 Task: Open Card Financial Forecasting Review in Board Knowledge Management Best Practices to Workspace Business Coaching and add a team member Softage.1@softage.net, a label Blue, a checklist Calligraphy, an attachment from your computer, a color Blue and finally, add a card description 'Plan and execute company team-building training' and a comment 'Our team has the opportunity to exceed expectations on this task, so let us deliver something that truly impresses.'. Add a start date 'Jan 01, 1900' with a due date 'Jan 08, 1900'
Action: Mouse moved to (279, 207)
Screenshot: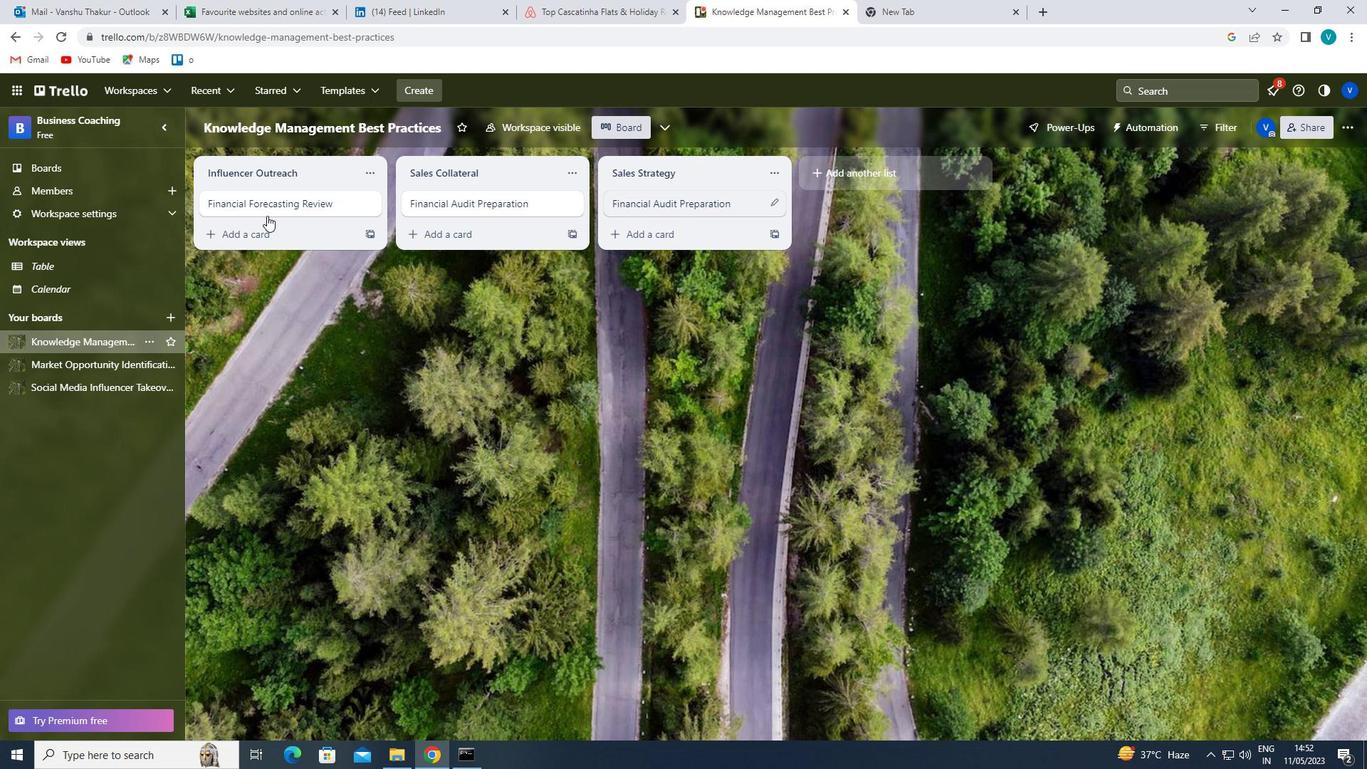 
Action: Mouse pressed left at (279, 207)
Screenshot: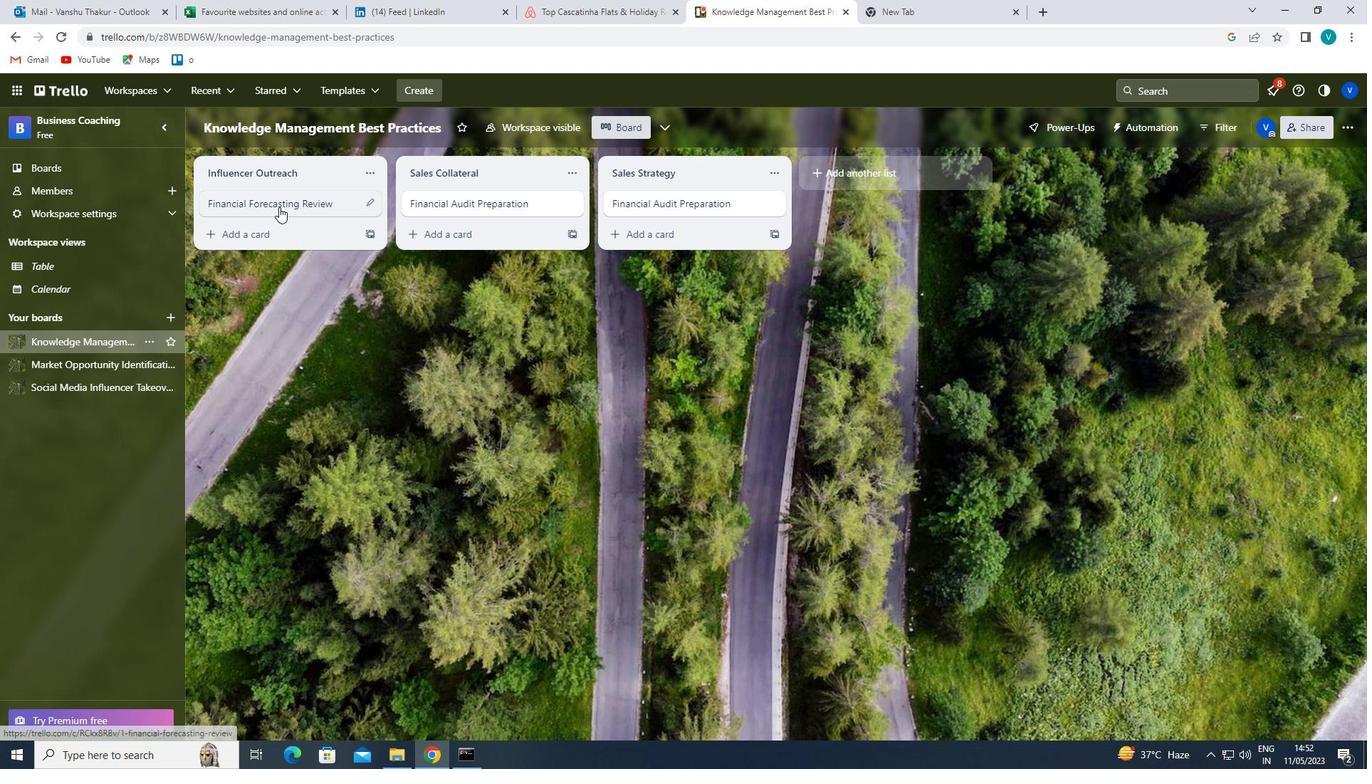 
Action: Mouse moved to (896, 197)
Screenshot: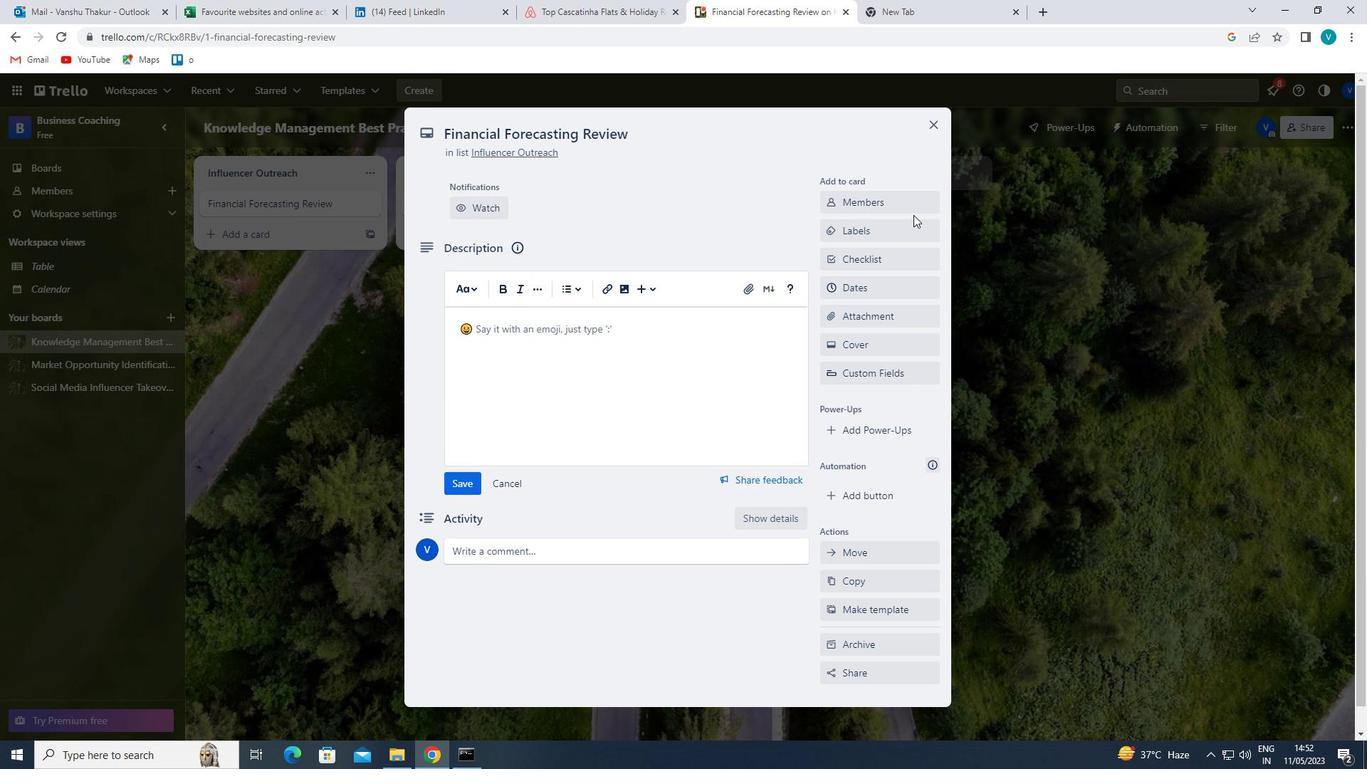 
Action: Mouse pressed left at (896, 197)
Screenshot: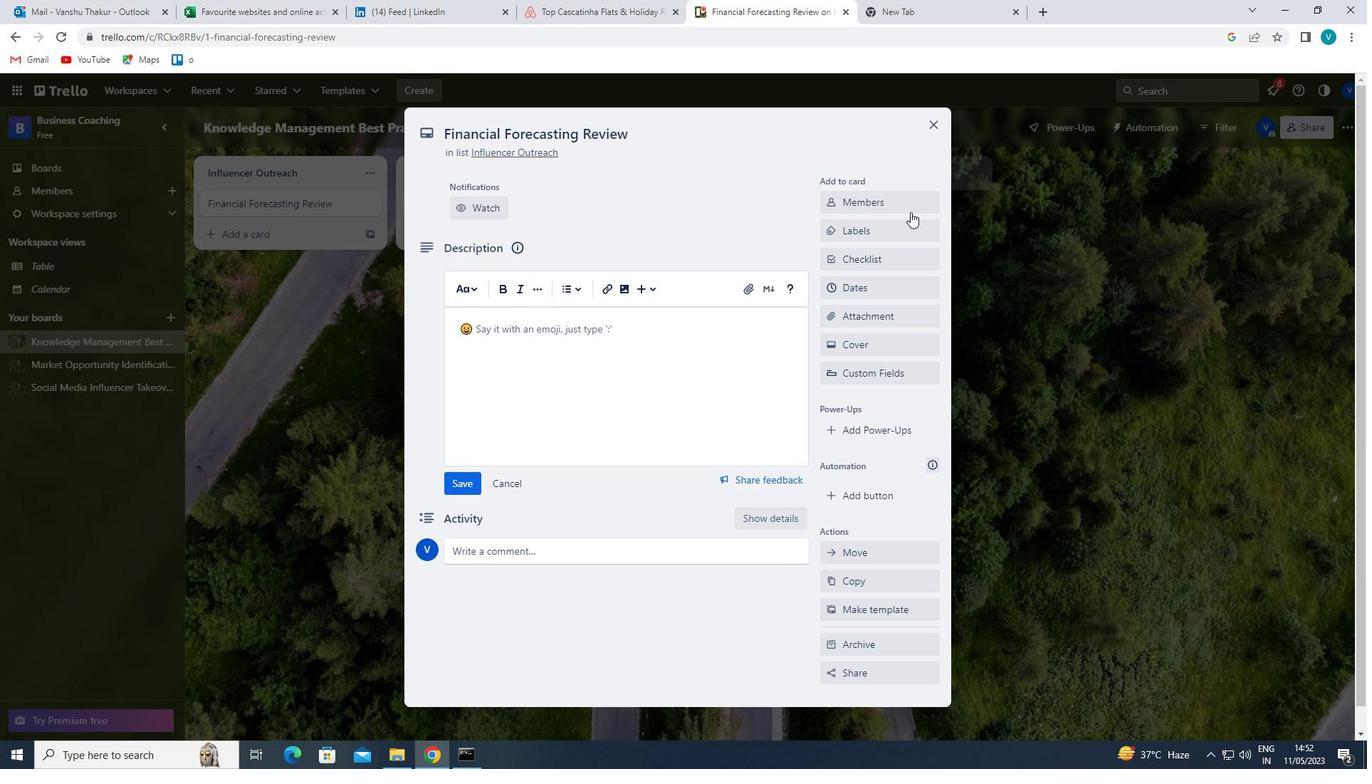 
Action: Mouse moved to (878, 257)
Screenshot: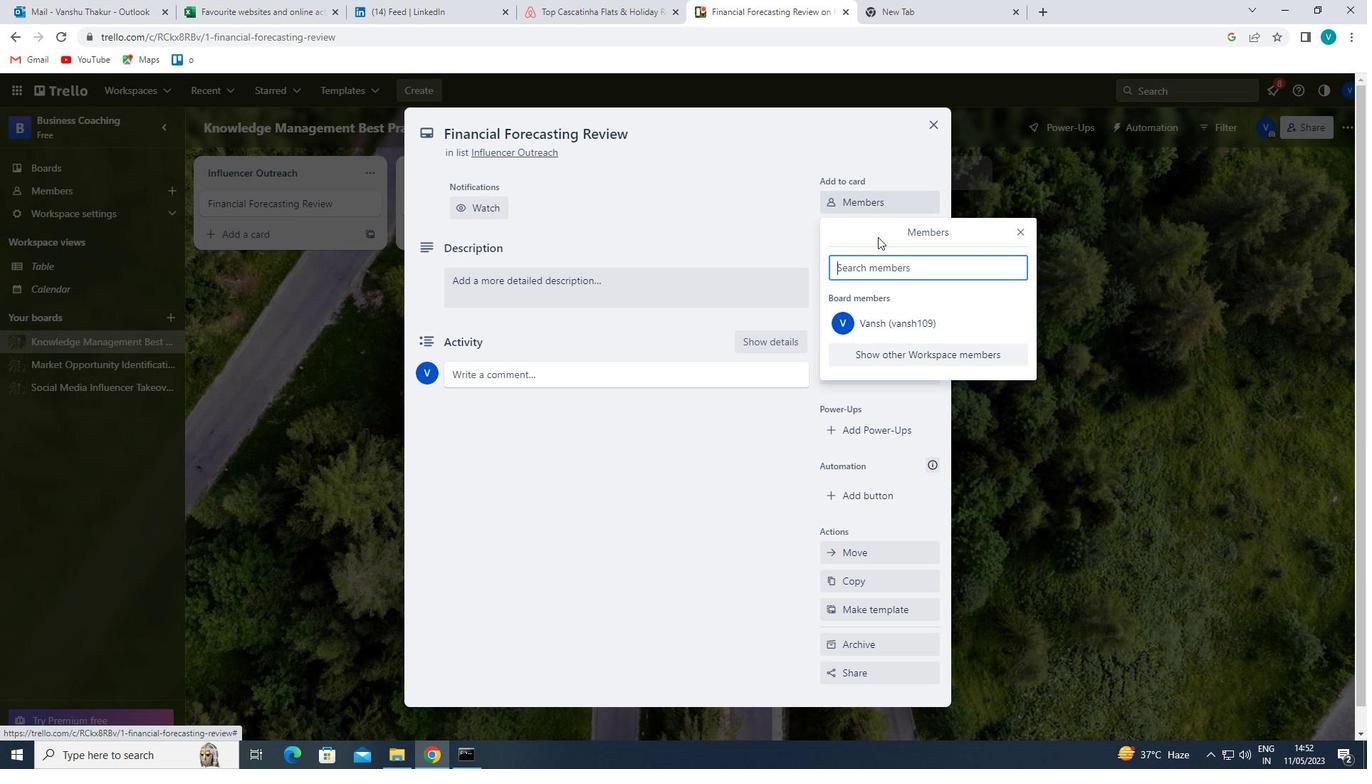 
Action: Mouse pressed left at (878, 257)
Screenshot: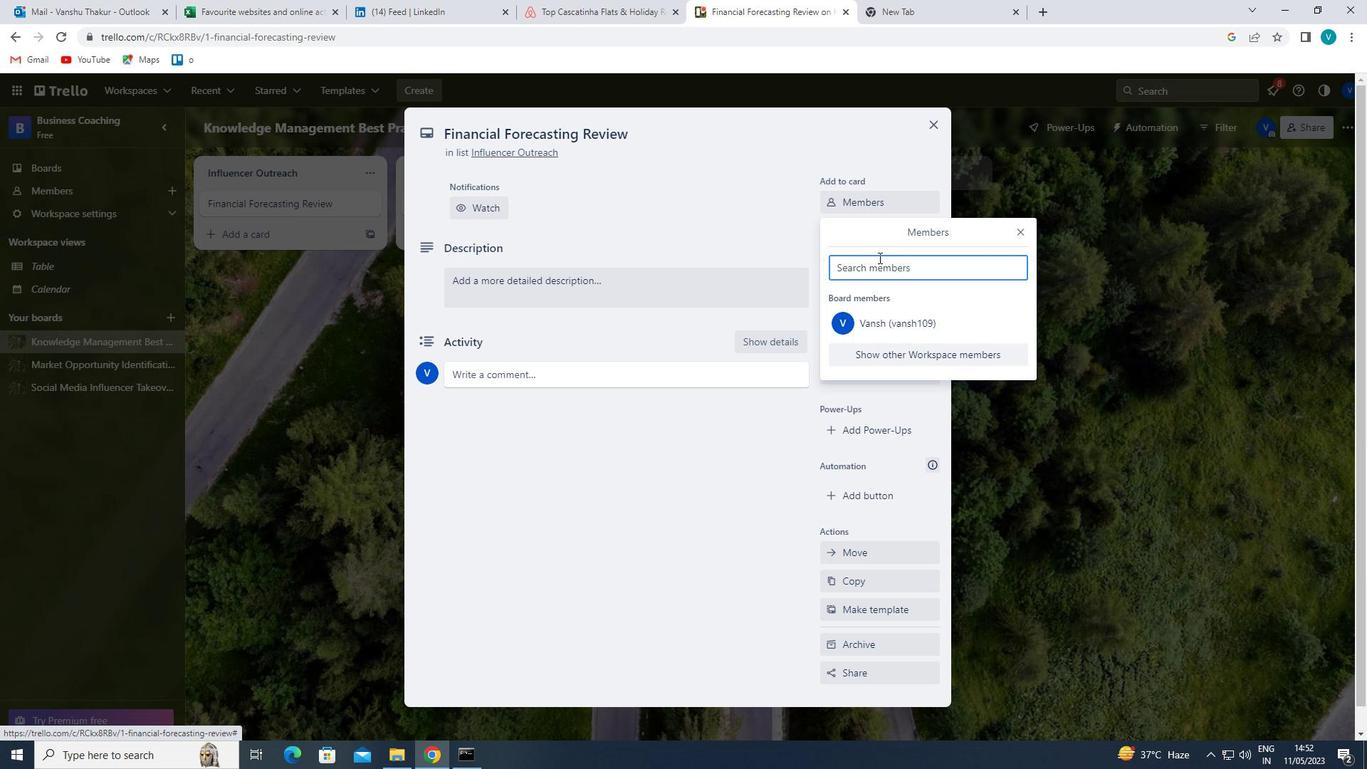 
Action: Key pressed <Key.shift>SOFTAGE.1
Screenshot: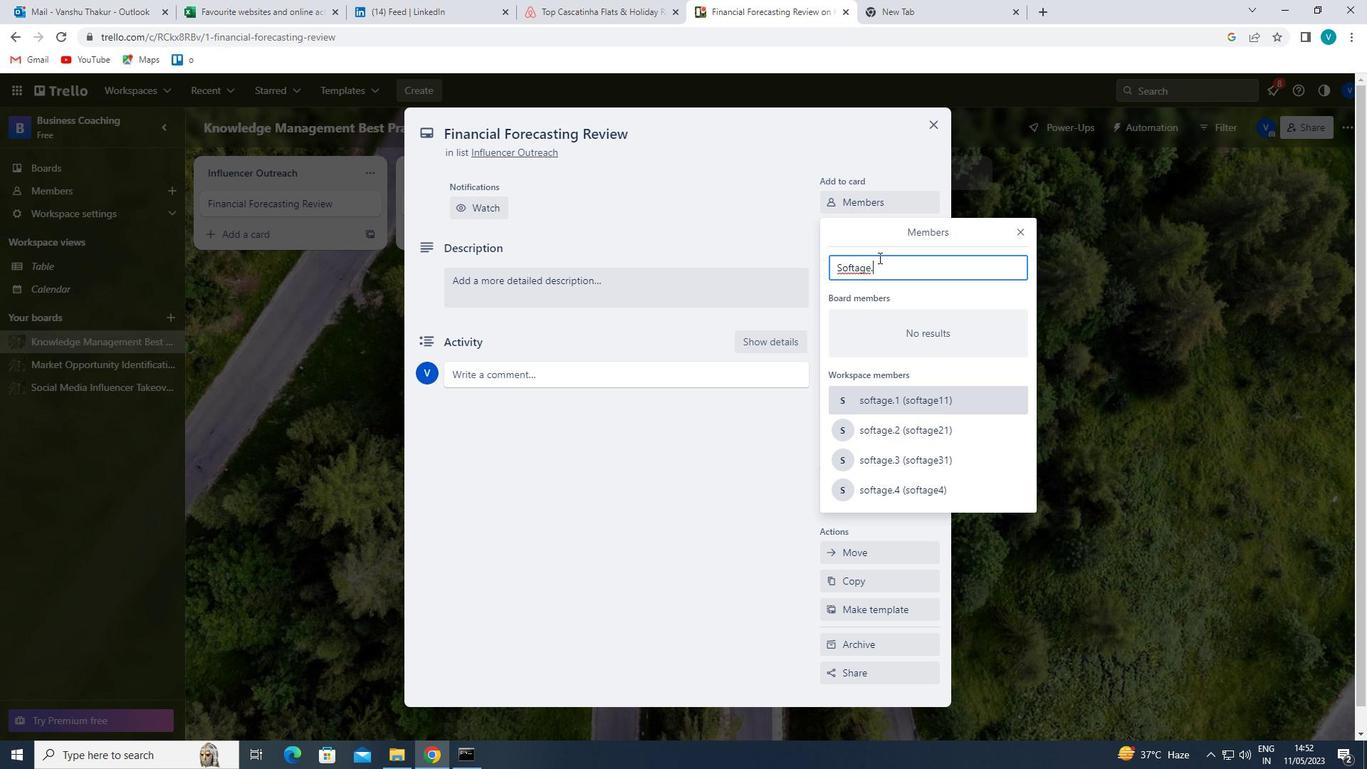 
Action: Mouse moved to (918, 394)
Screenshot: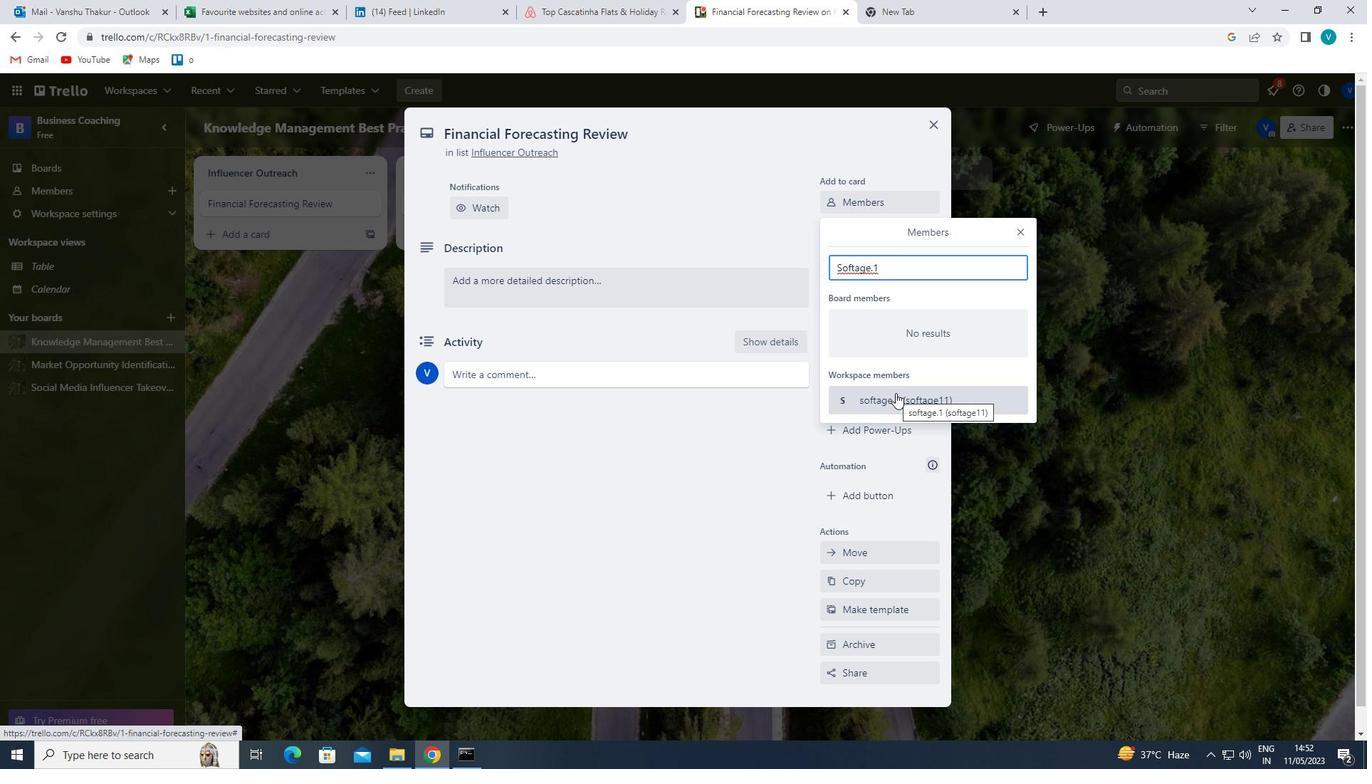 
Action: Mouse pressed left at (918, 394)
Screenshot: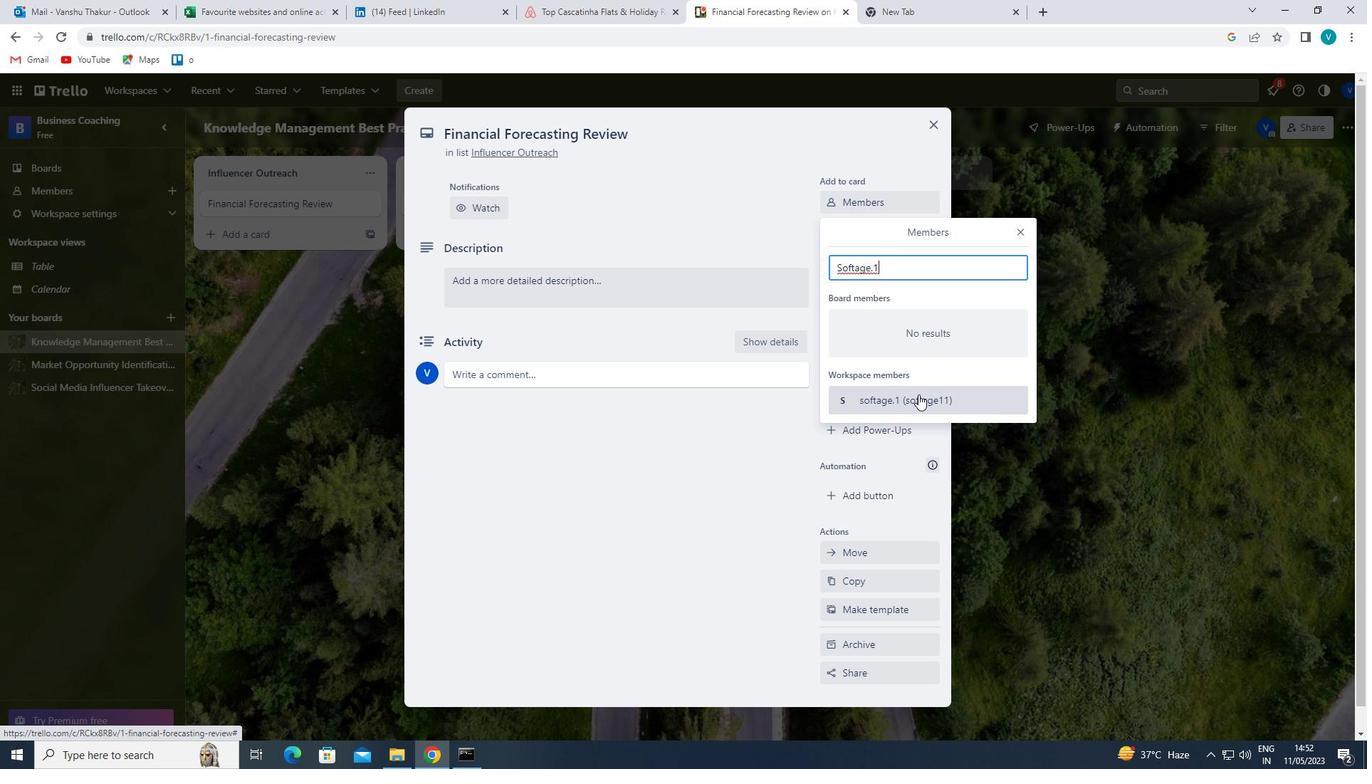 
Action: Mouse moved to (1017, 233)
Screenshot: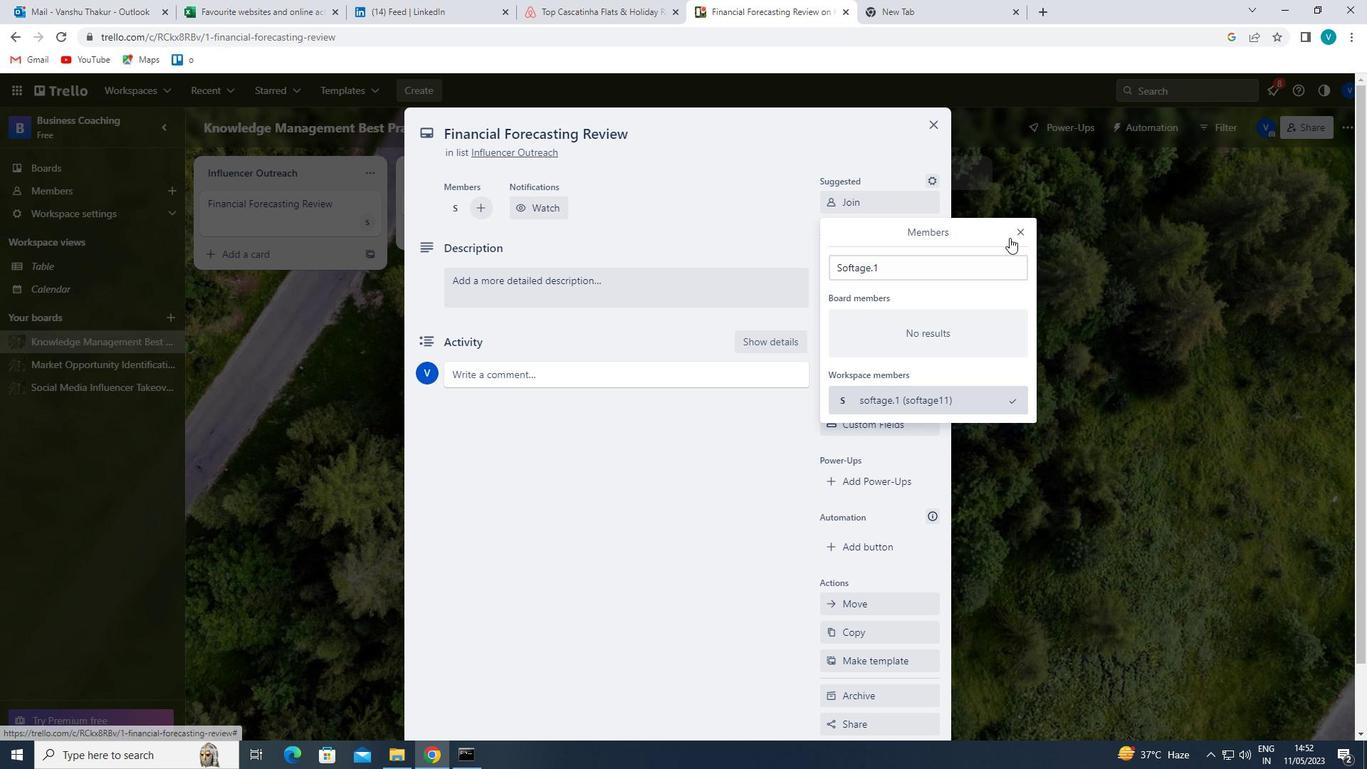 
Action: Mouse pressed left at (1017, 233)
Screenshot: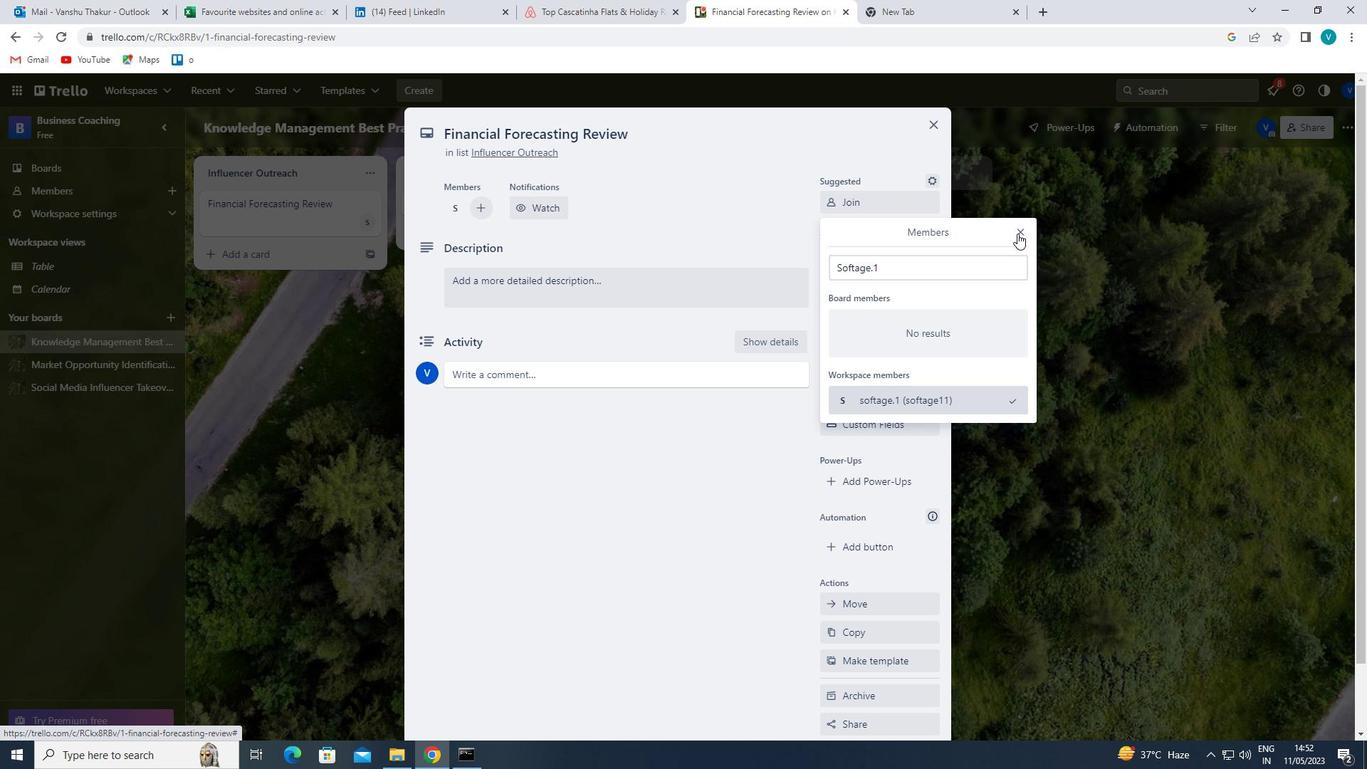 
Action: Mouse moved to (887, 283)
Screenshot: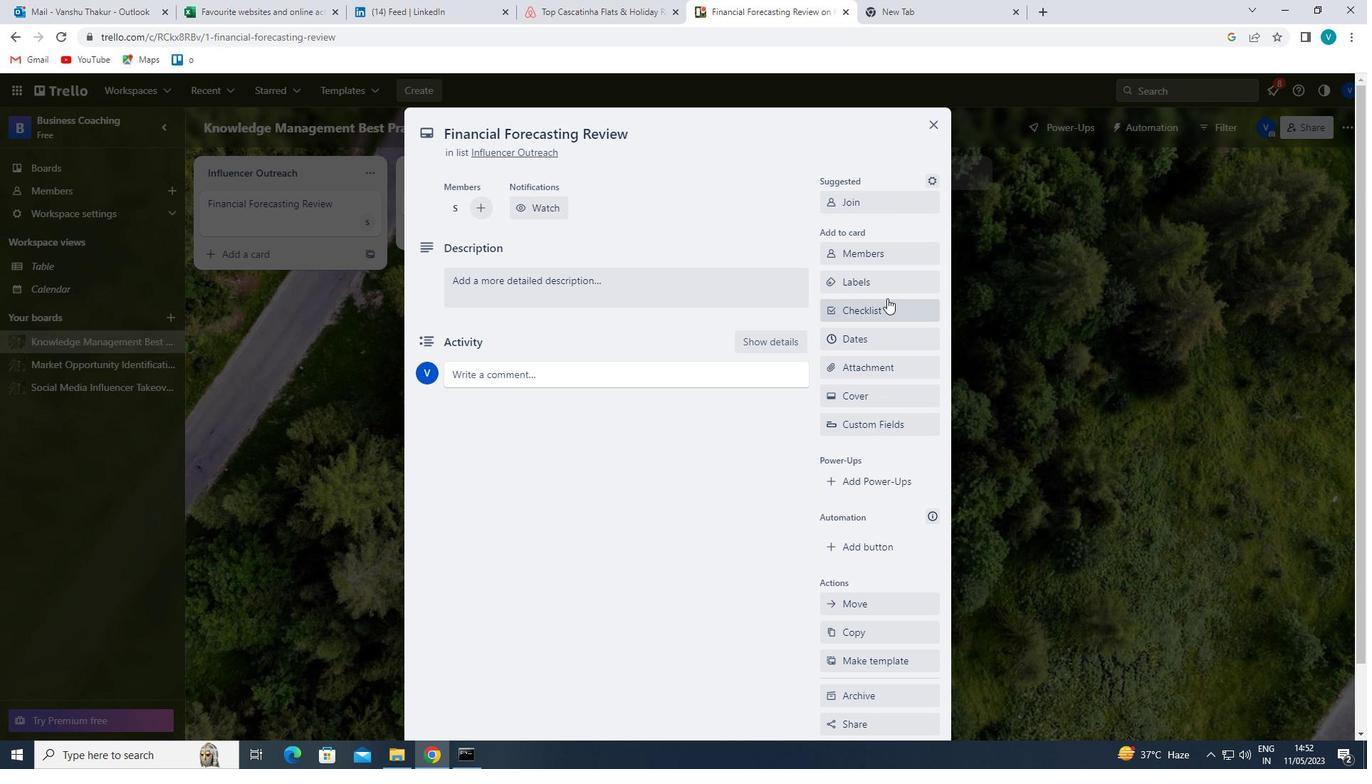 
Action: Mouse pressed left at (887, 283)
Screenshot: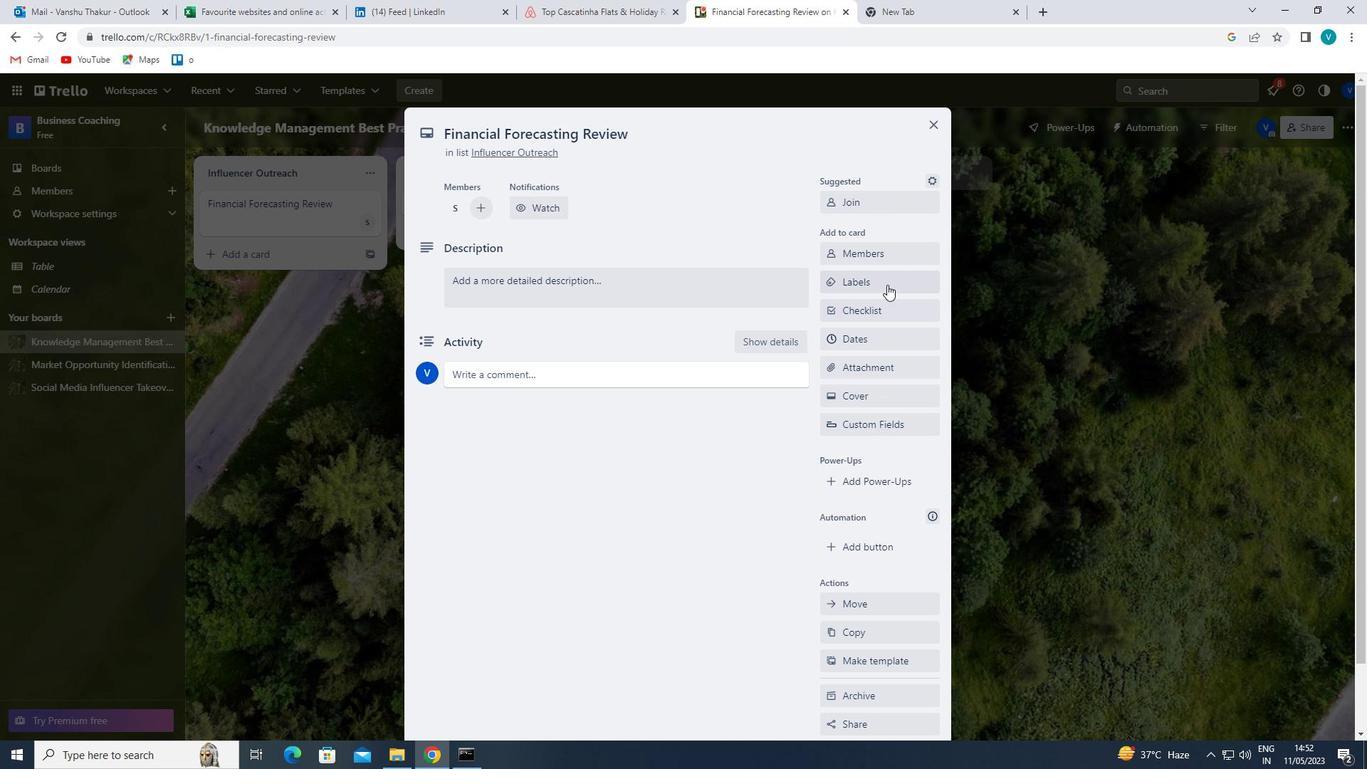 
Action: Mouse moved to (907, 533)
Screenshot: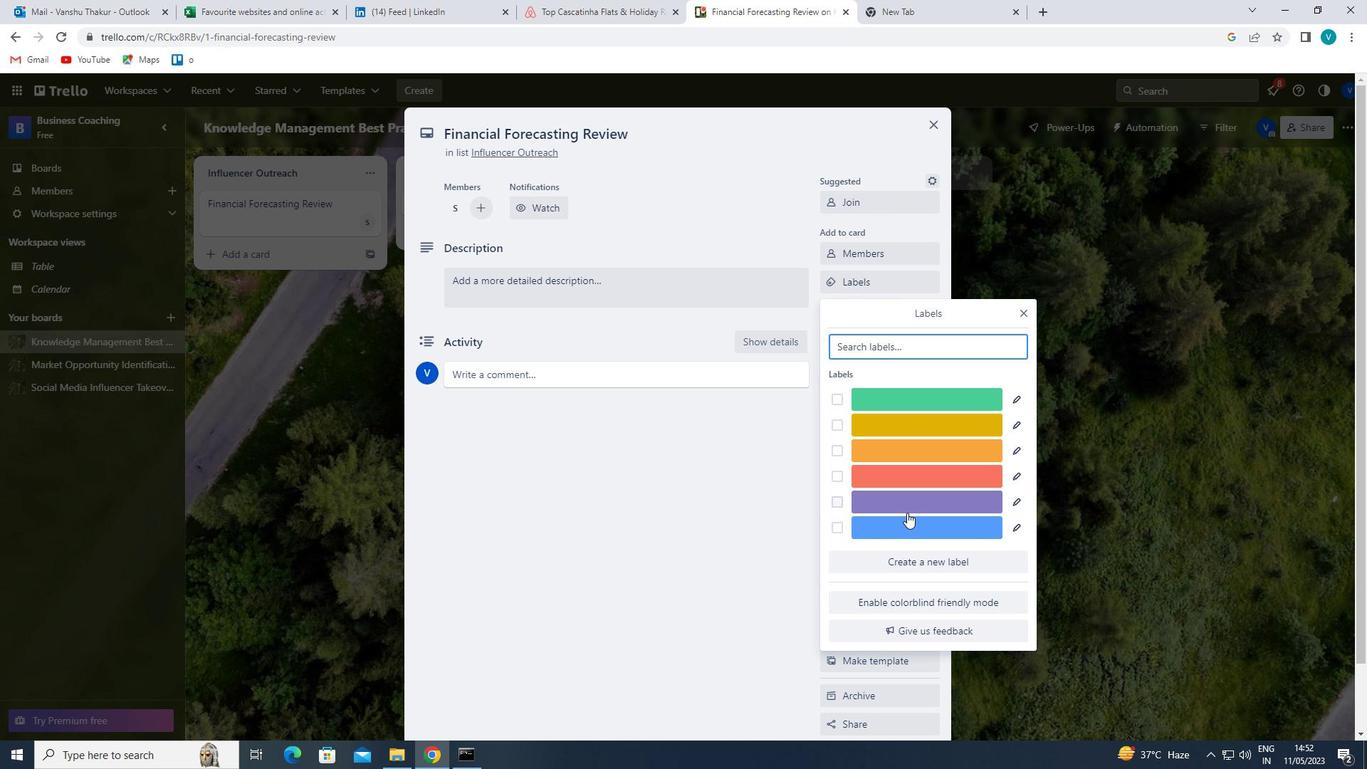 
Action: Mouse pressed left at (907, 533)
Screenshot: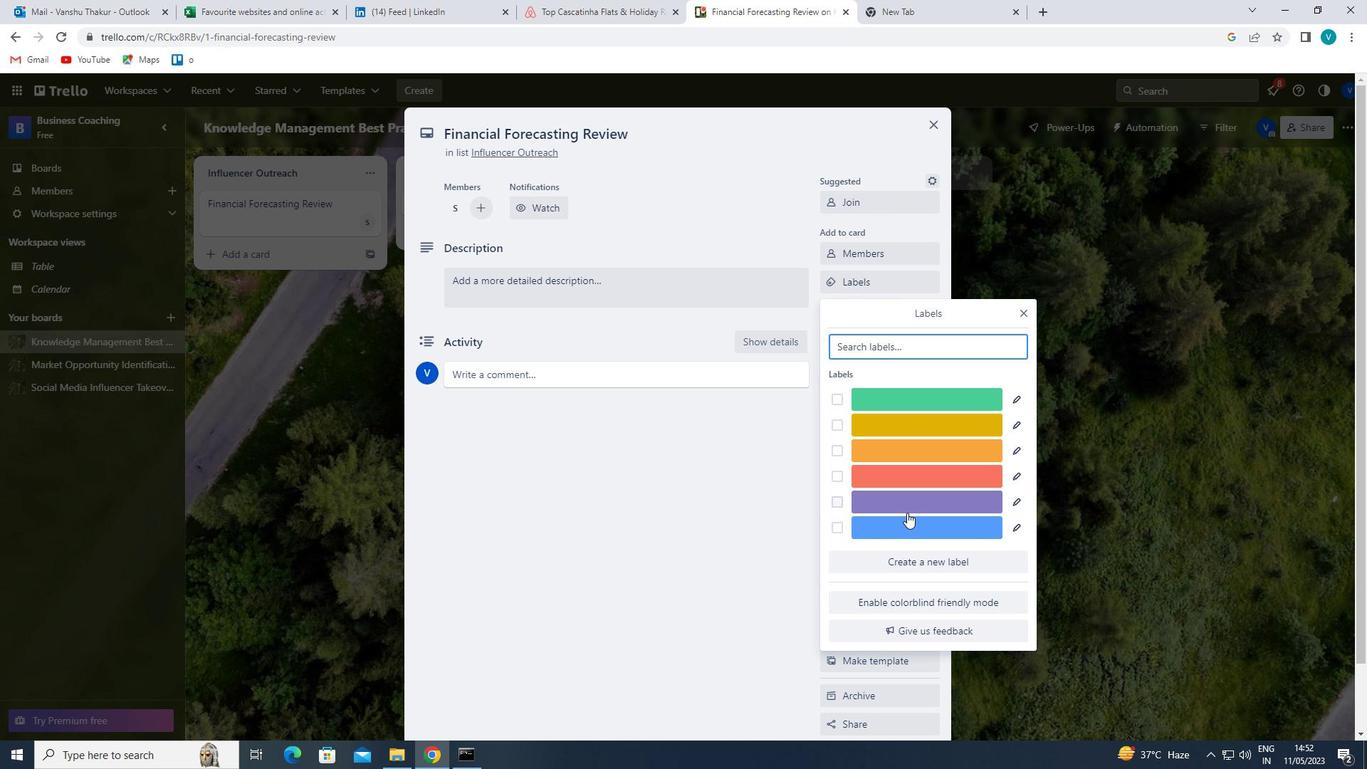 
Action: Mouse moved to (1026, 314)
Screenshot: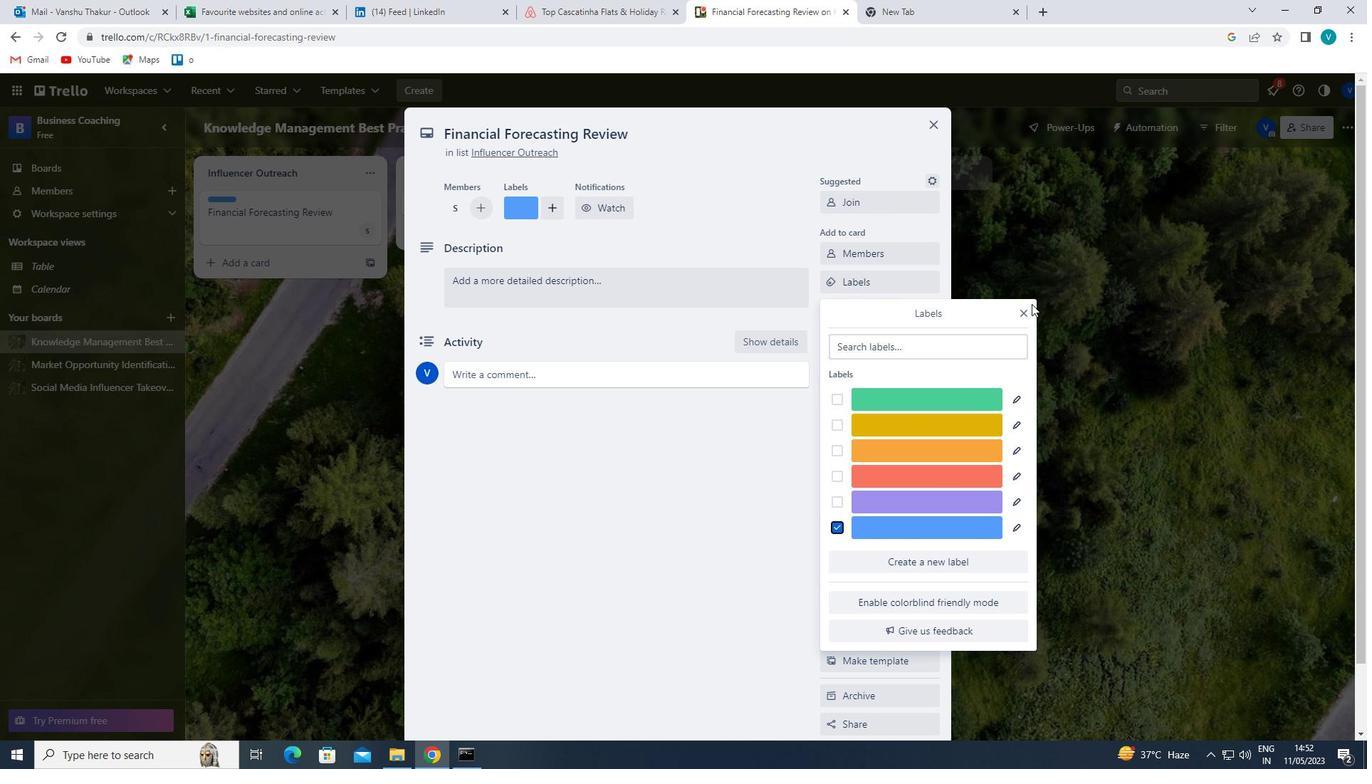 
Action: Mouse pressed left at (1026, 314)
Screenshot: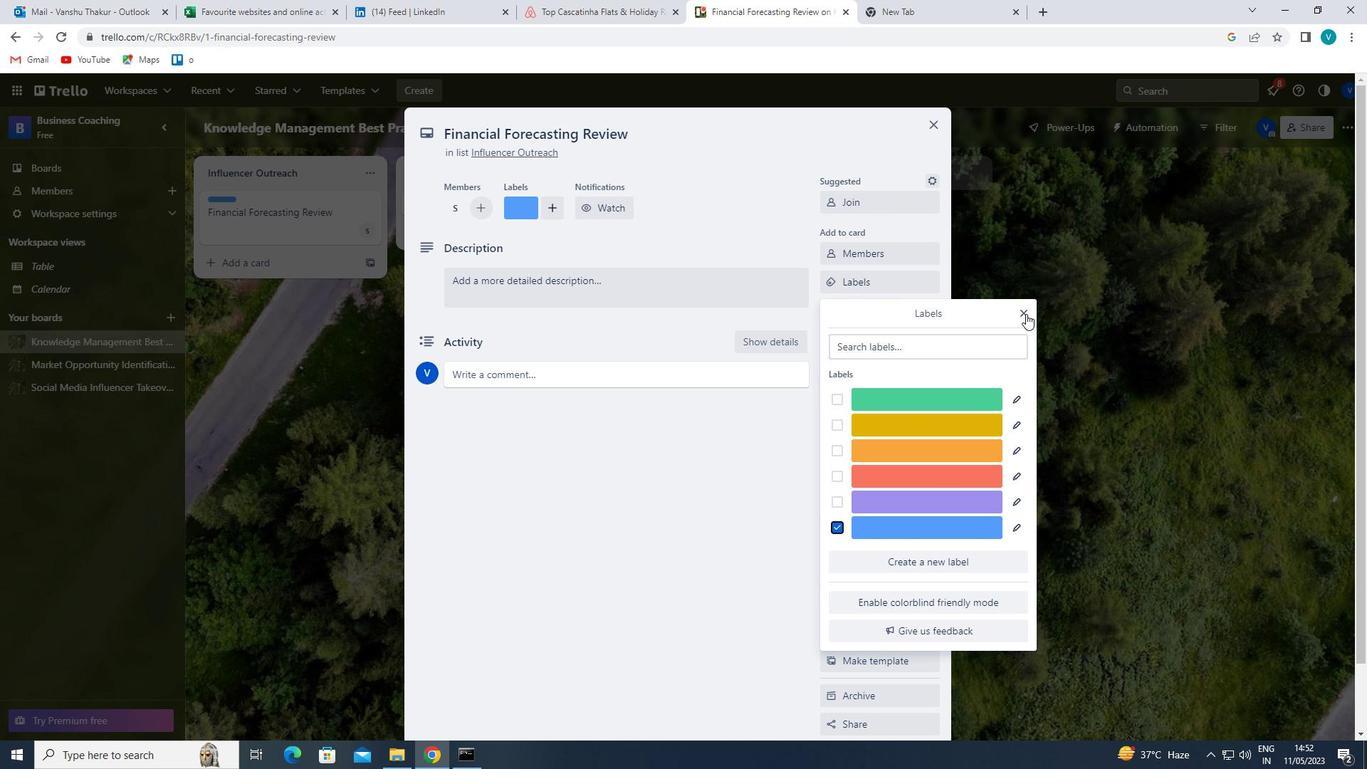 
Action: Mouse moved to (887, 306)
Screenshot: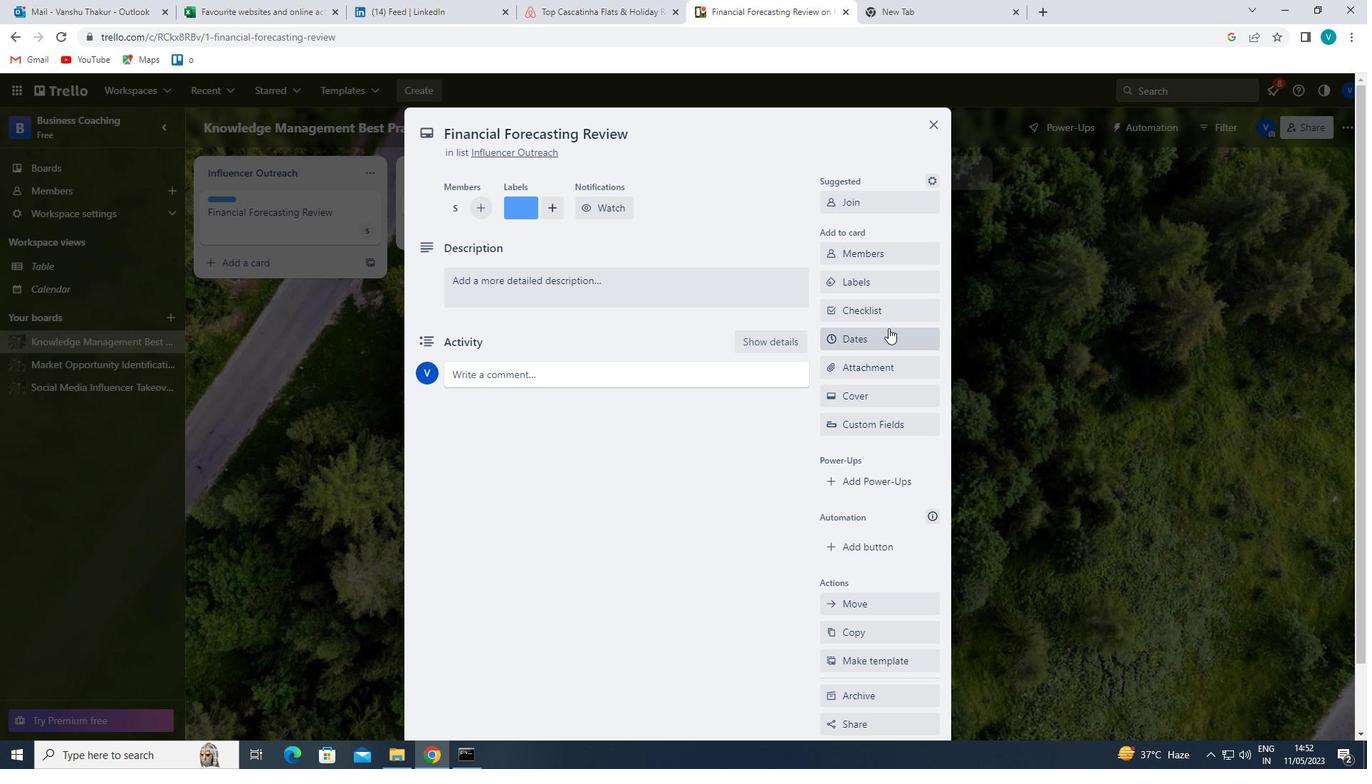 
Action: Mouse pressed left at (887, 306)
Screenshot: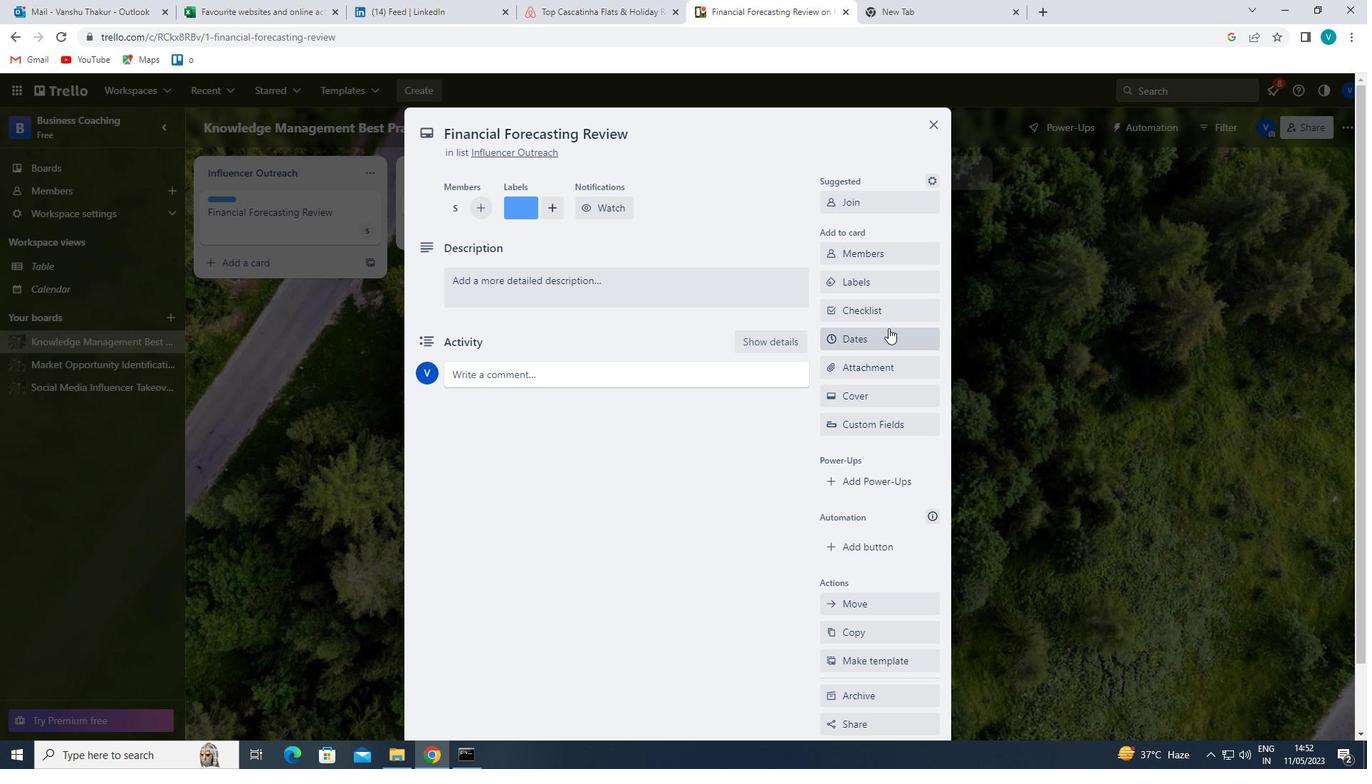 
Action: Key pressed <Key.shift>CALLIGRAPHY
Screenshot: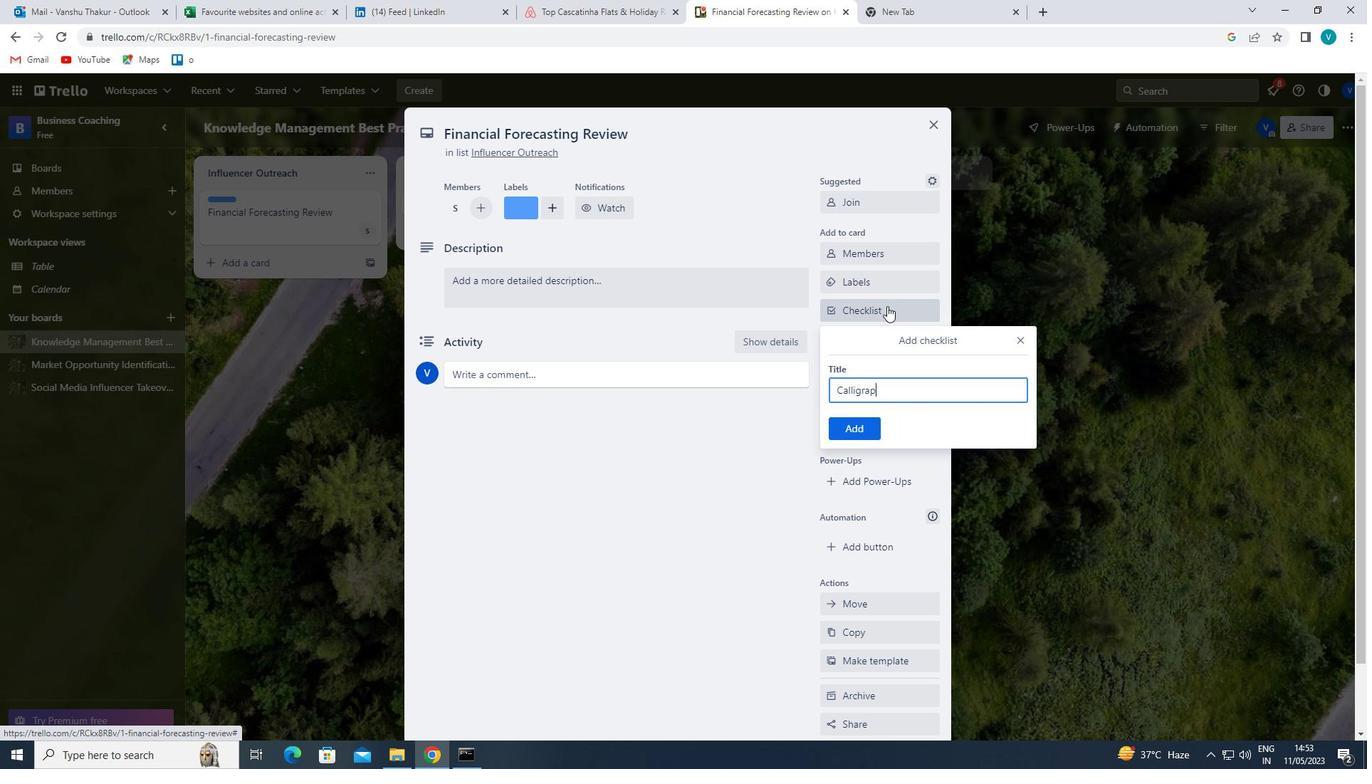 
Action: Mouse moved to (853, 430)
Screenshot: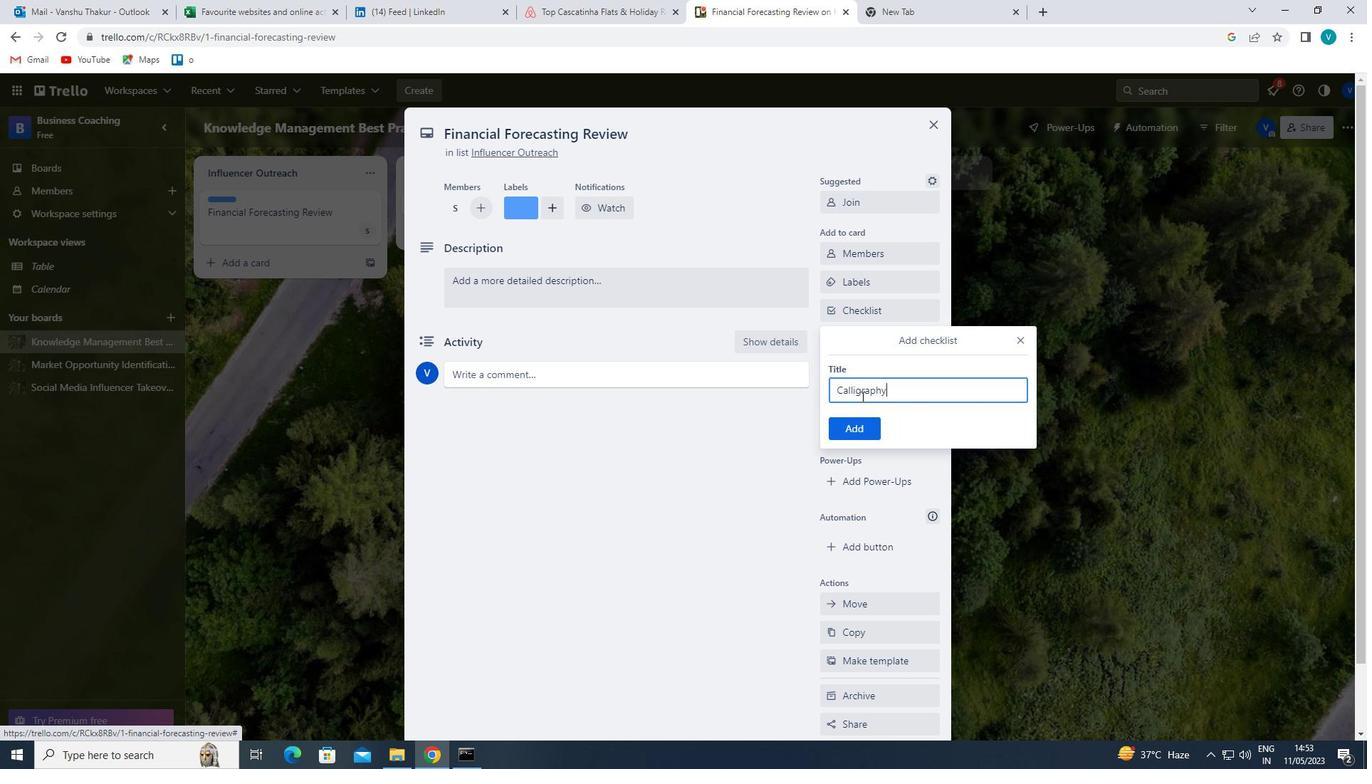 
Action: Mouse pressed left at (853, 430)
Screenshot: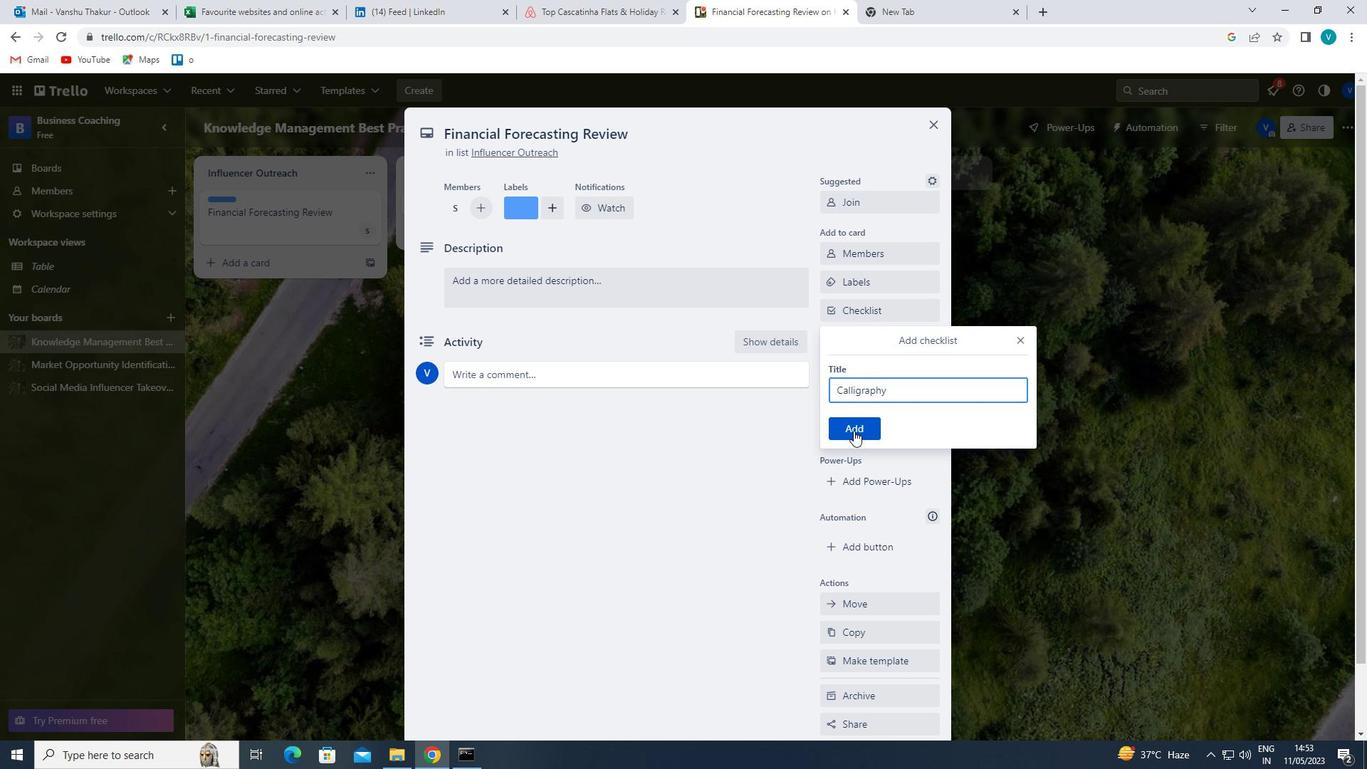 
Action: Mouse moved to (863, 359)
Screenshot: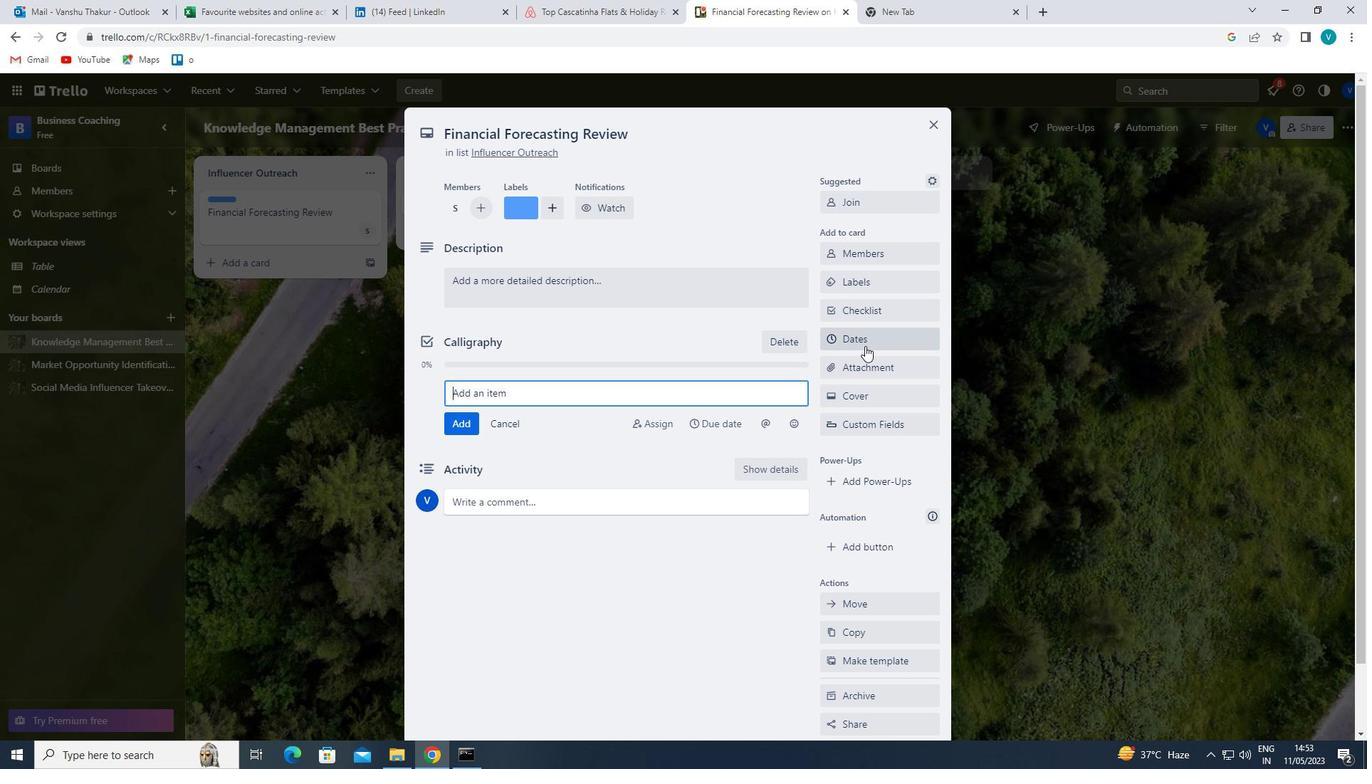 
Action: Mouse pressed left at (863, 359)
Screenshot: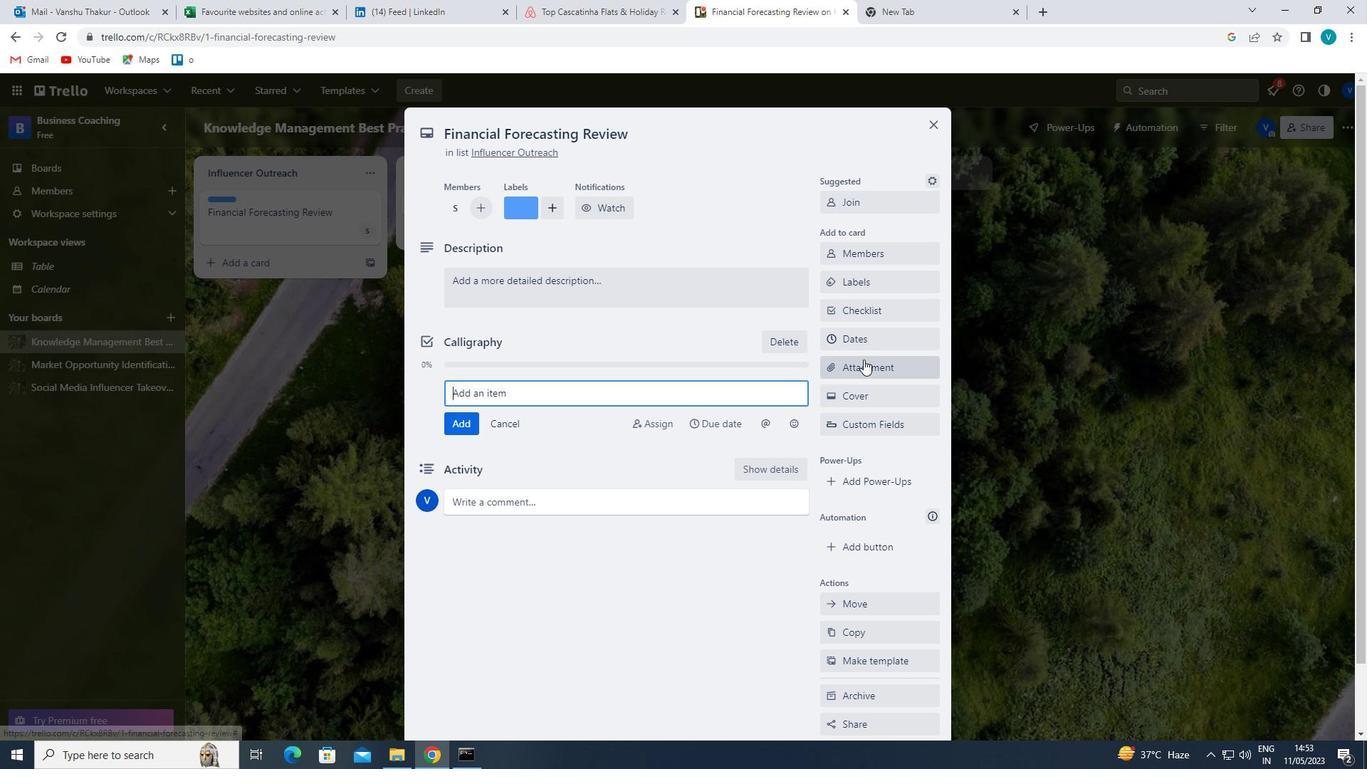 
Action: Mouse moved to (852, 421)
Screenshot: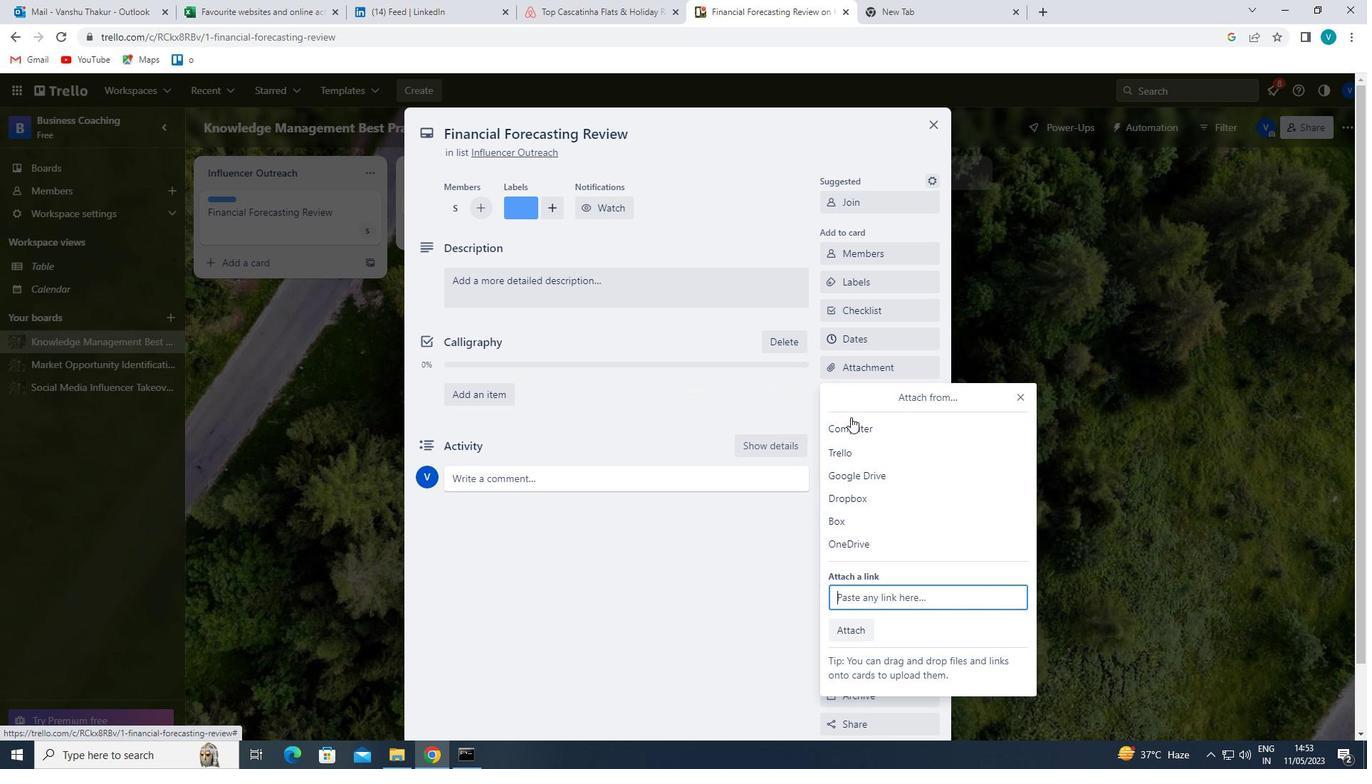 
Action: Mouse pressed left at (852, 421)
Screenshot: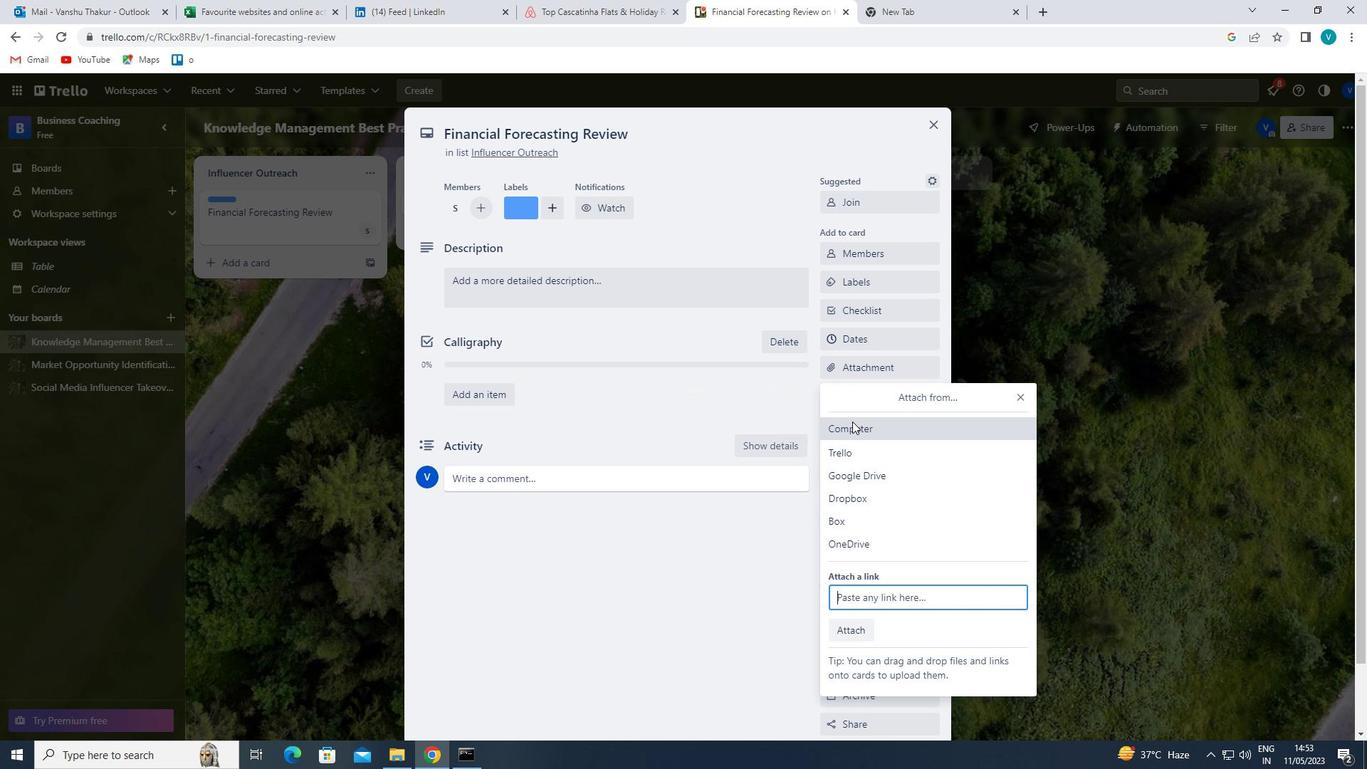 
Action: Mouse moved to (196, 244)
Screenshot: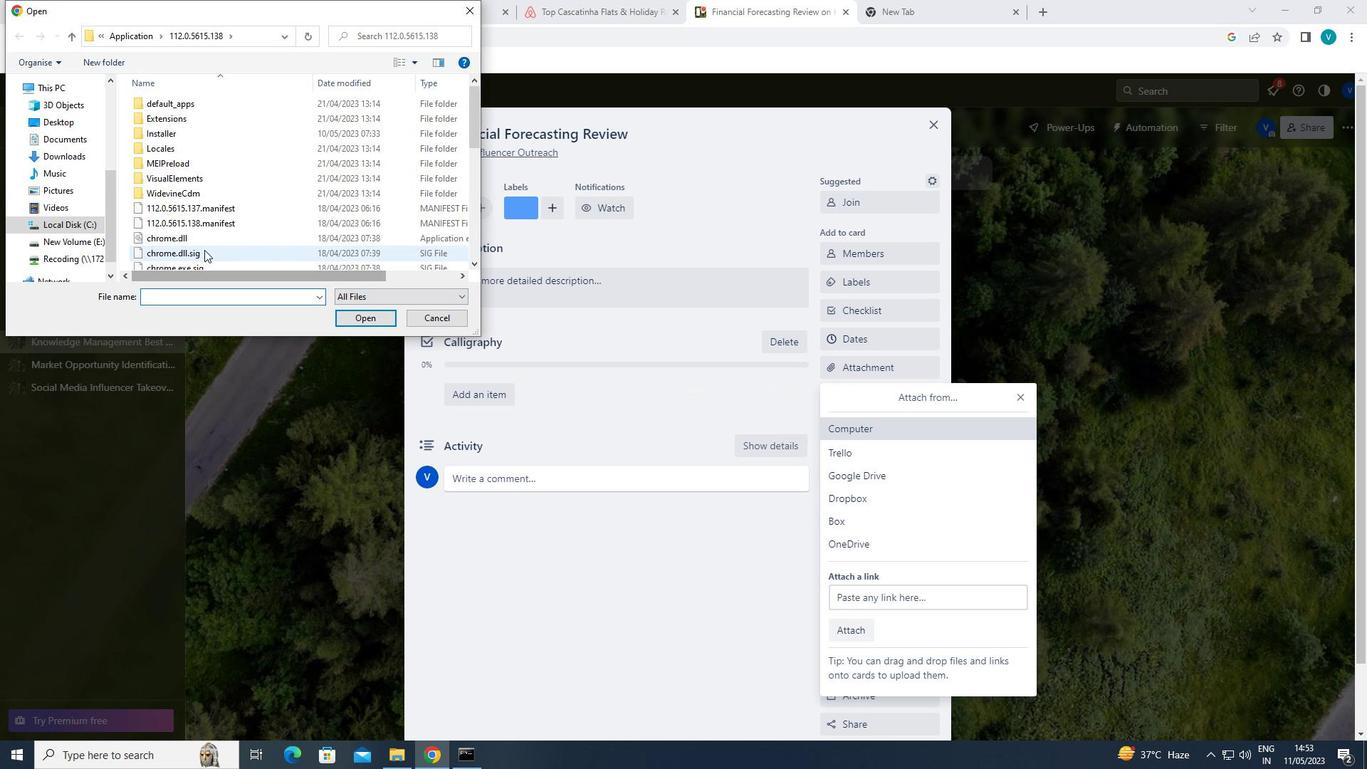 
Action: Mouse pressed left at (196, 244)
Screenshot: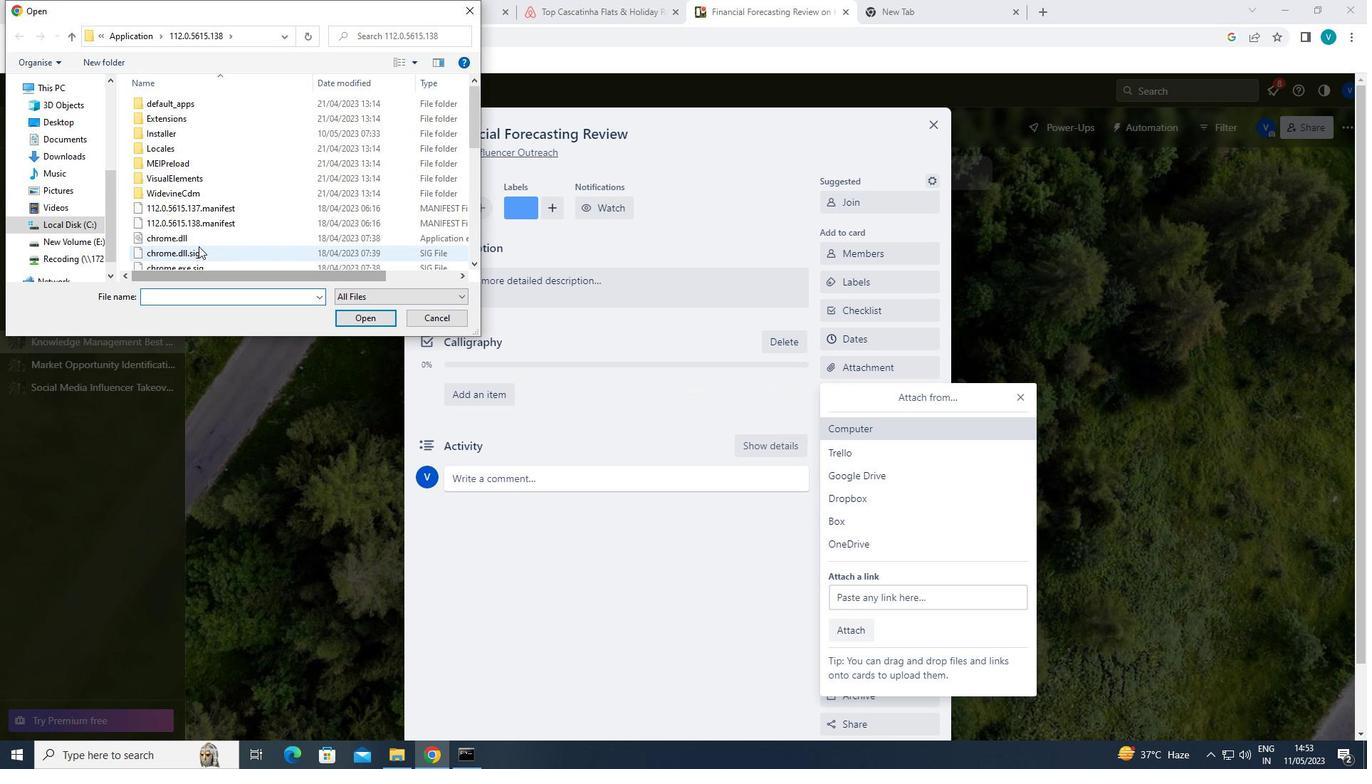 
Action: Mouse moved to (371, 319)
Screenshot: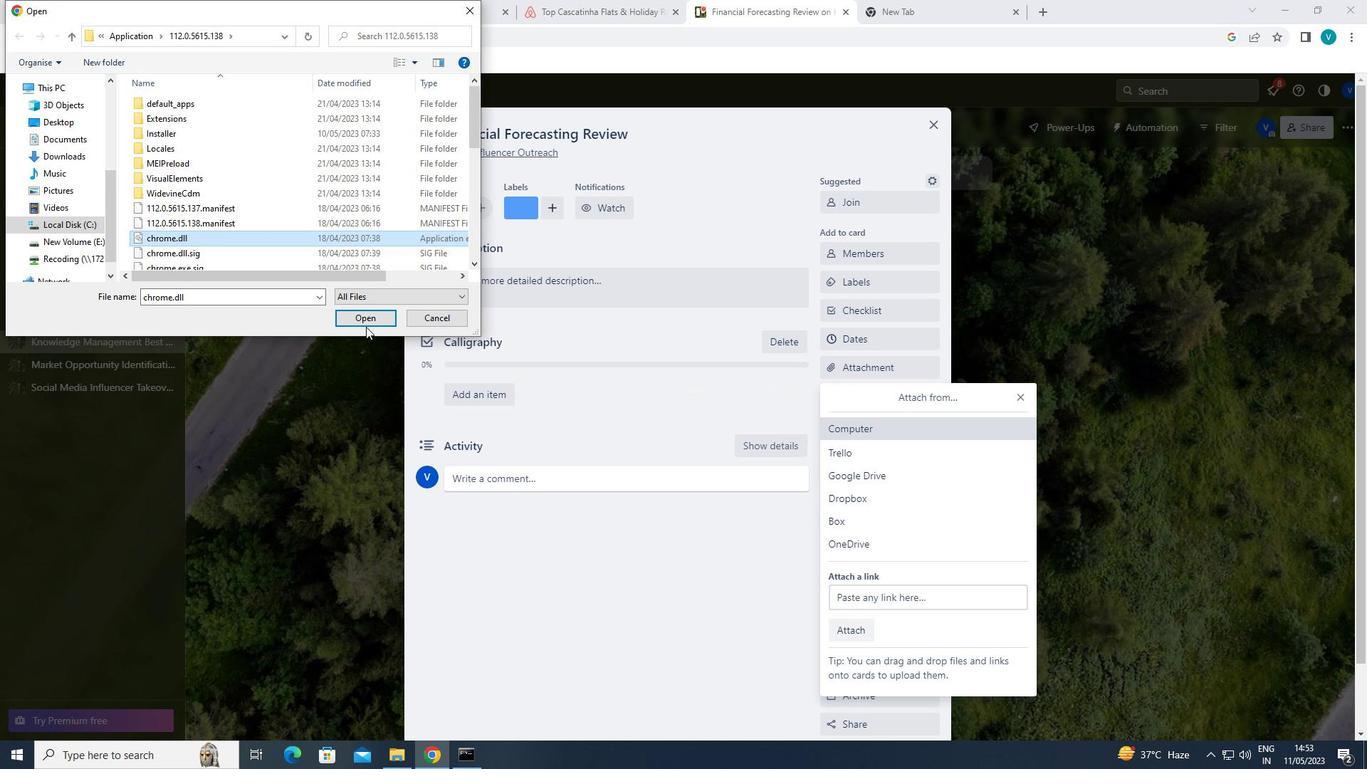 
Action: Mouse pressed left at (371, 319)
Screenshot: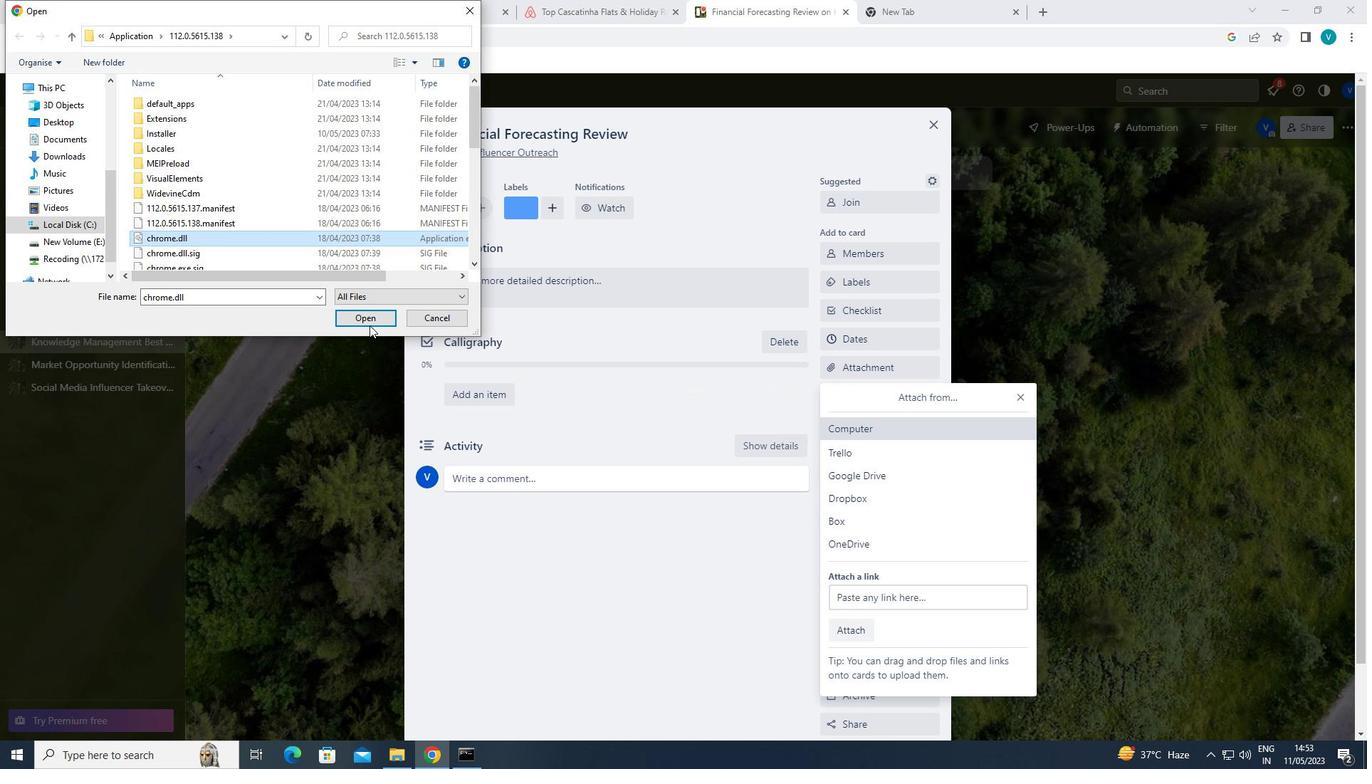 
Action: Mouse moved to (1021, 331)
Screenshot: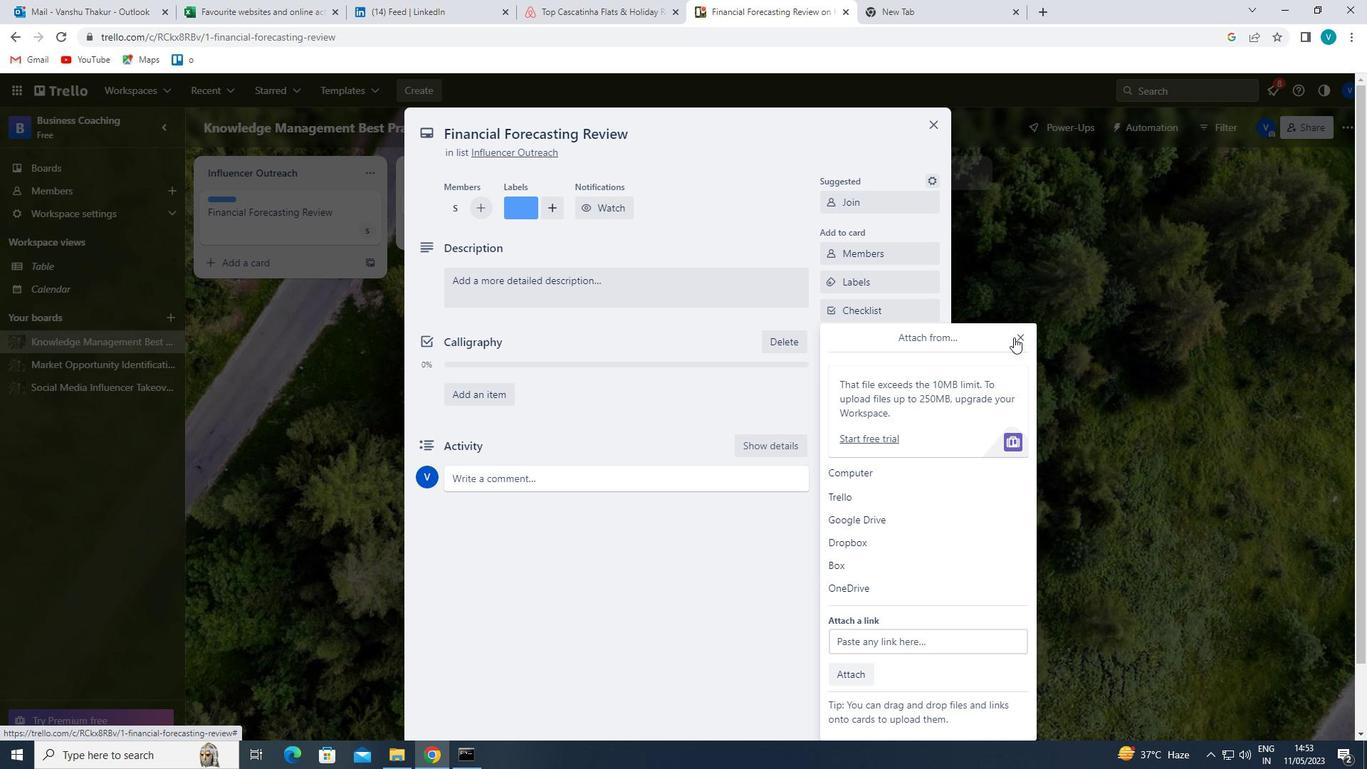 
Action: Mouse pressed left at (1021, 331)
Screenshot: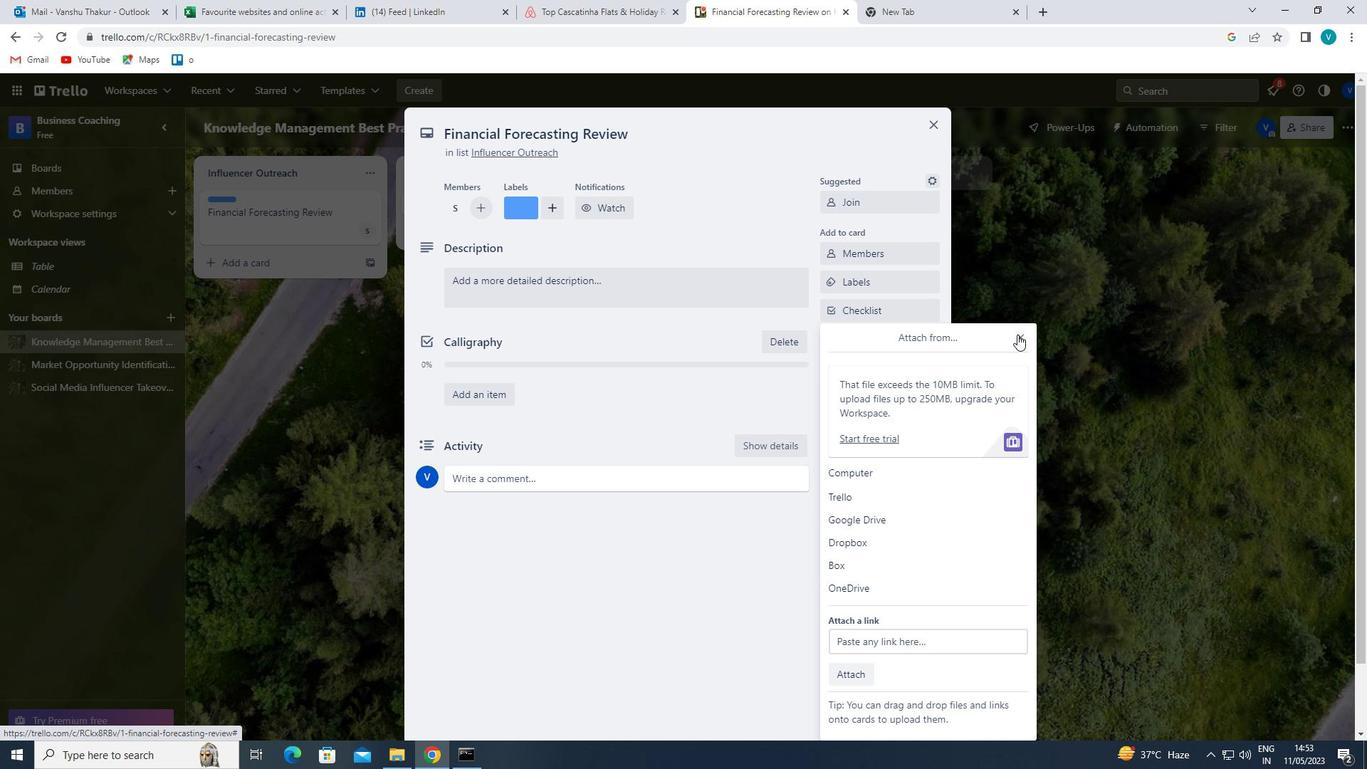 
Action: Mouse moved to (861, 396)
Screenshot: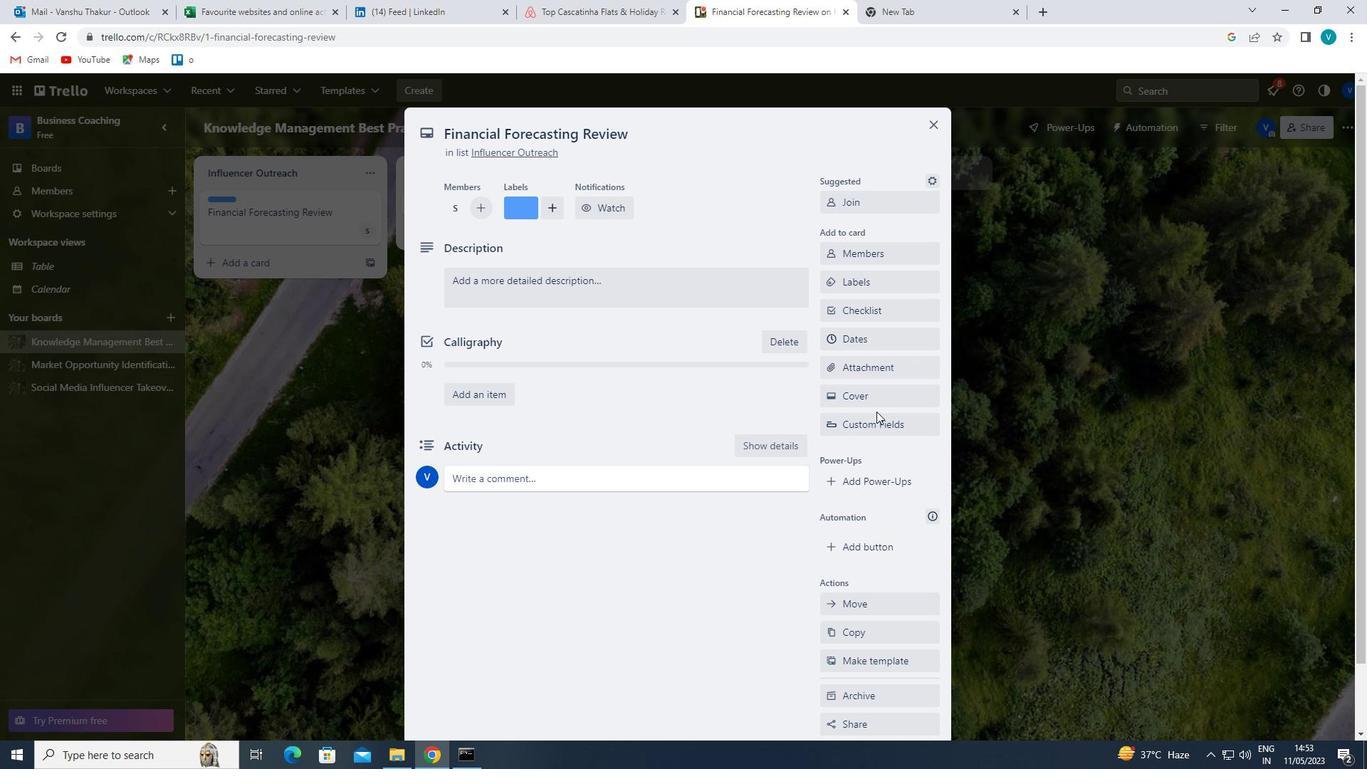 
Action: Mouse pressed left at (861, 396)
Screenshot: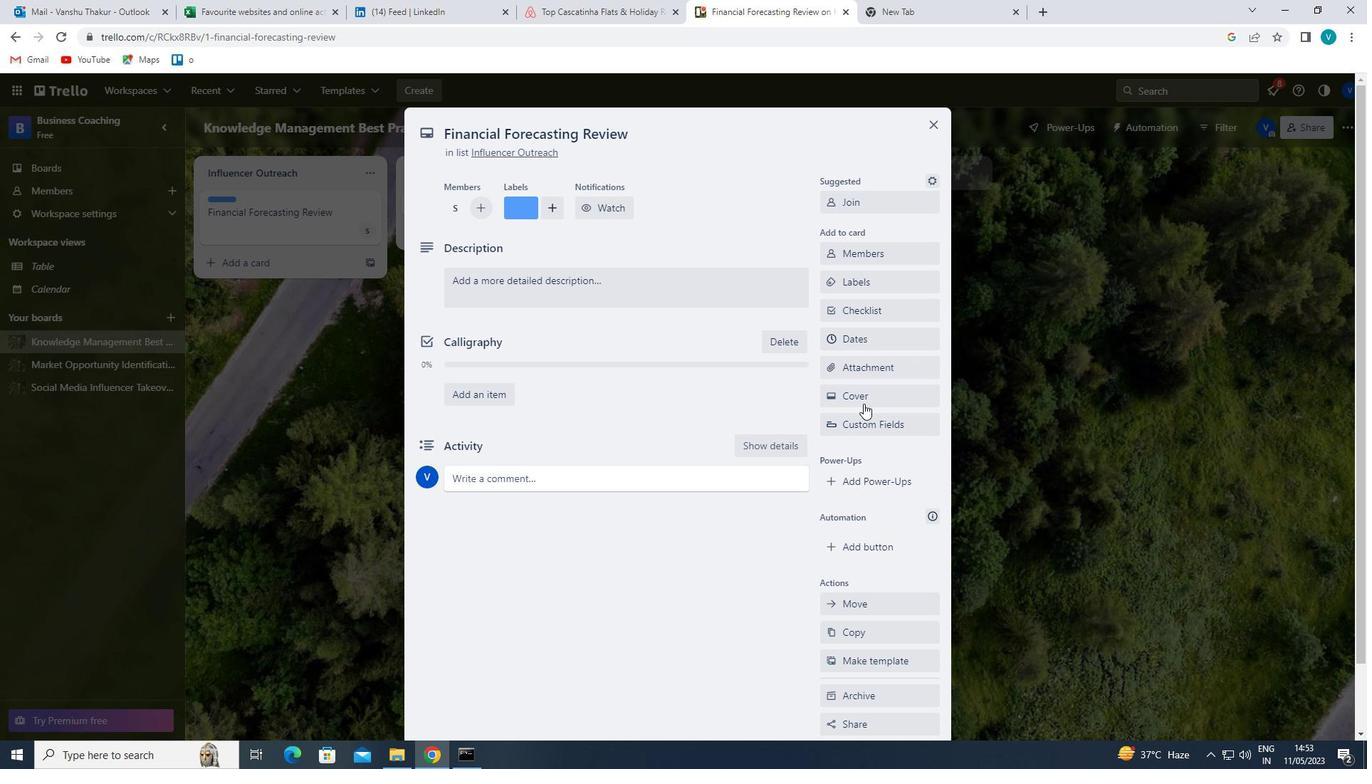 
Action: Mouse moved to (837, 486)
Screenshot: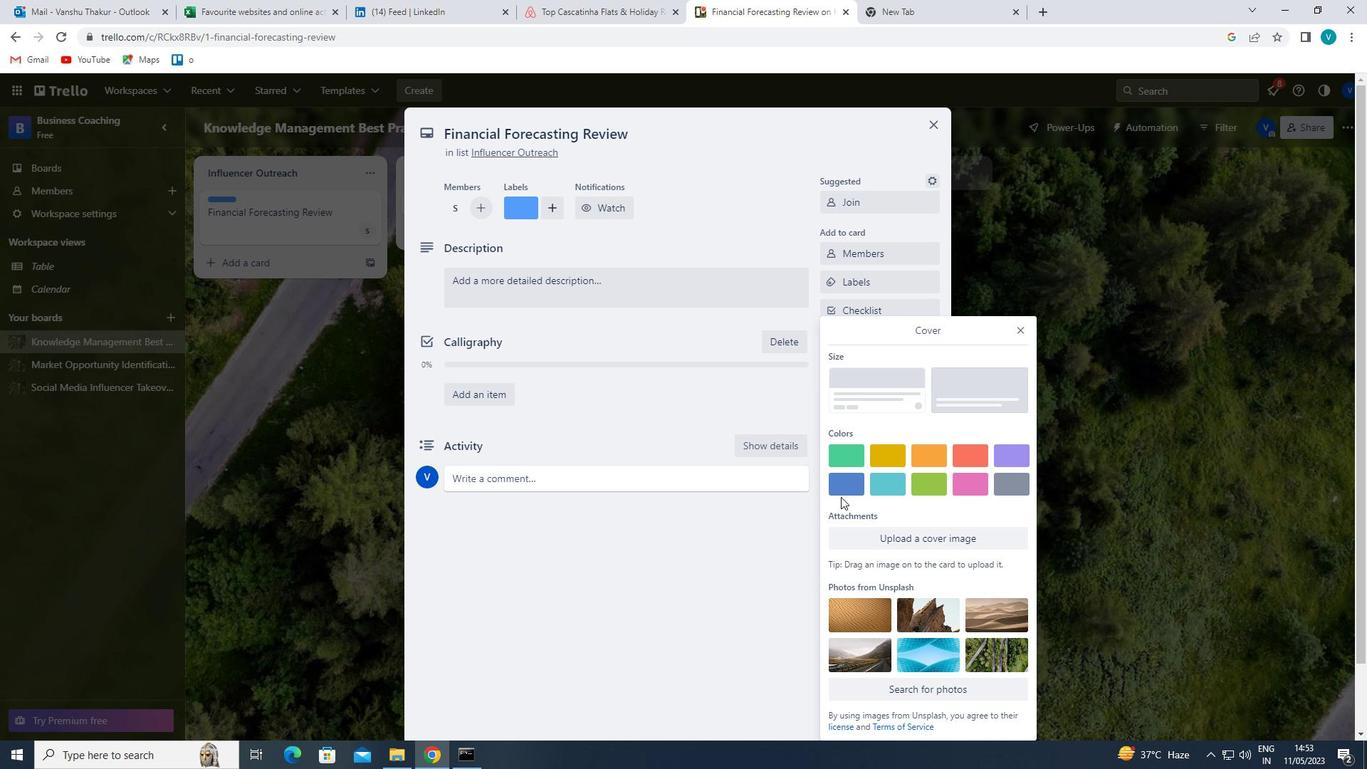 
Action: Mouse pressed left at (837, 486)
Screenshot: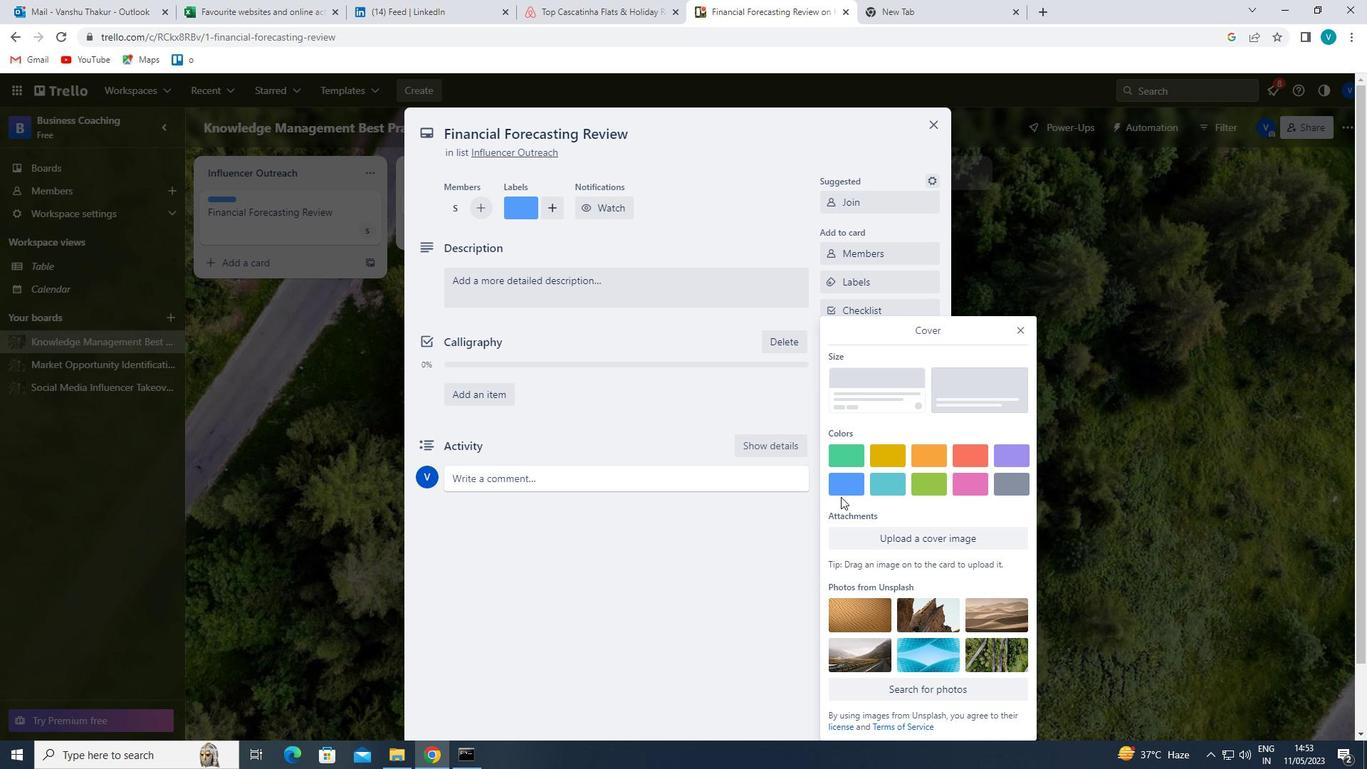 
Action: Mouse moved to (1019, 305)
Screenshot: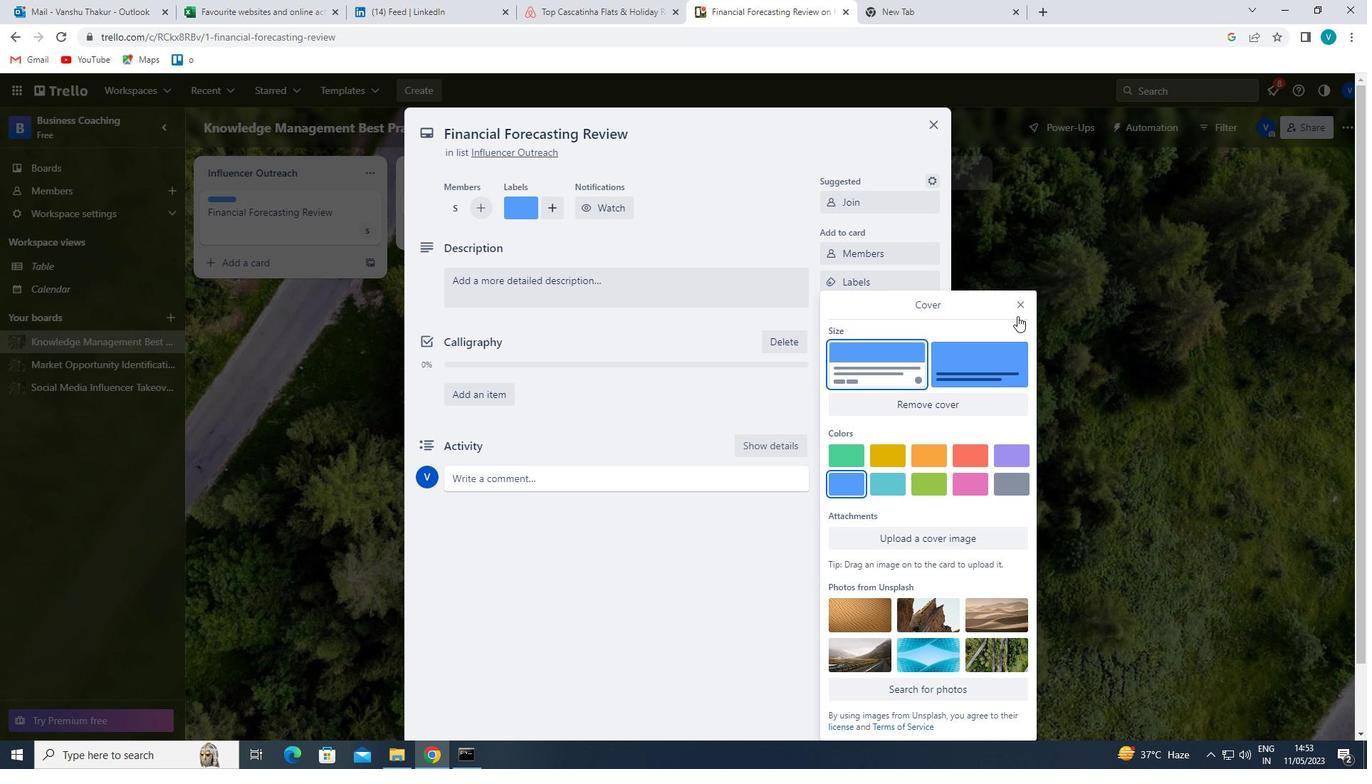 
Action: Mouse pressed left at (1019, 305)
Screenshot: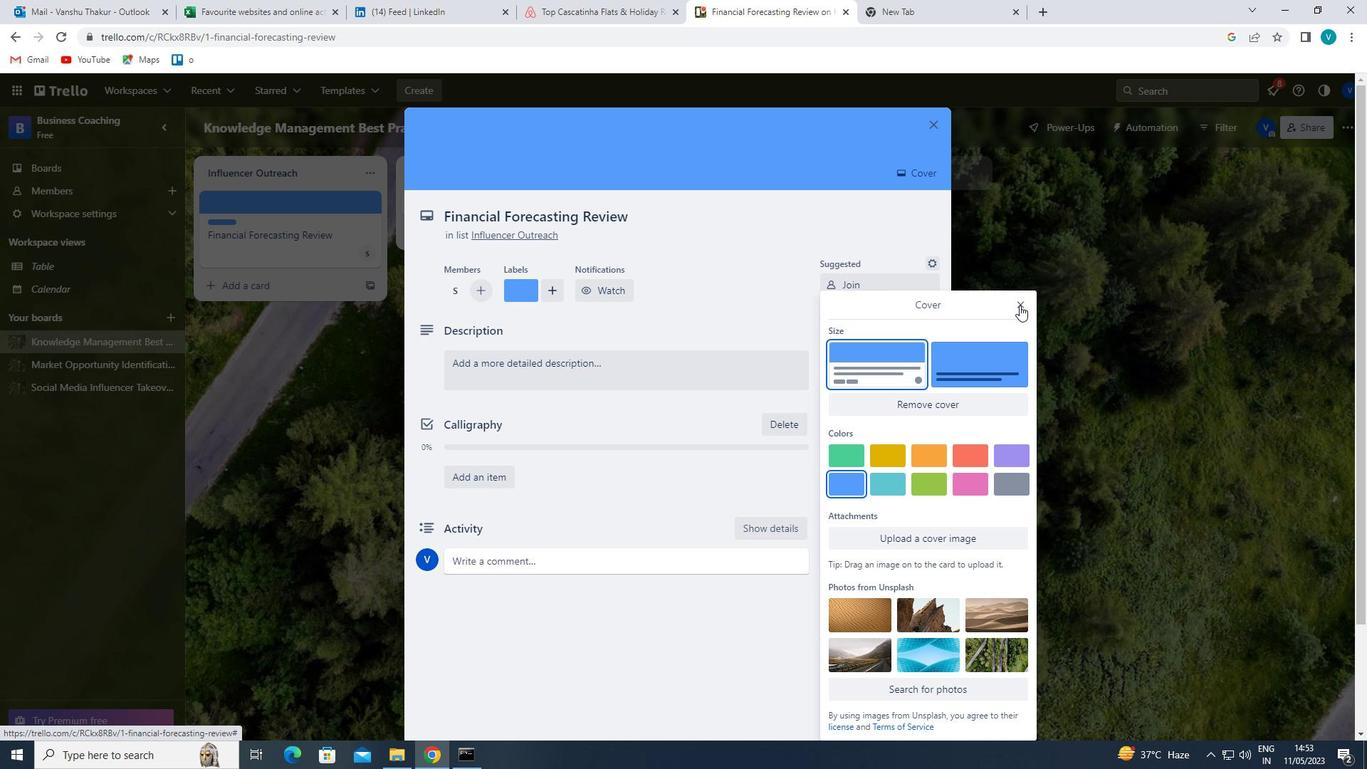 
Action: Mouse moved to (532, 378)
Screenshot: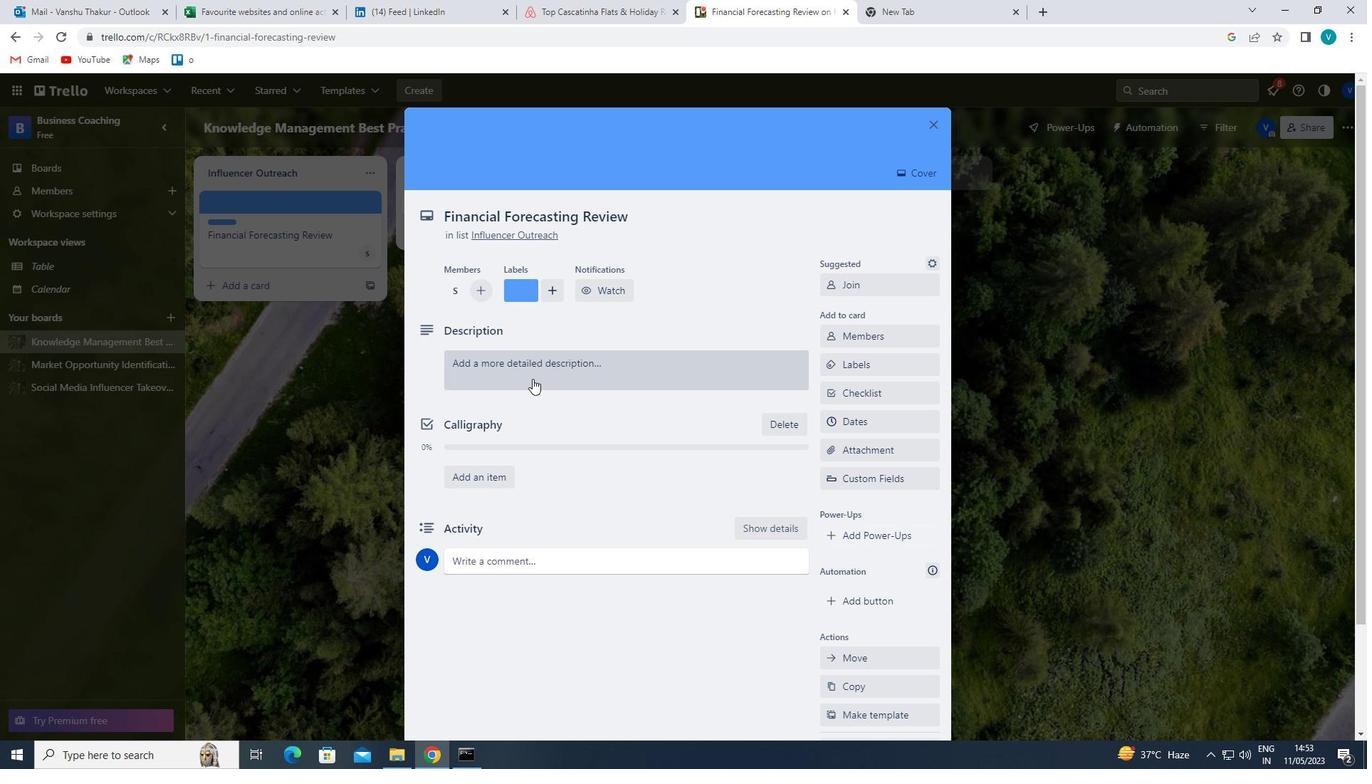 
Action: Mouse pressed left at (532, 378)
Screenshot: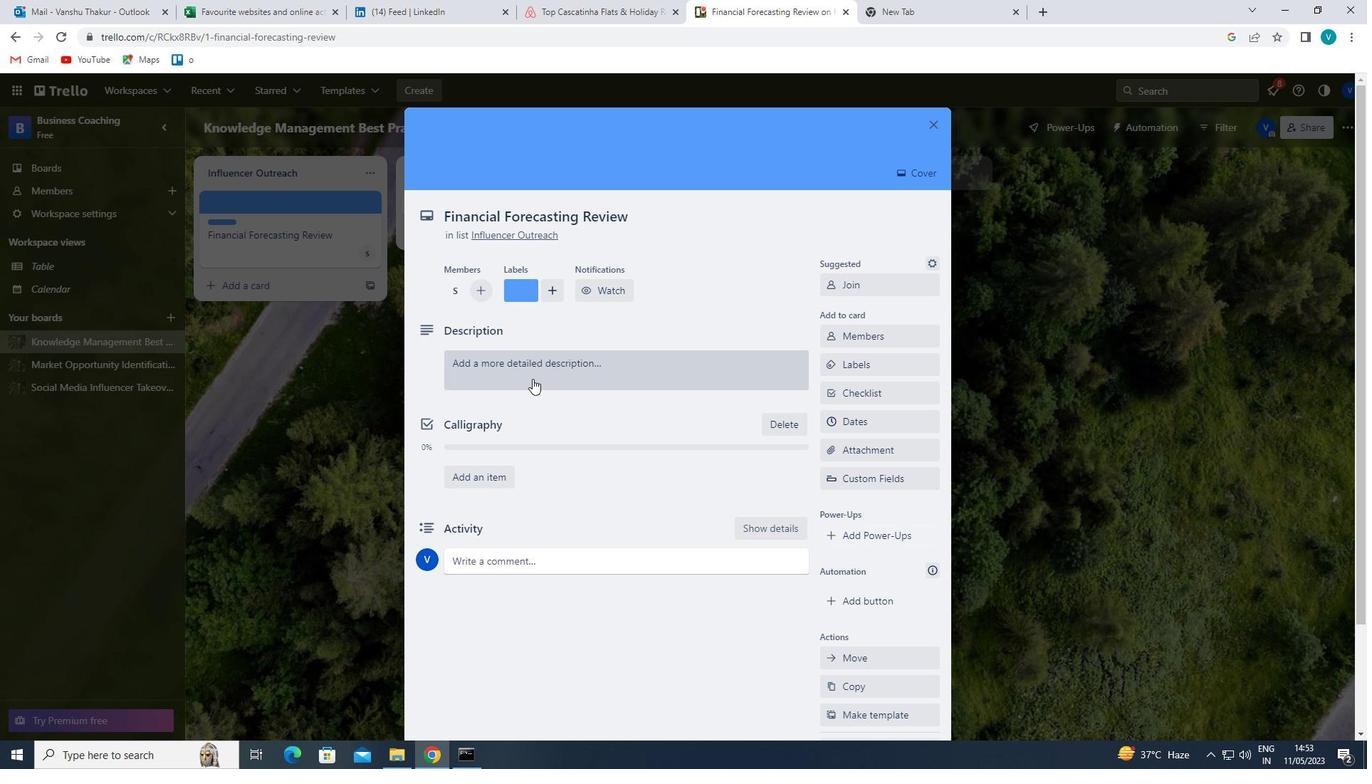 
Action: Mouse moved to (524, 425)
Screenshot: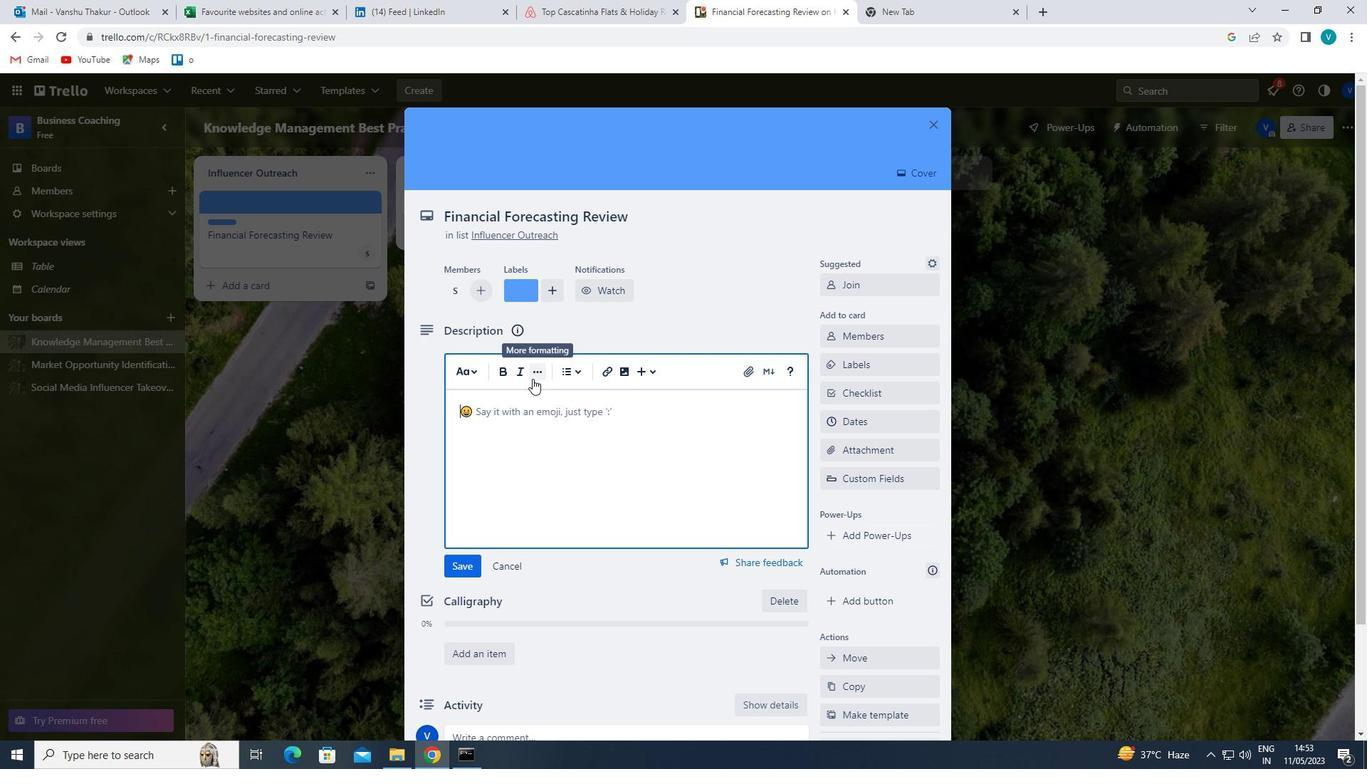 
Action: Key pressed '<Key.shift>PLAN<Key.space>AND<Key.space>EXECUTE<Key.space>COMPANY<Key.space>TEAM-BUILDING<Key.space>TRAINING'
Screenshot: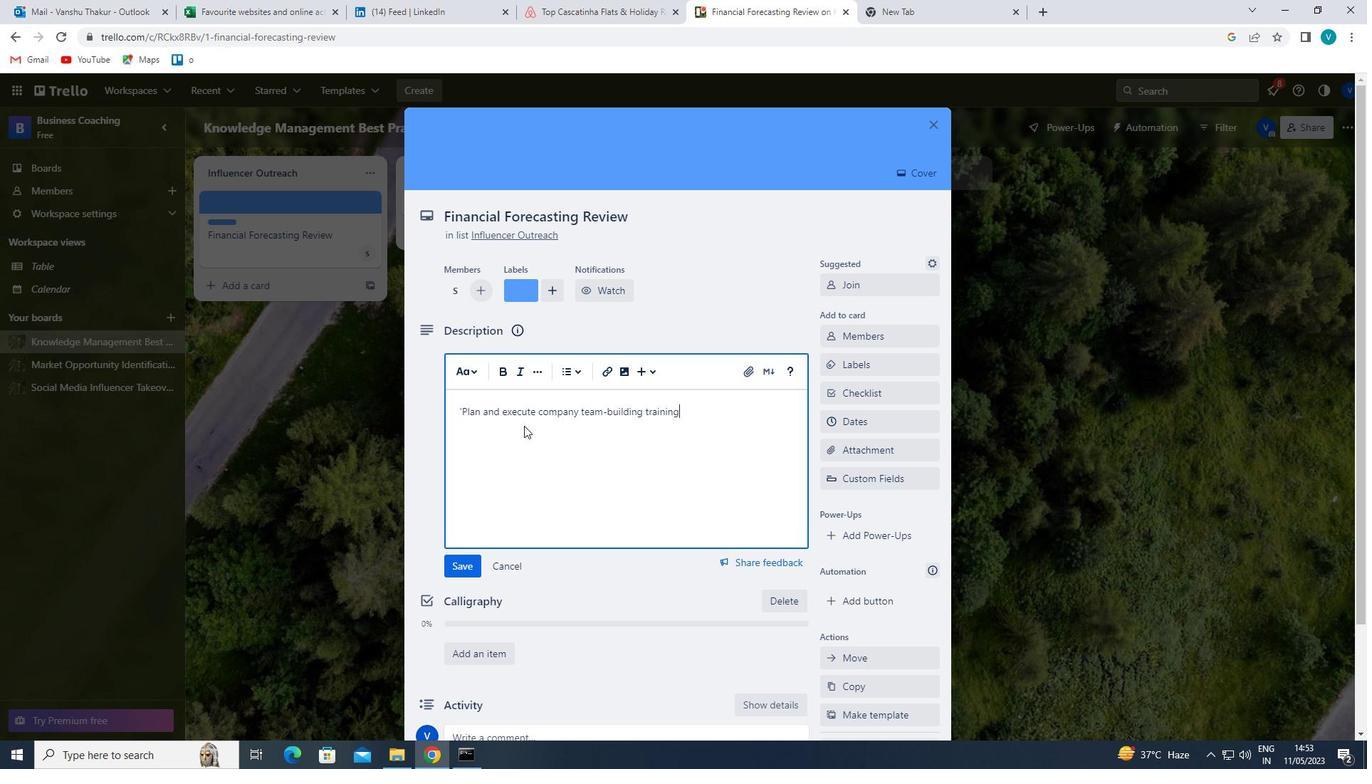 
Action: Mouse moved to (446, 557)
Screenshot: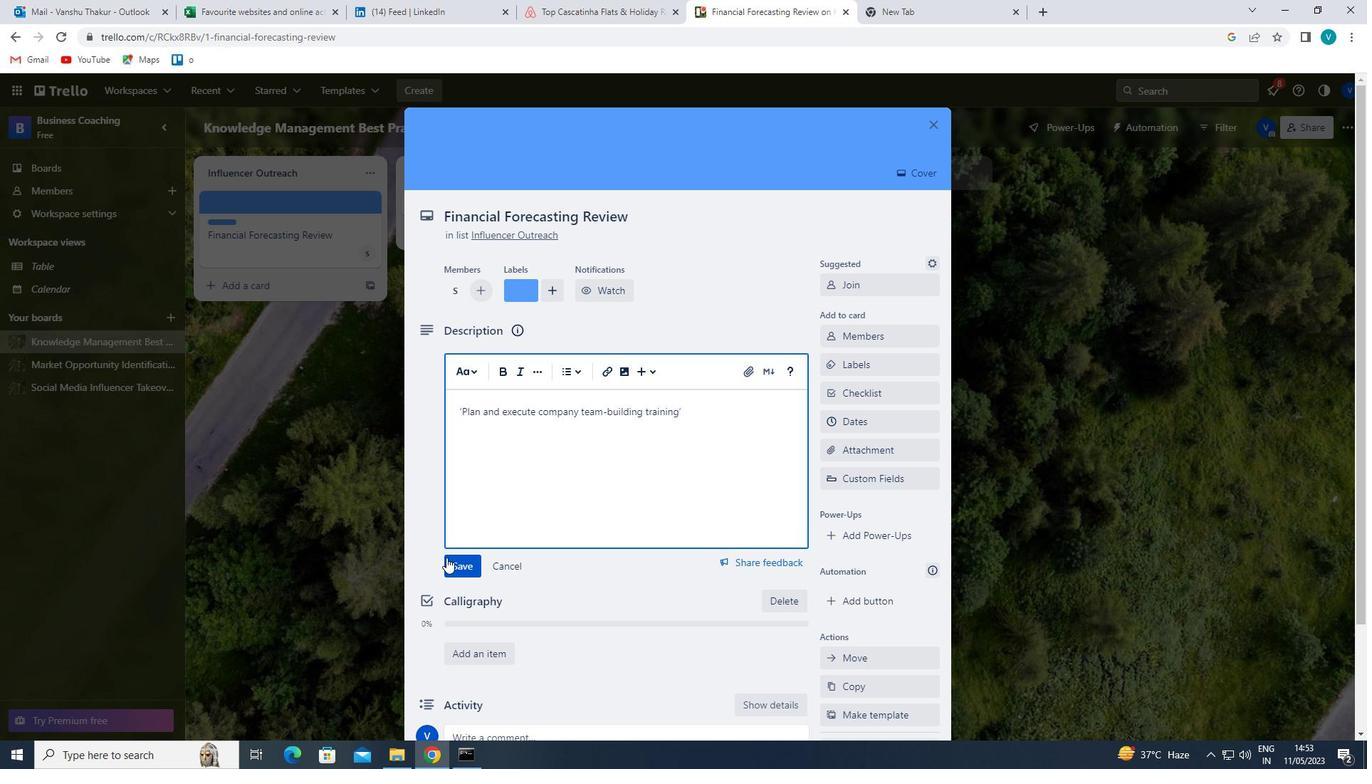 
Action: Mouse pressed left at (446, 557)
Screenshot: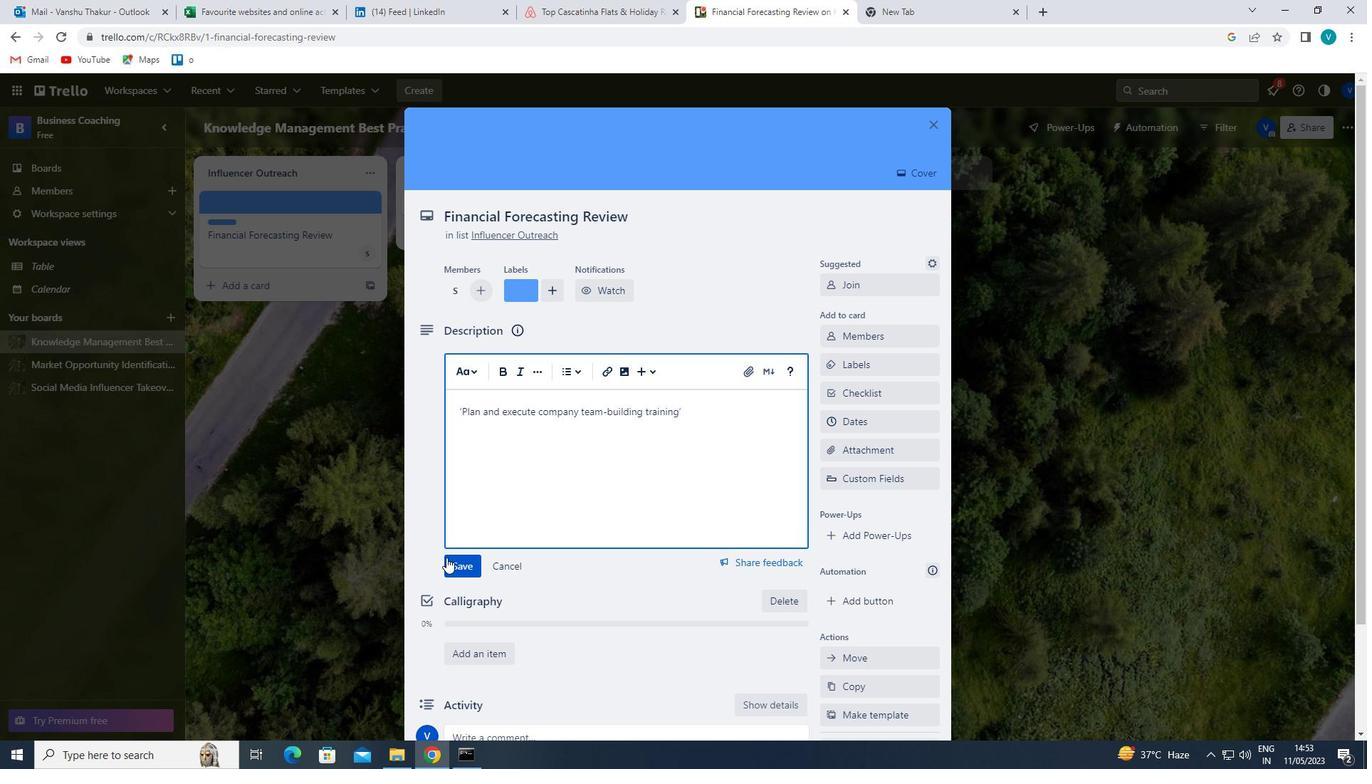 
Action: Mouse moved to (482, 536)
Screenshot: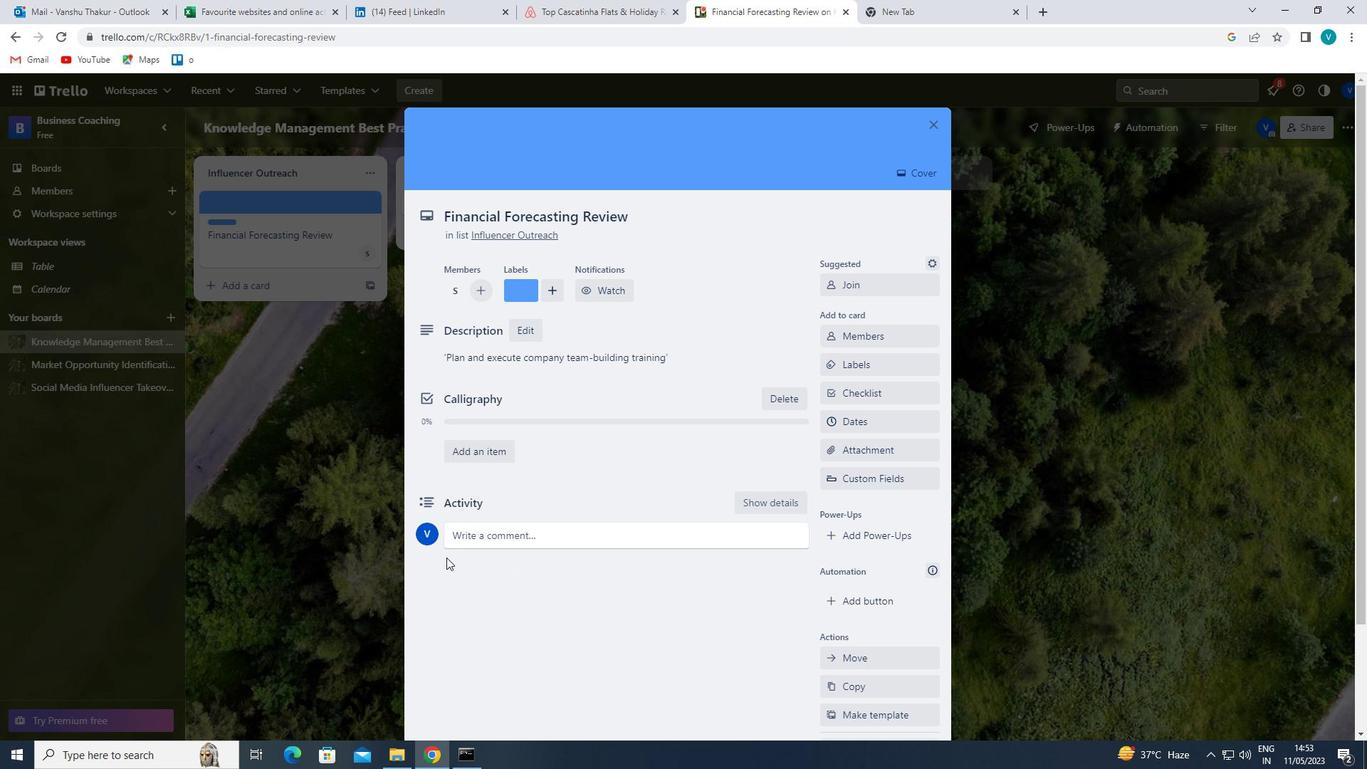 
Action: Mouse pressed left at (482, 536)
Screenshot: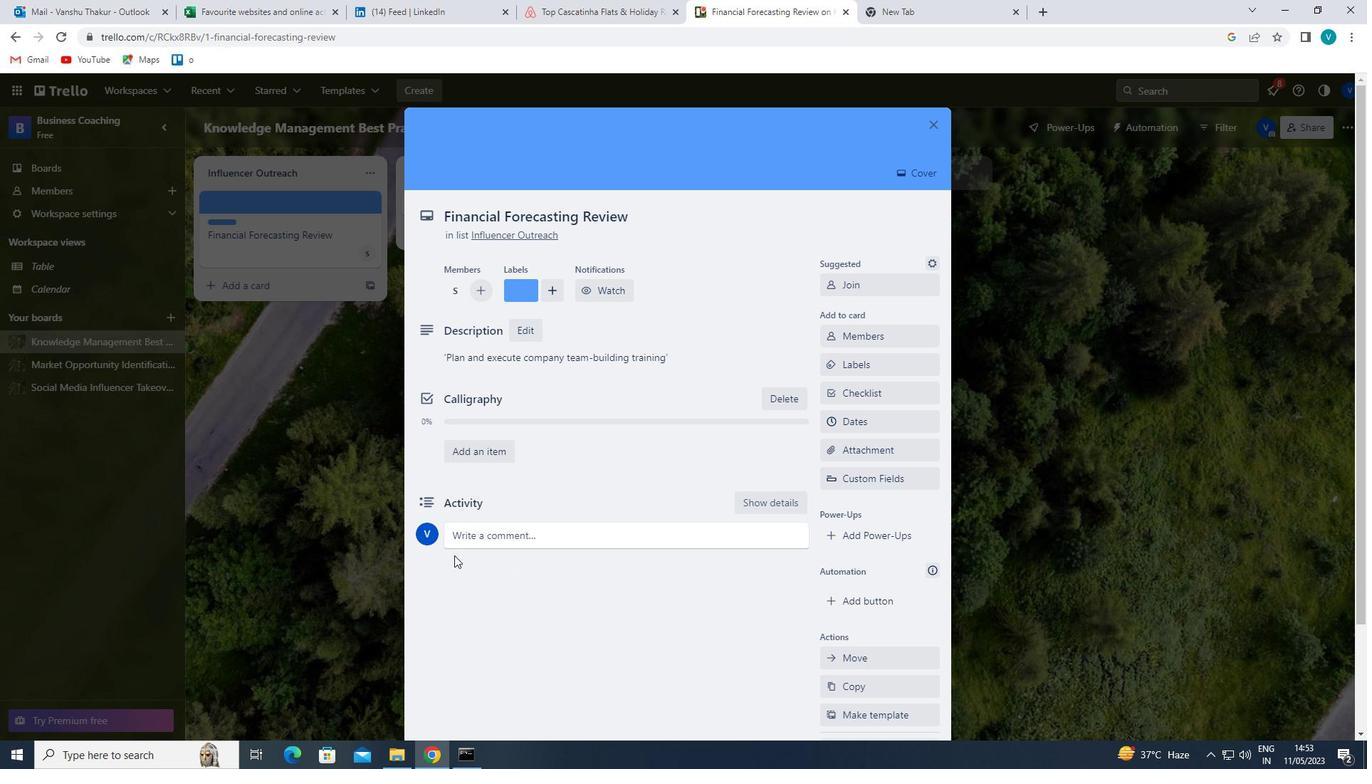 
Action: Key pressed '<Key.shift>OUR<Key.space>TEAM<Key.space>HAS<Key.space>THE<Key.space>OPPORTUNITY<Key.space>TO<Key.space>EXCEED<Key.space>EXEPTATIONS<Key.space>ON<Key.space>THIS<Key.space>TASK,<Key.space>SO<Key.space>LET<Key.space>US<Key.space>DELIVER<Key.space>SOMETHING<Key.space>
Screenshot: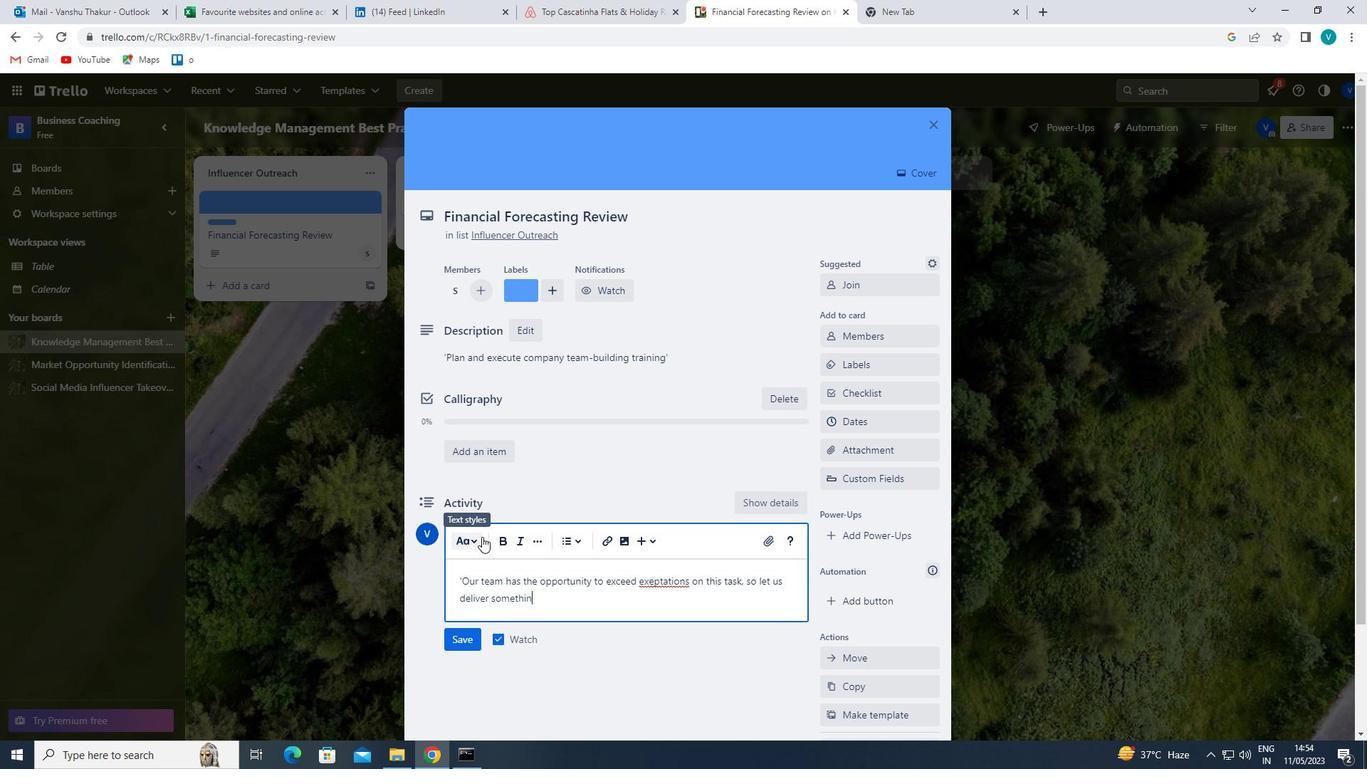 
Action: Mouse moved to (653, 579)
Screenshot: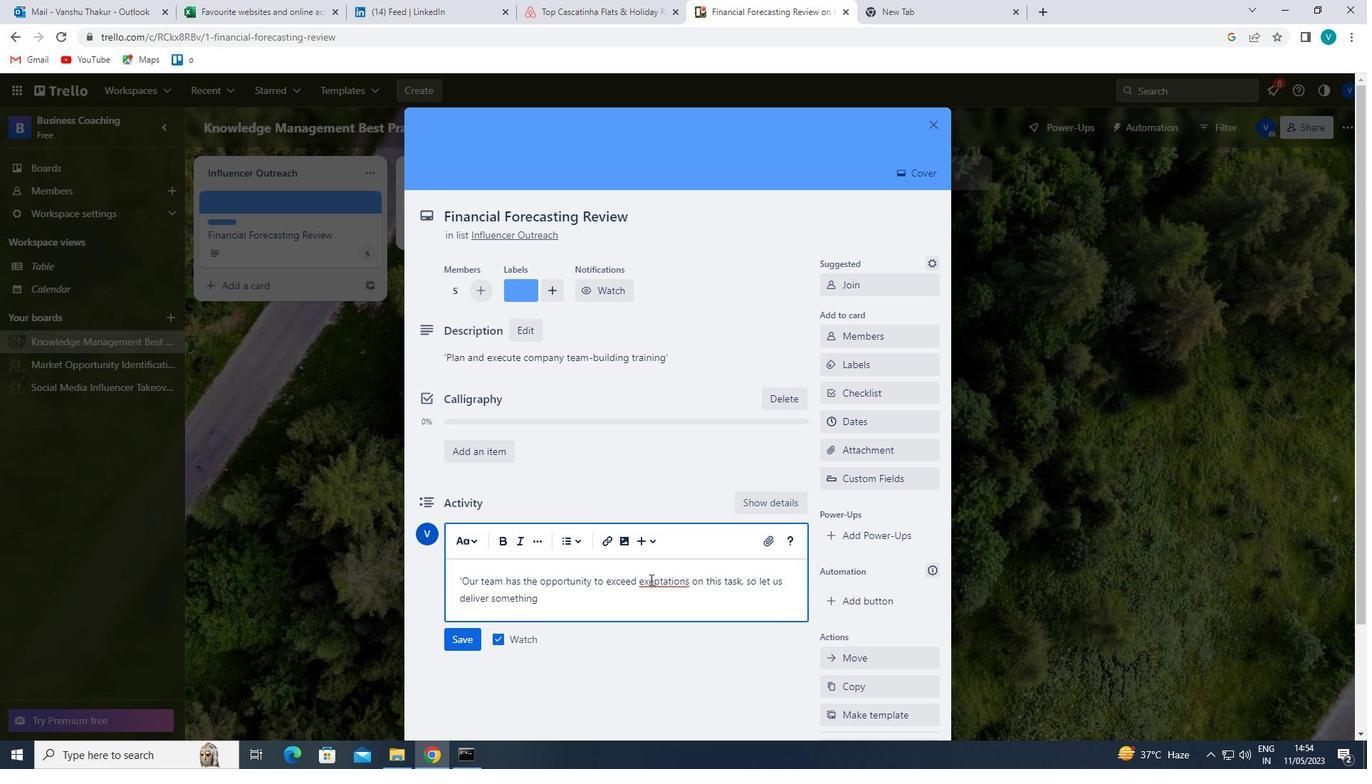 
Action: Mouse pressed left at (653, 579)
Screenshot: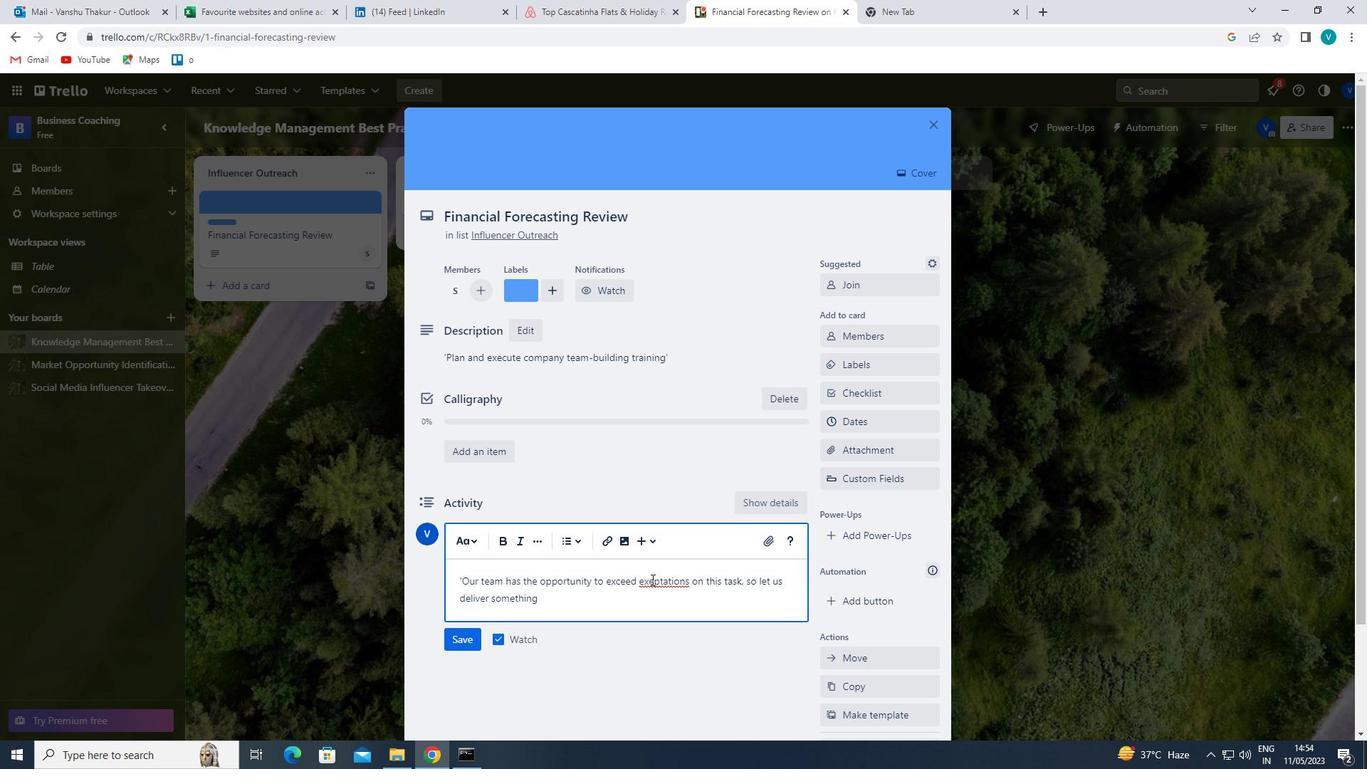 
Action: Mouse moved to (665, 588)
Screenshot: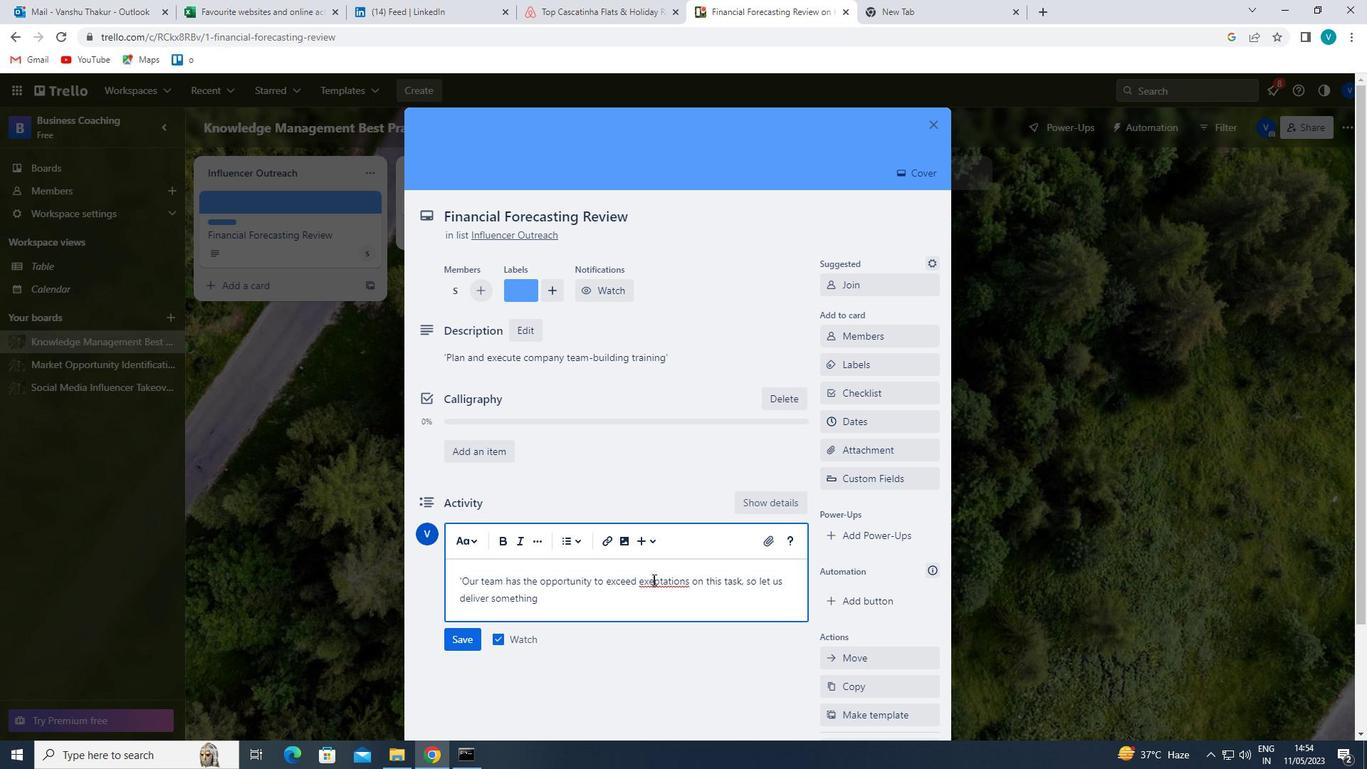 
Action: Key pressed <Key.backspace><Key.right>E
Screenshot: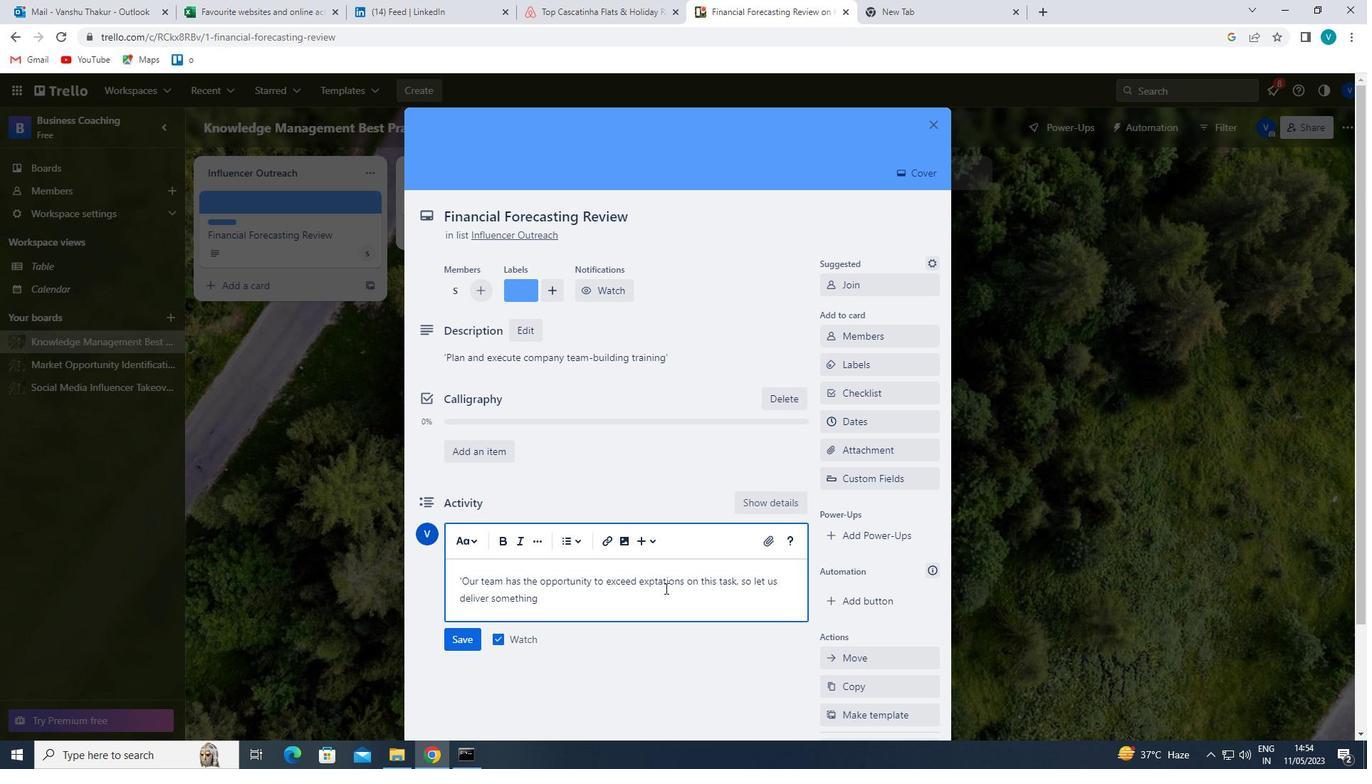 
Action: Mouse moved to (567, 594)
Screenshot: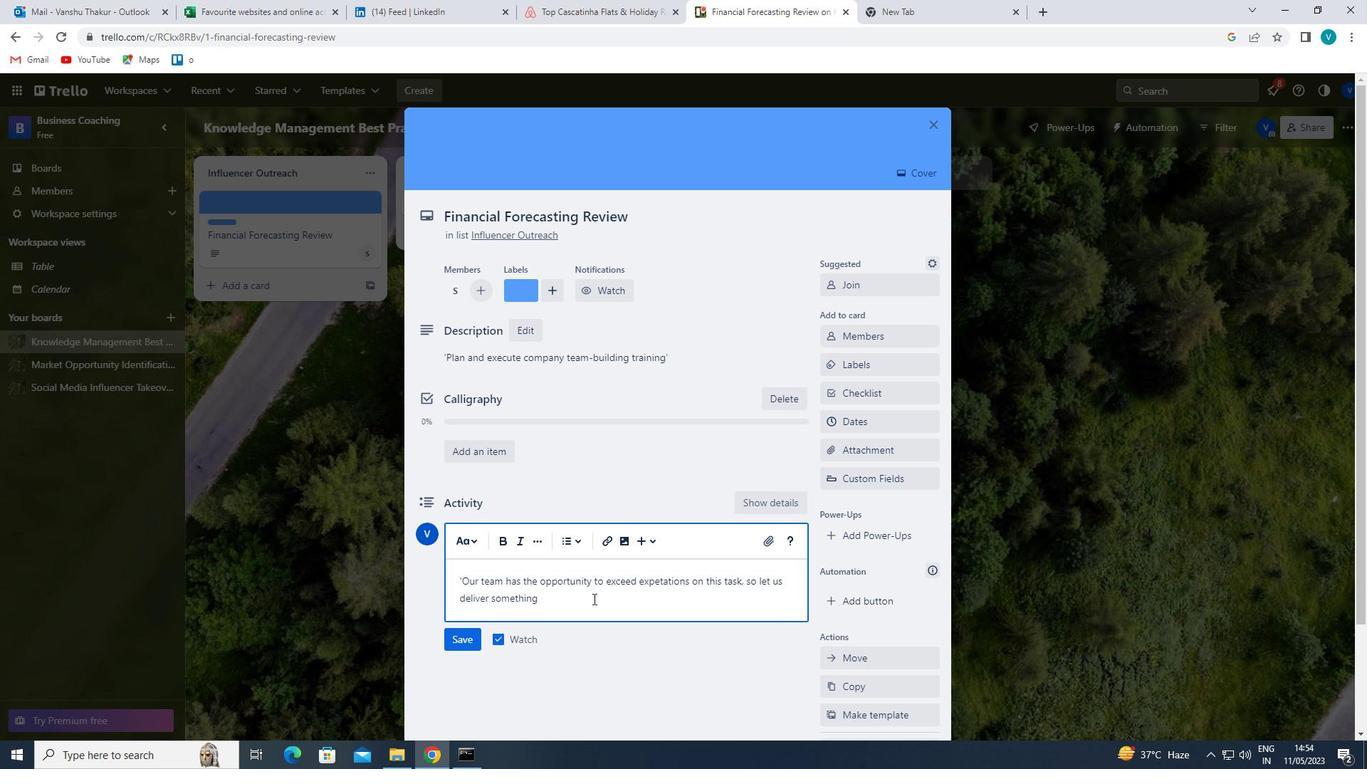 
Action: Mouse pressed left at (567, 594)
Screenshot: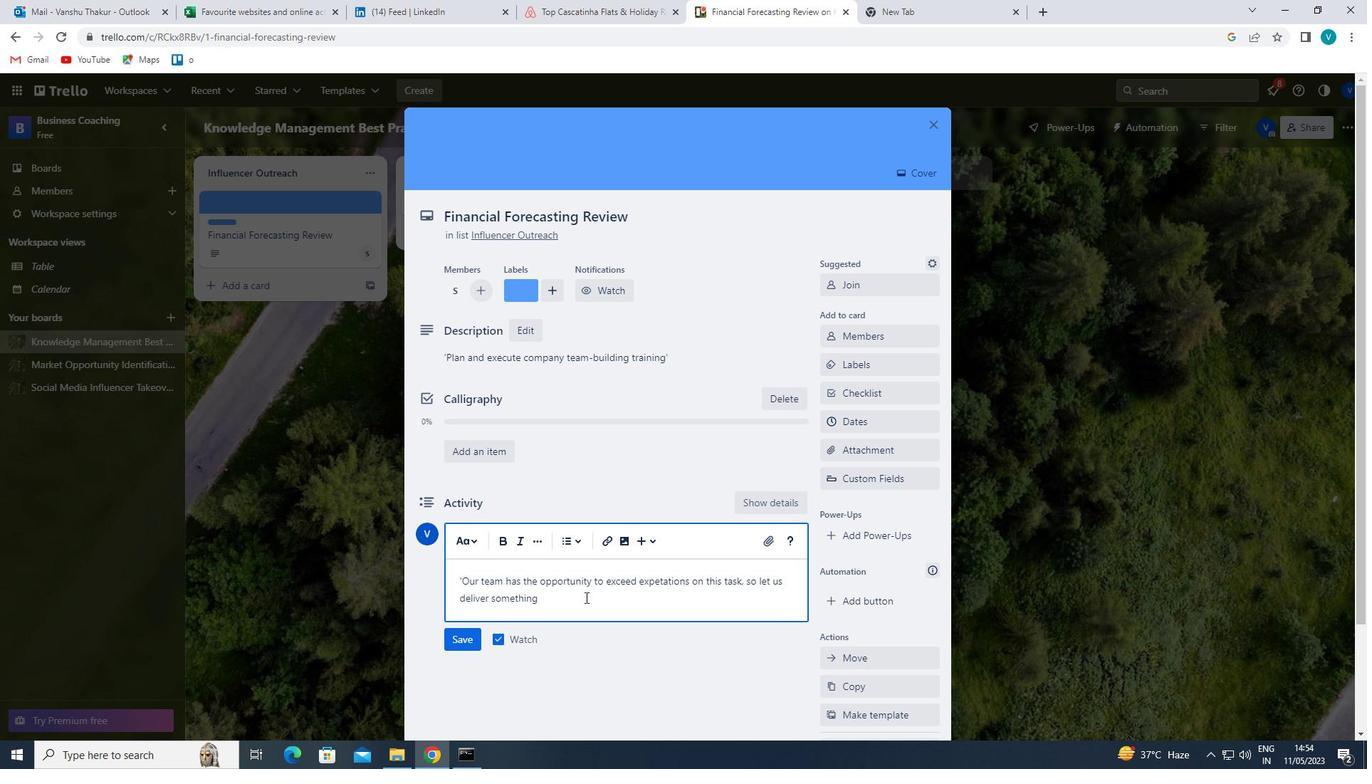 
Action: Key pressed THAT<Key.space>TRULY<Key.space>IMPRESSES.'
Screenshot: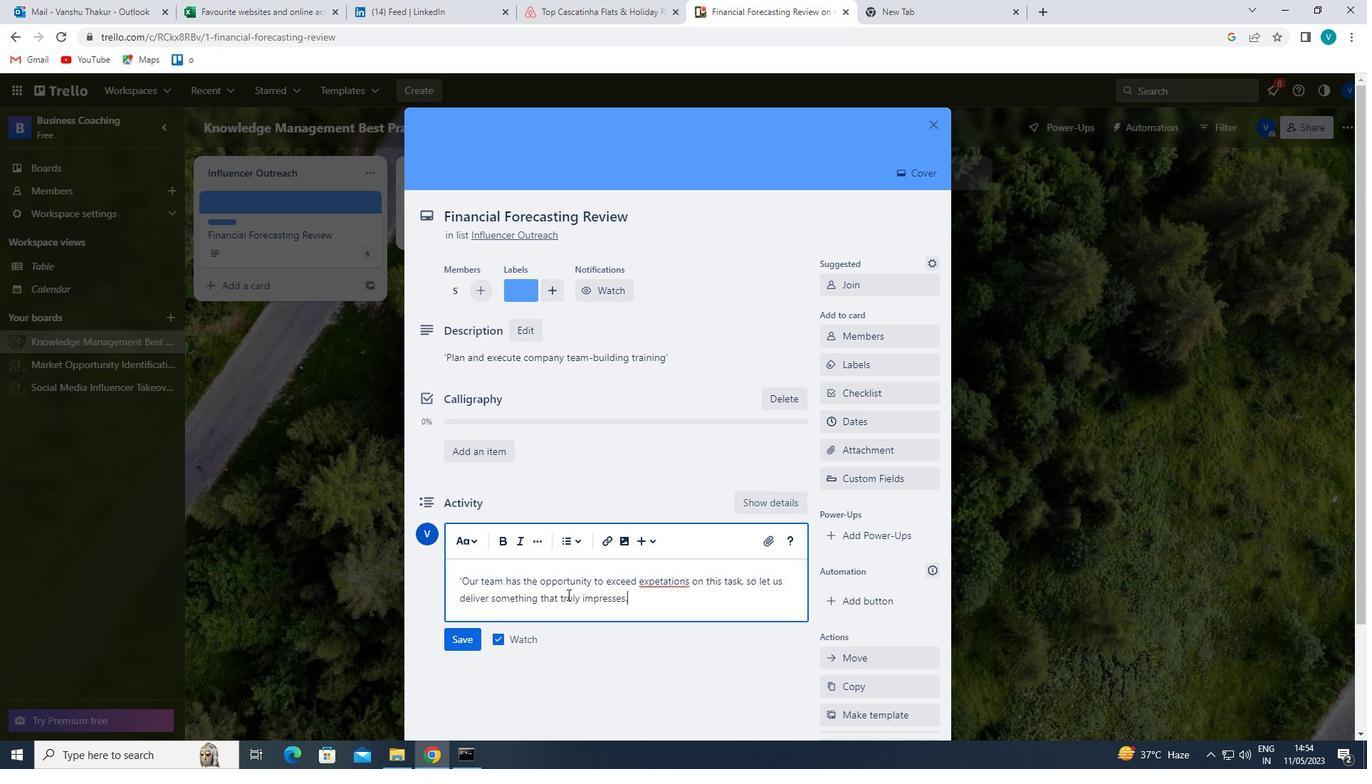 
Action: Mouse moved to (660, 578)
Screenshot: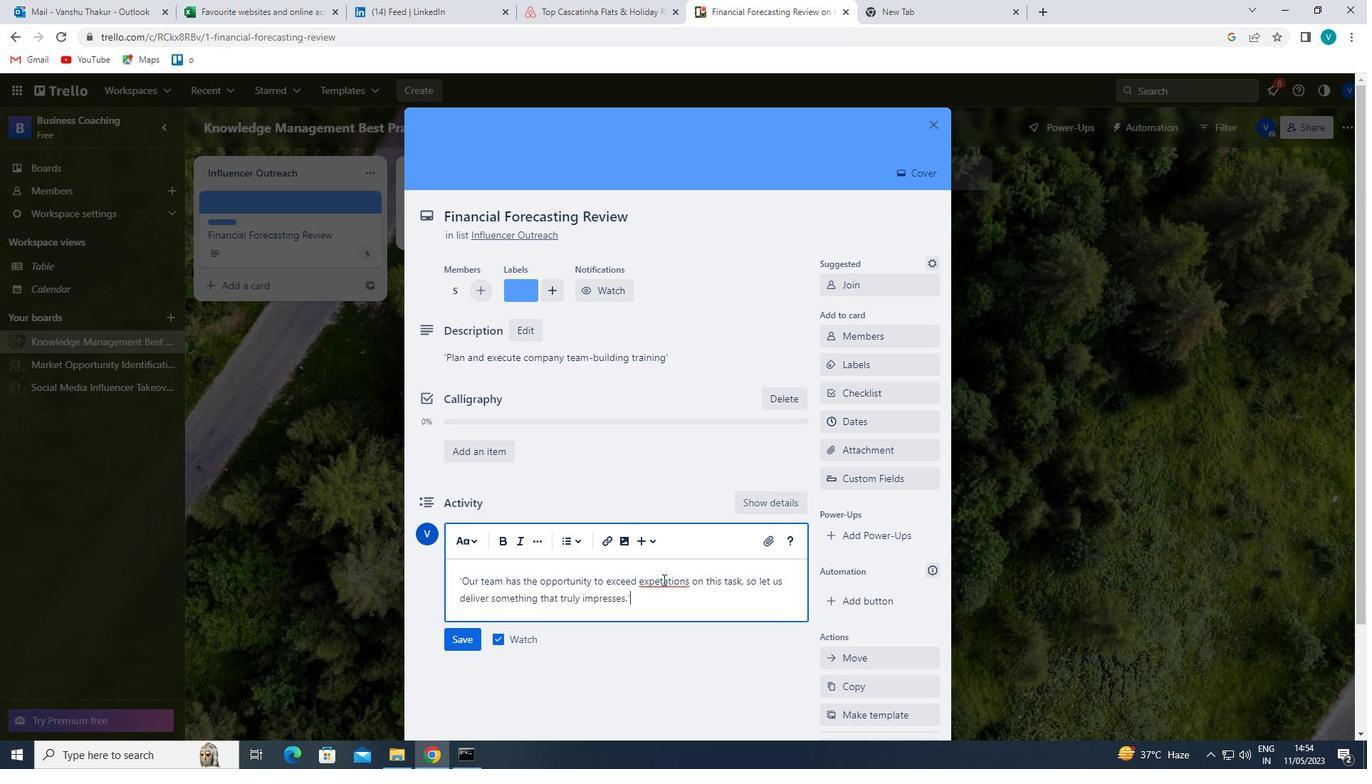 
Action: Mouse pressed left at (660, 578)
Screenshot: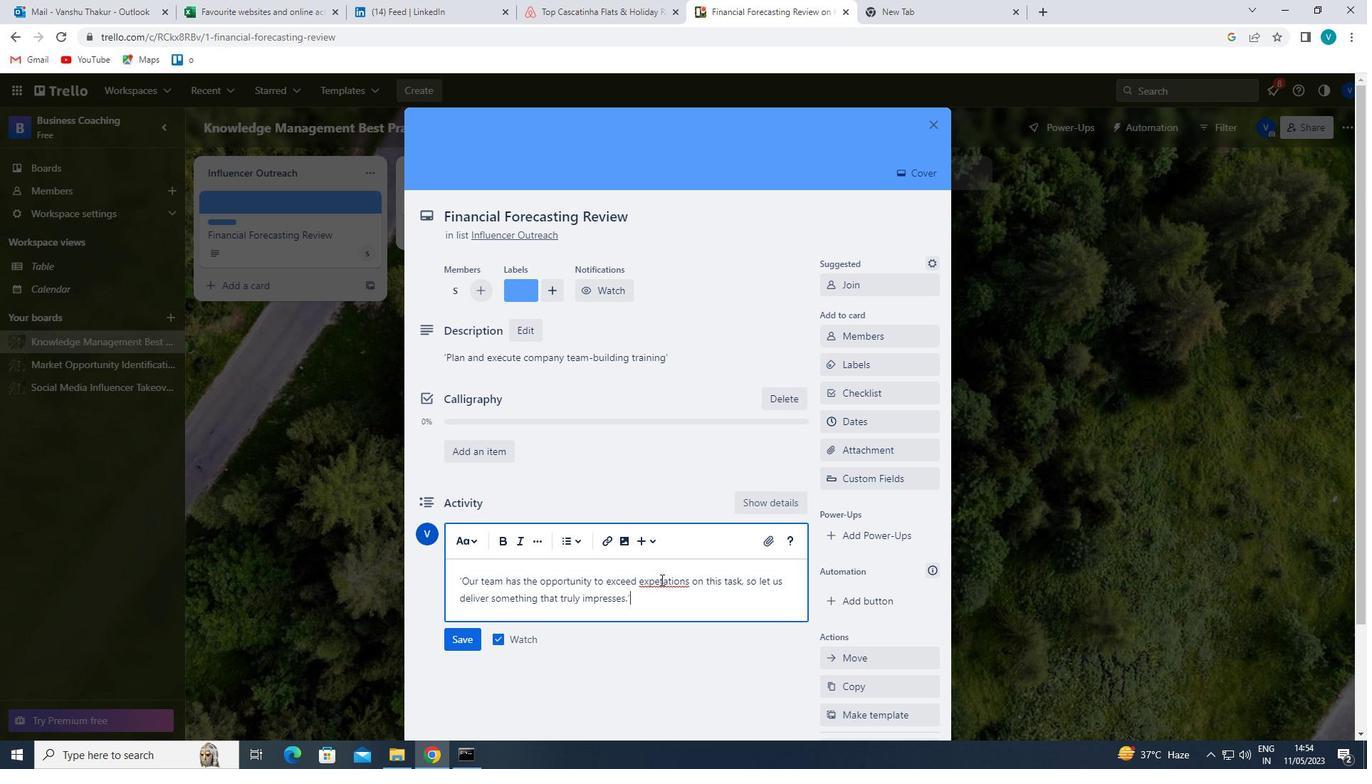 
Action: Mouse moved to (685, 618)
Screenshot: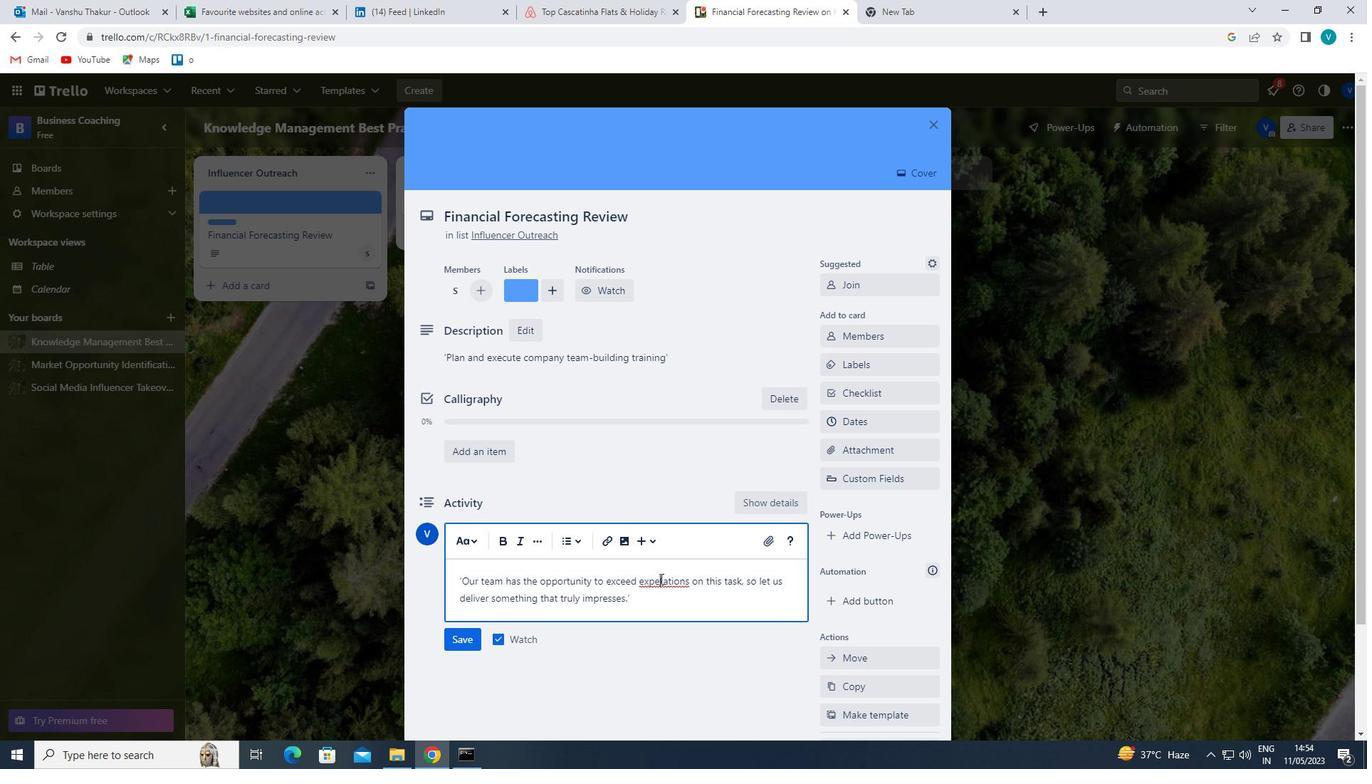 
Action: Key pressed C
Screenshot: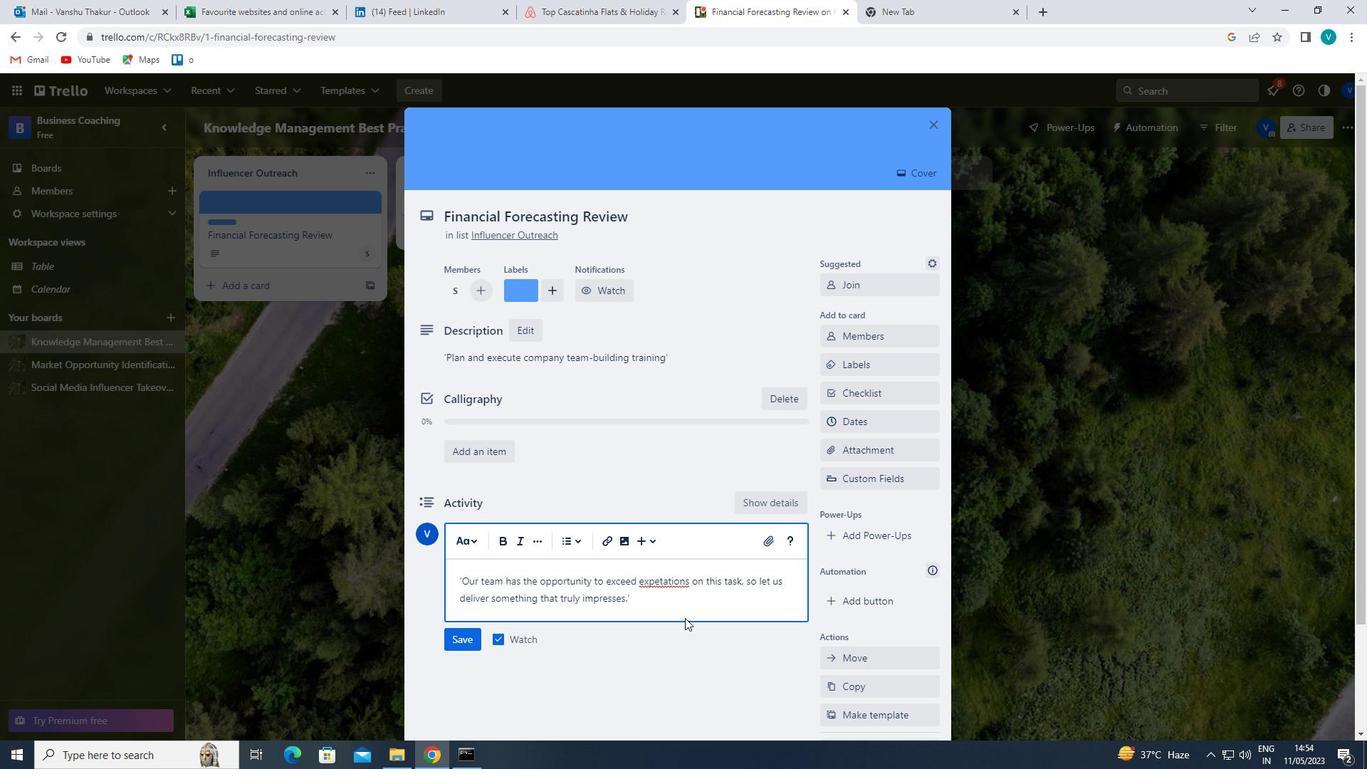 
Action: Mouse moved to (474, 638)
Screenshot: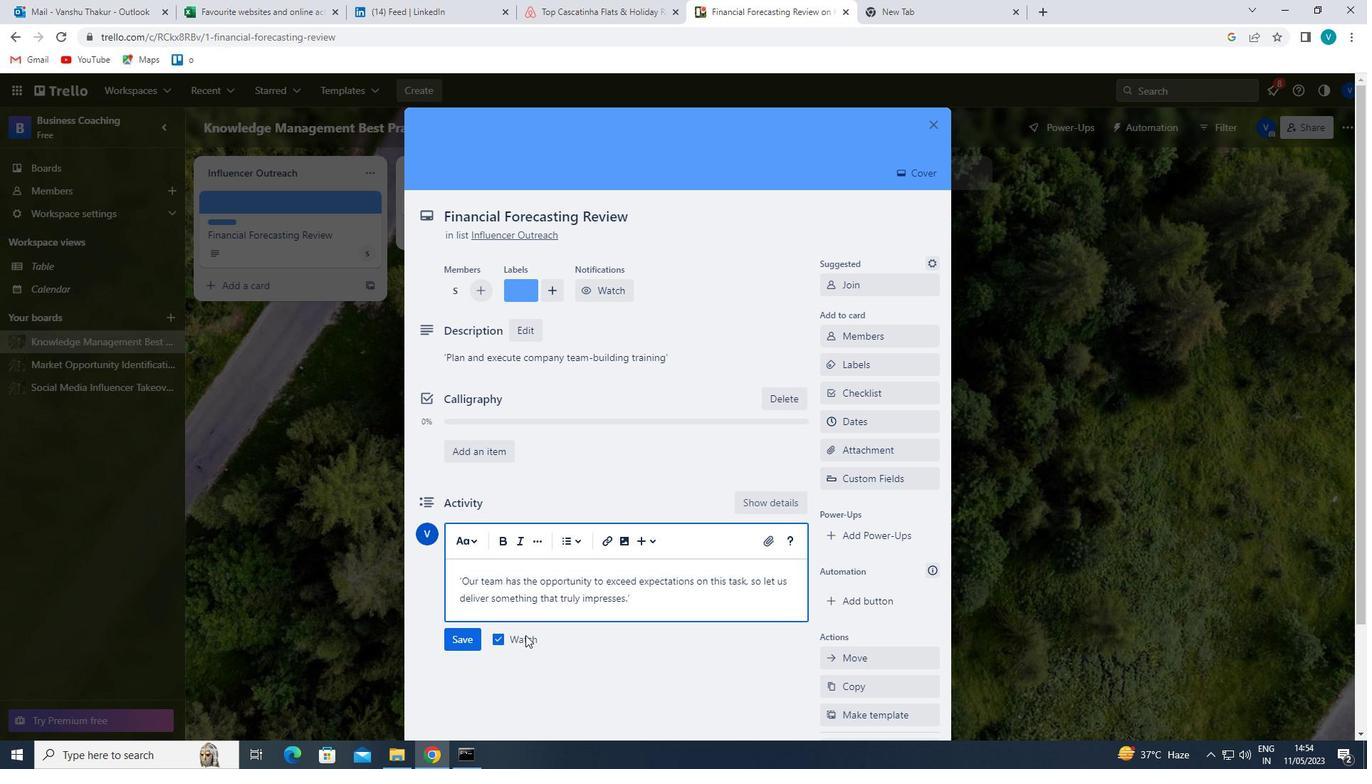 
Action: Mouse pressed left at (474, 638)
Screenshot: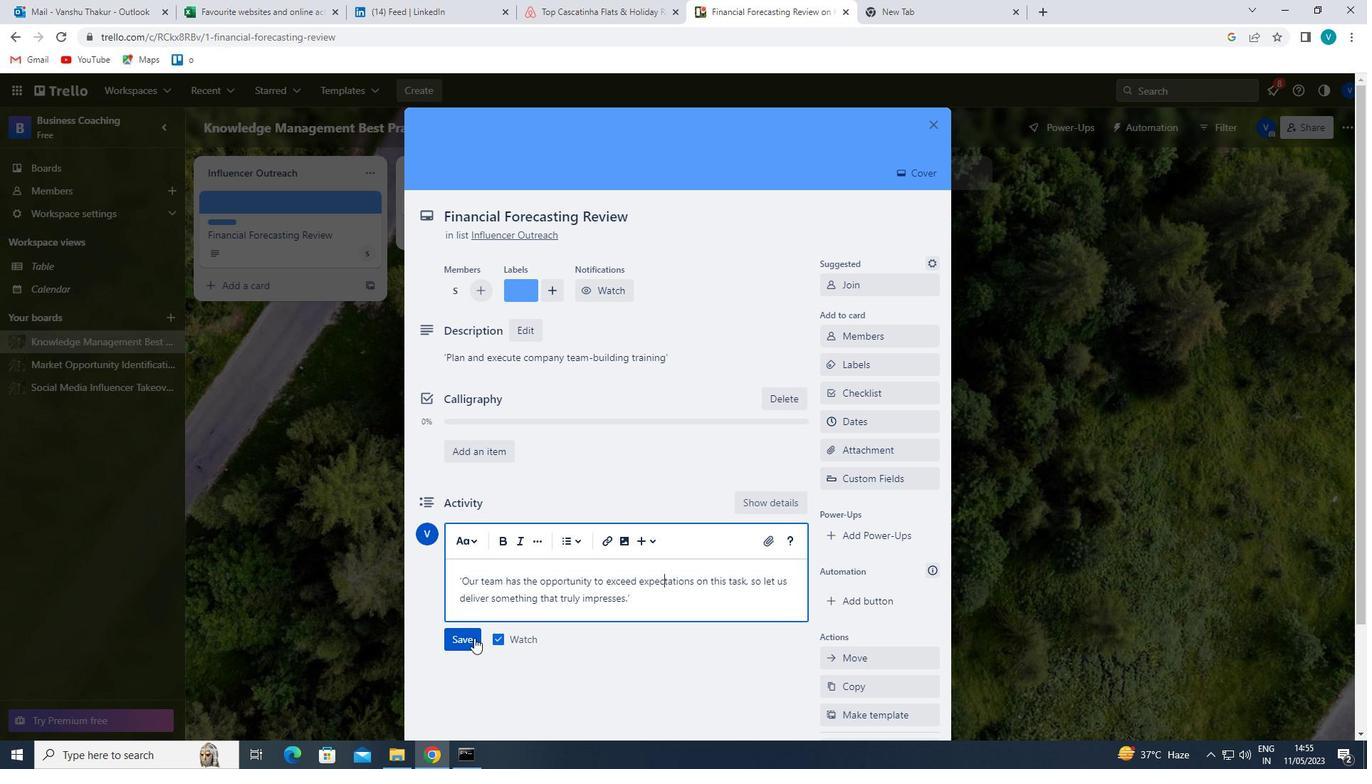 
Action: Mouse moved to (858, 421)
Screenshot: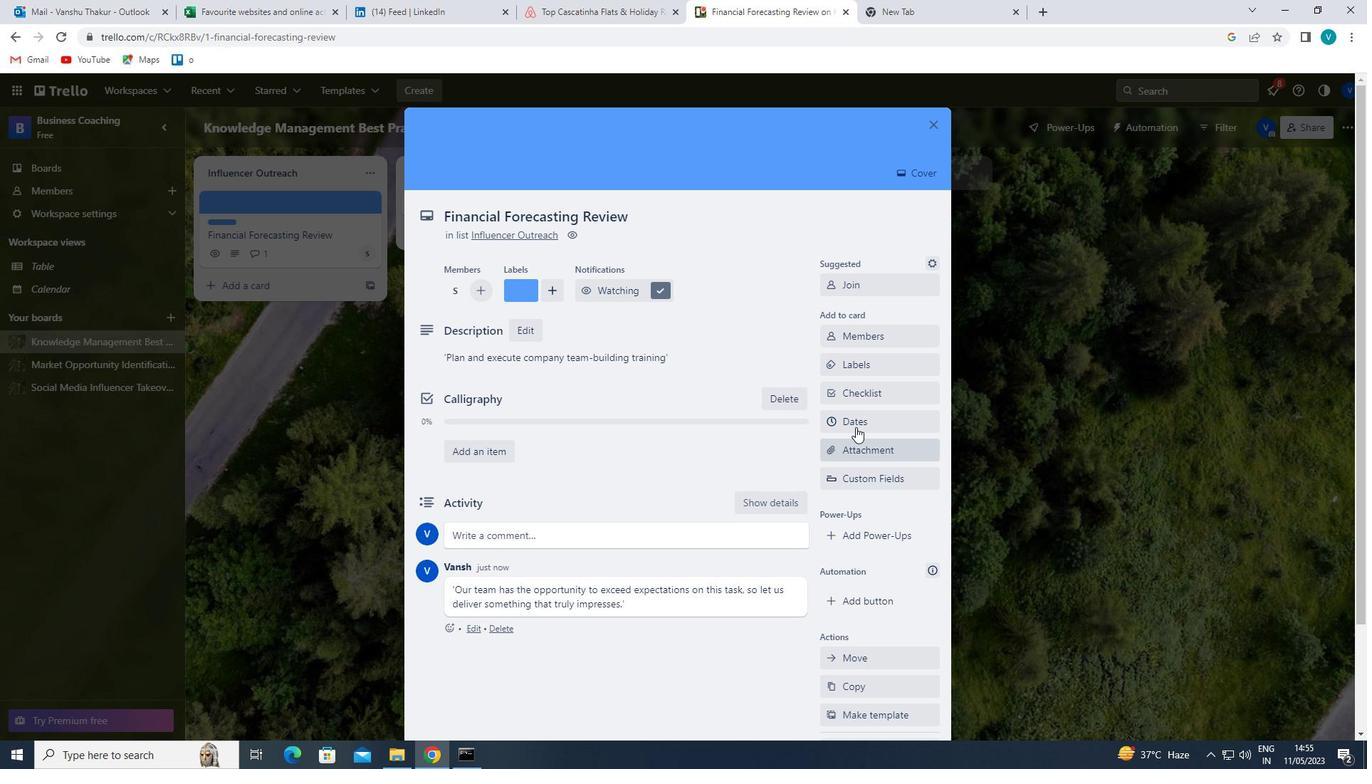 
Action: Mouse pressed left at (858, 421)
Screenshot: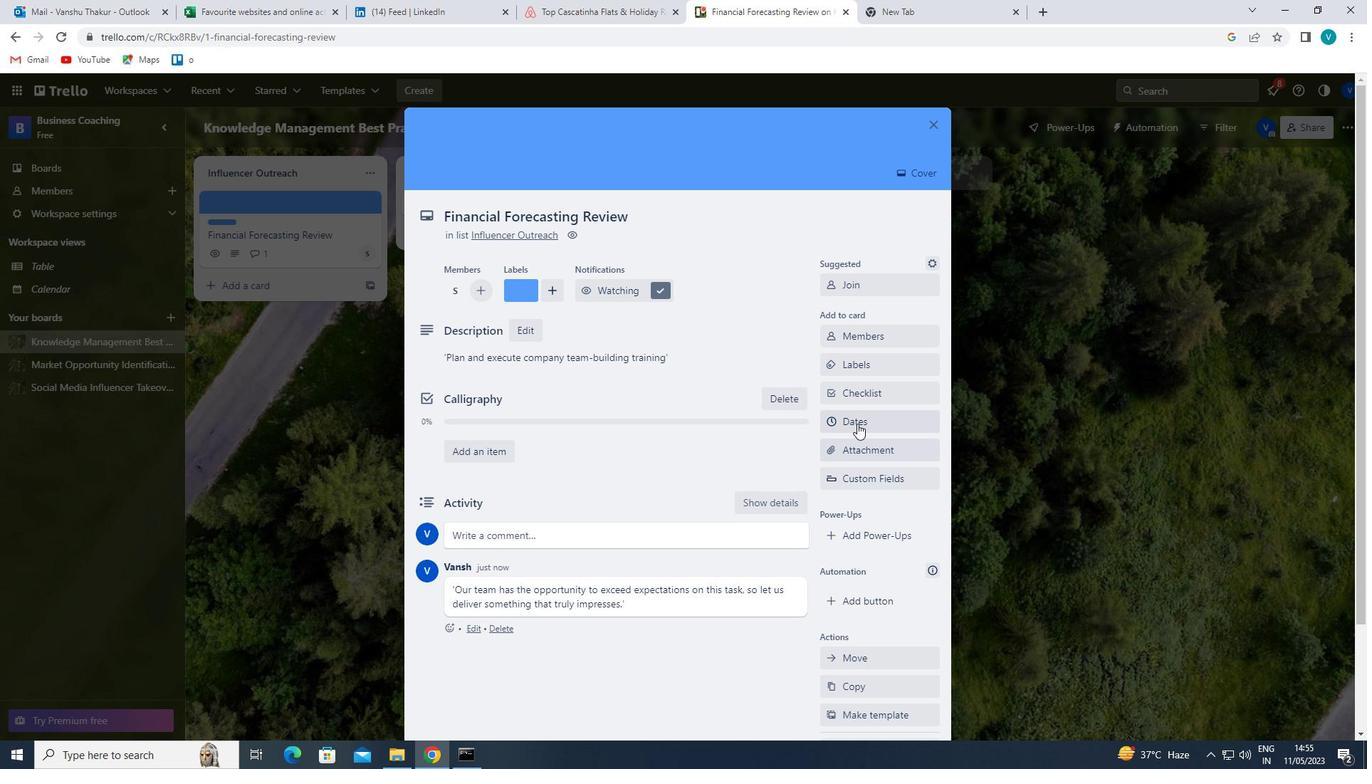 
Action: Mouse moved to (838, 385)
Screenshot: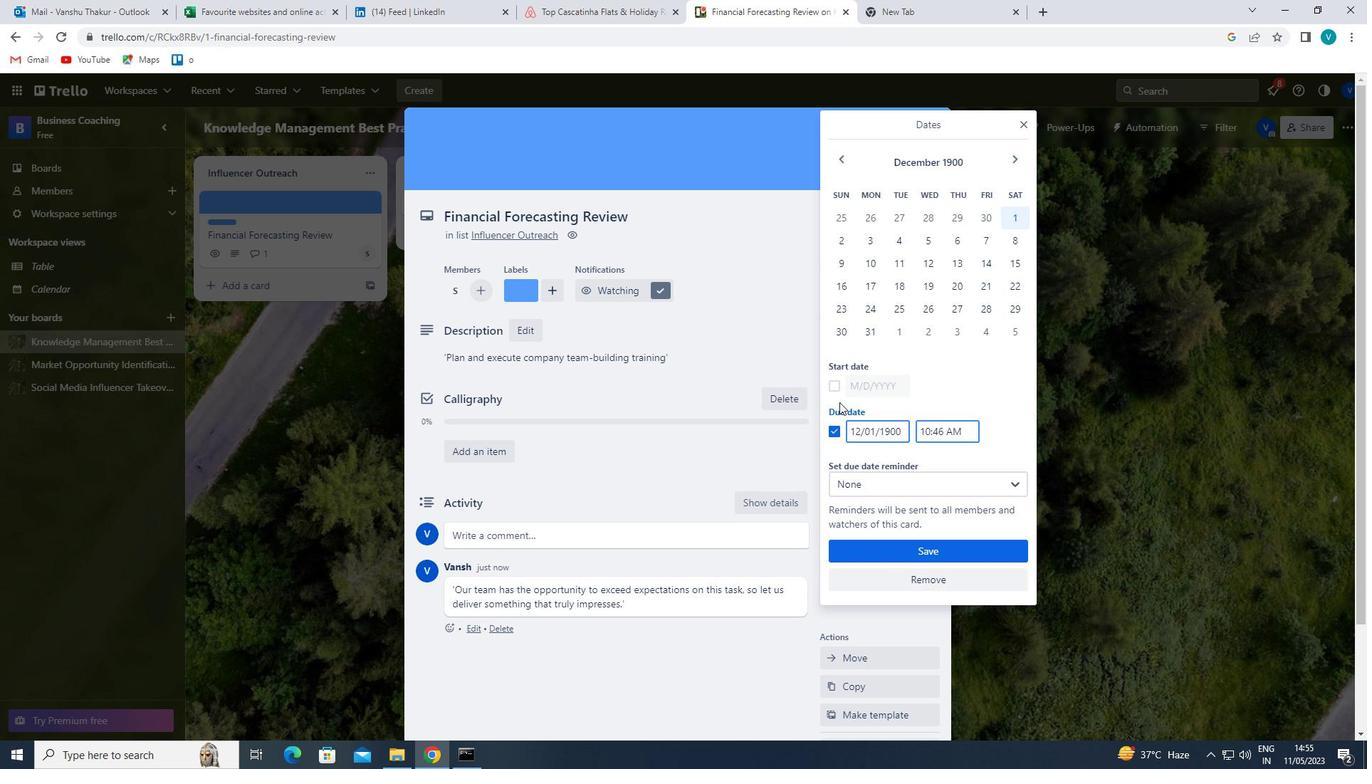 
Action: Mouse pressed left at (838, 385)
Screenshot: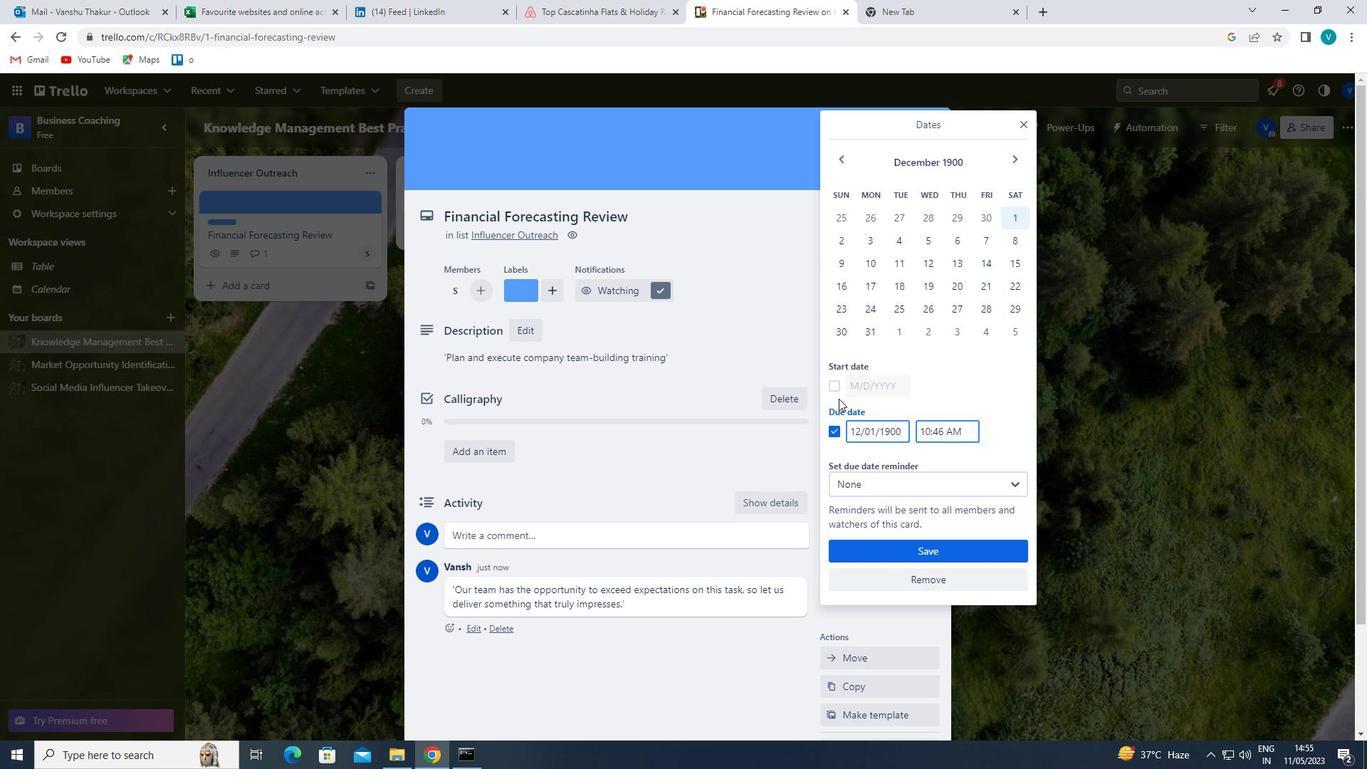 
Action: Mouse moved to (858, 384)
Screenshot: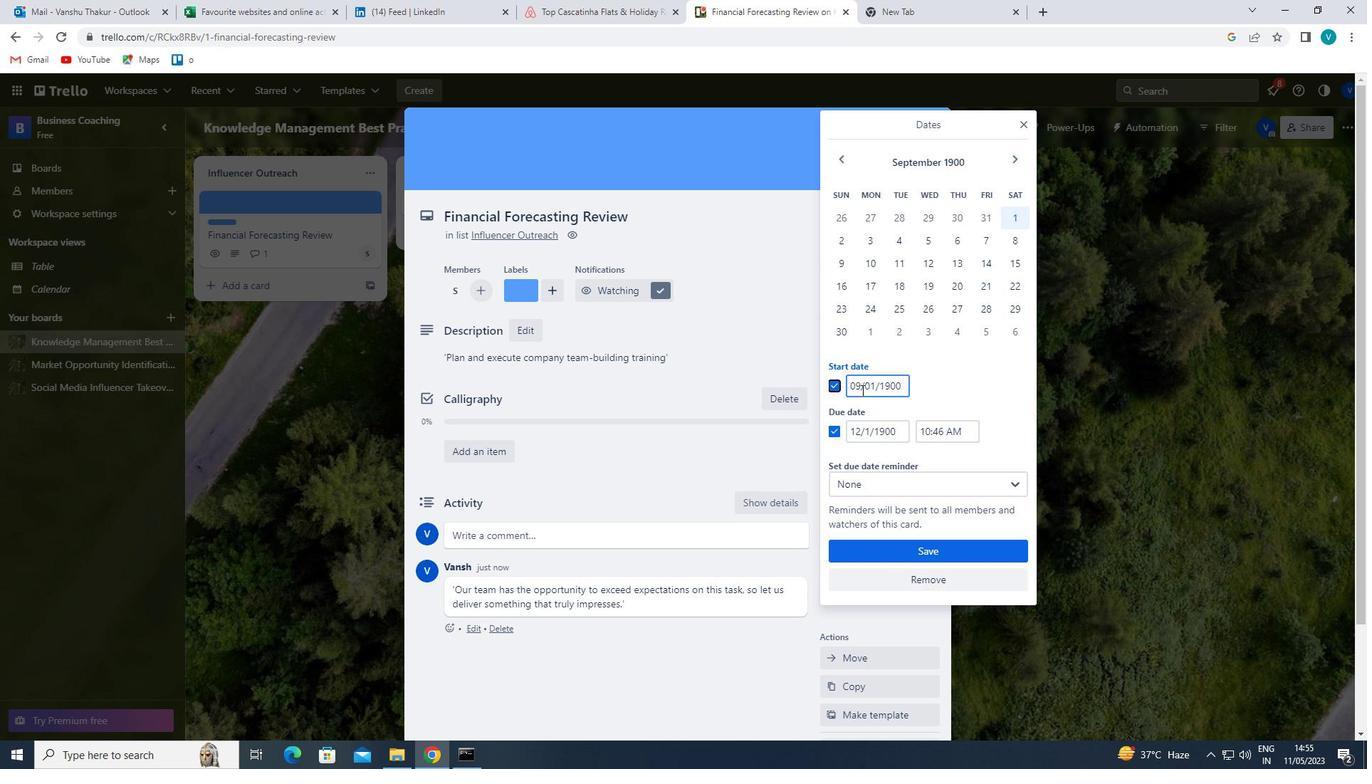 
Action: Mouse pressed left at (858, 384)
Screenshot: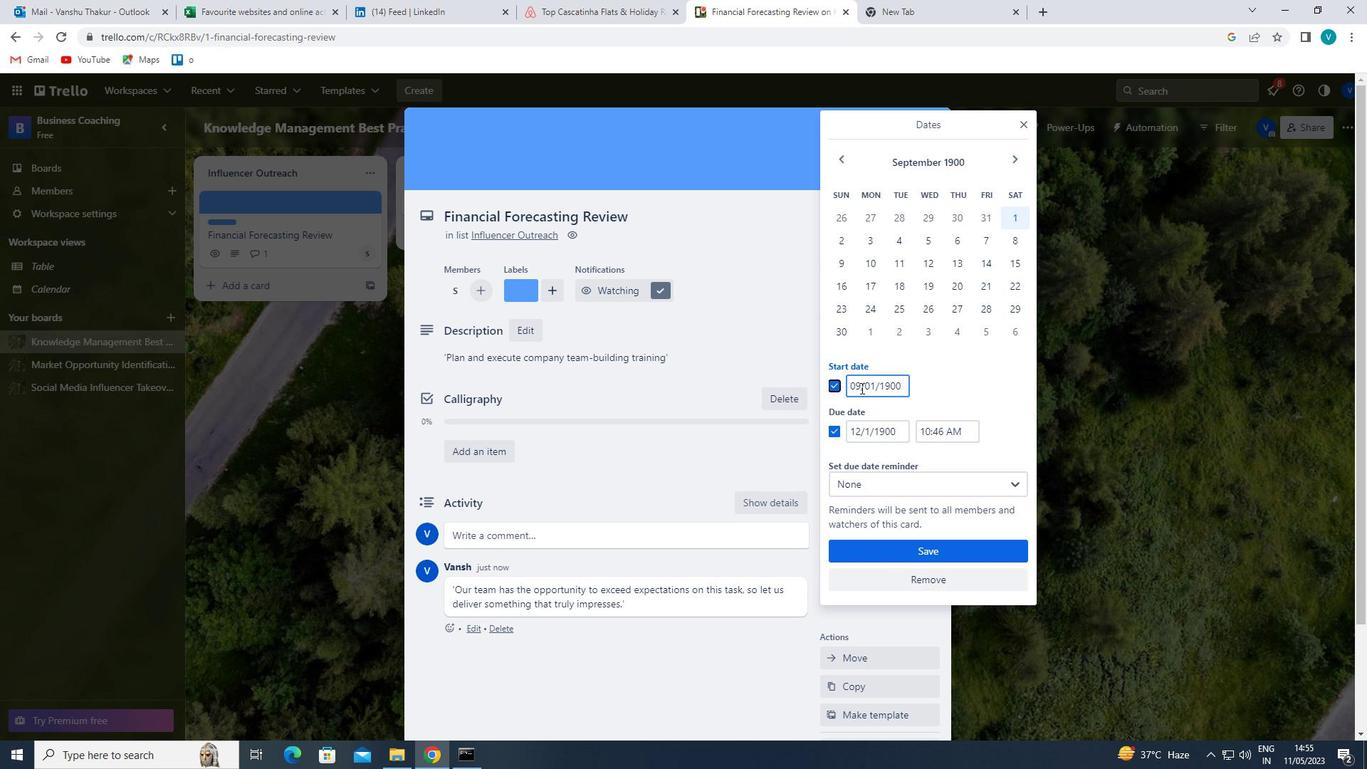 
Action: Mouse moved to (856, 383)
Screenshot: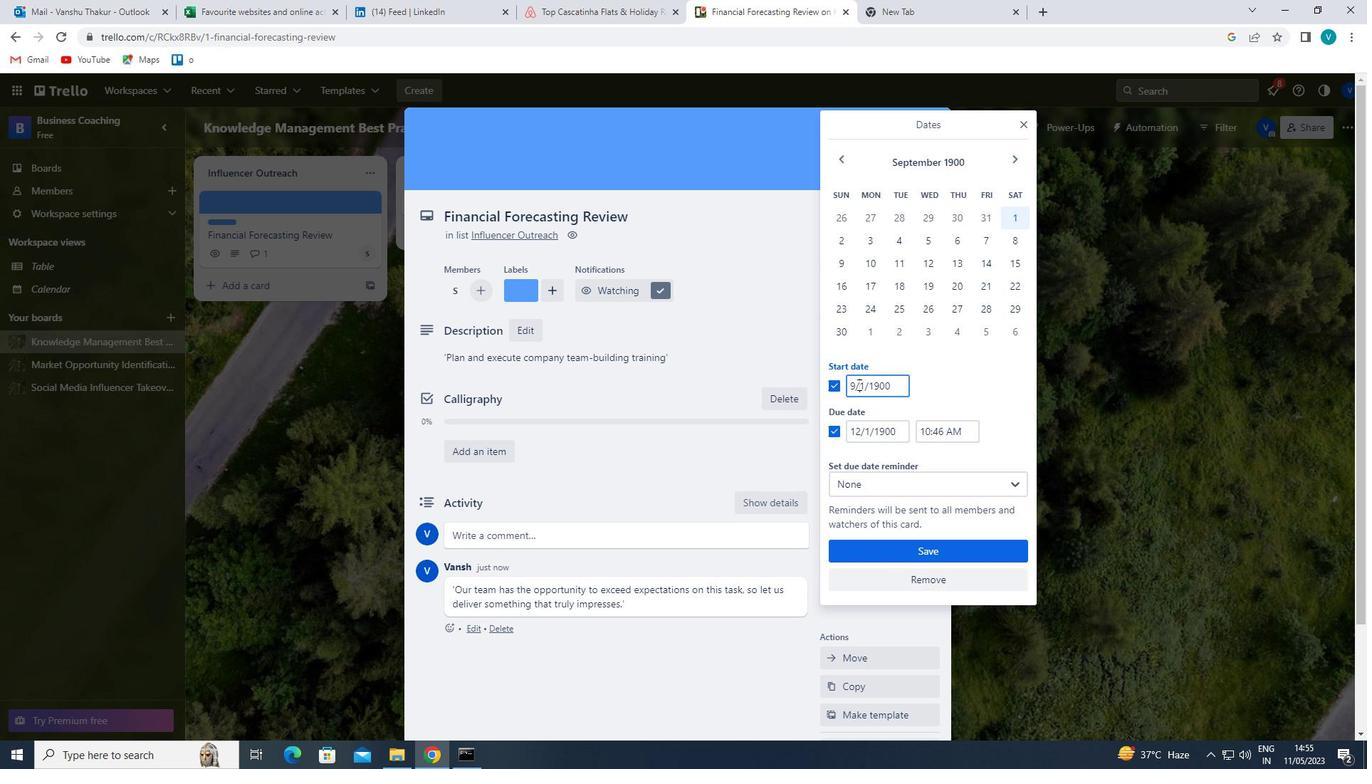 
Action: Mouse pressed left at (856, 383)
Screenshot: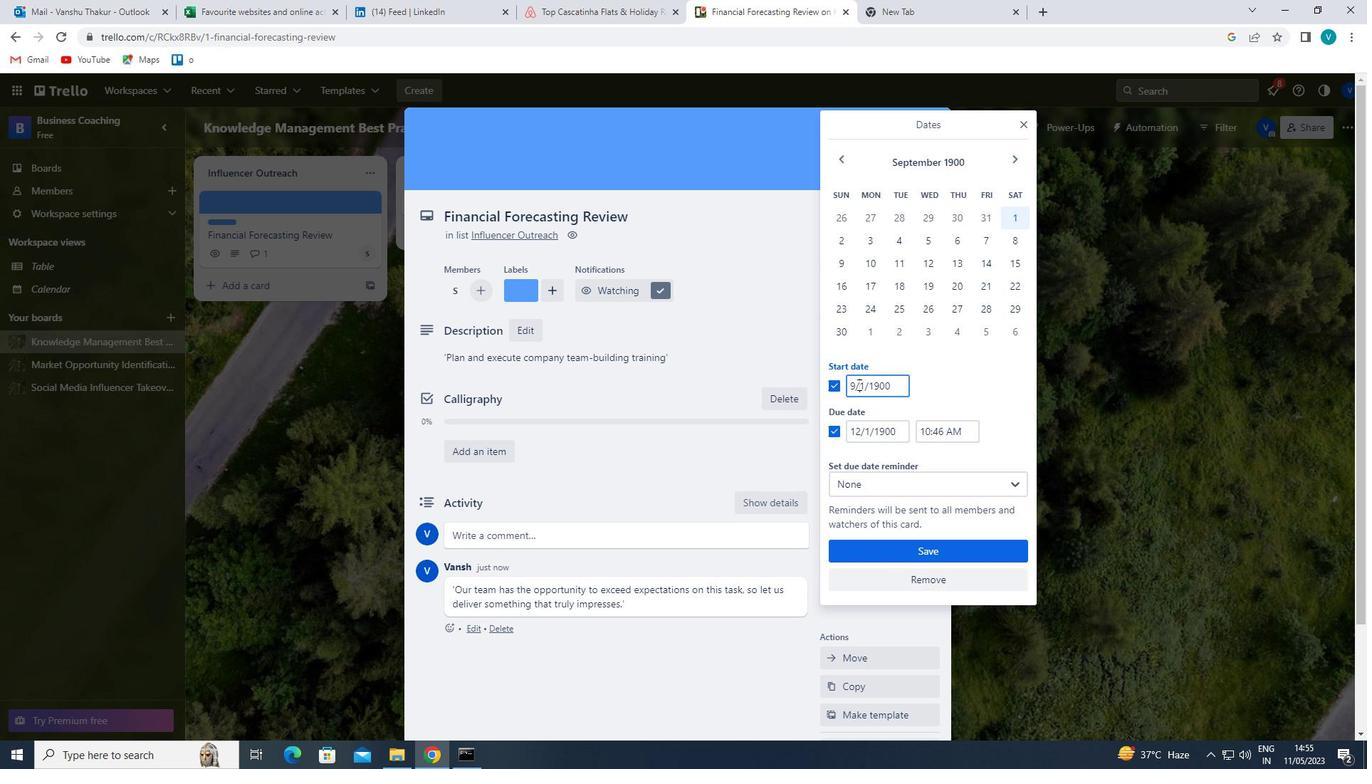 
Action: Mouse moved to (856, 383)
Screenshot: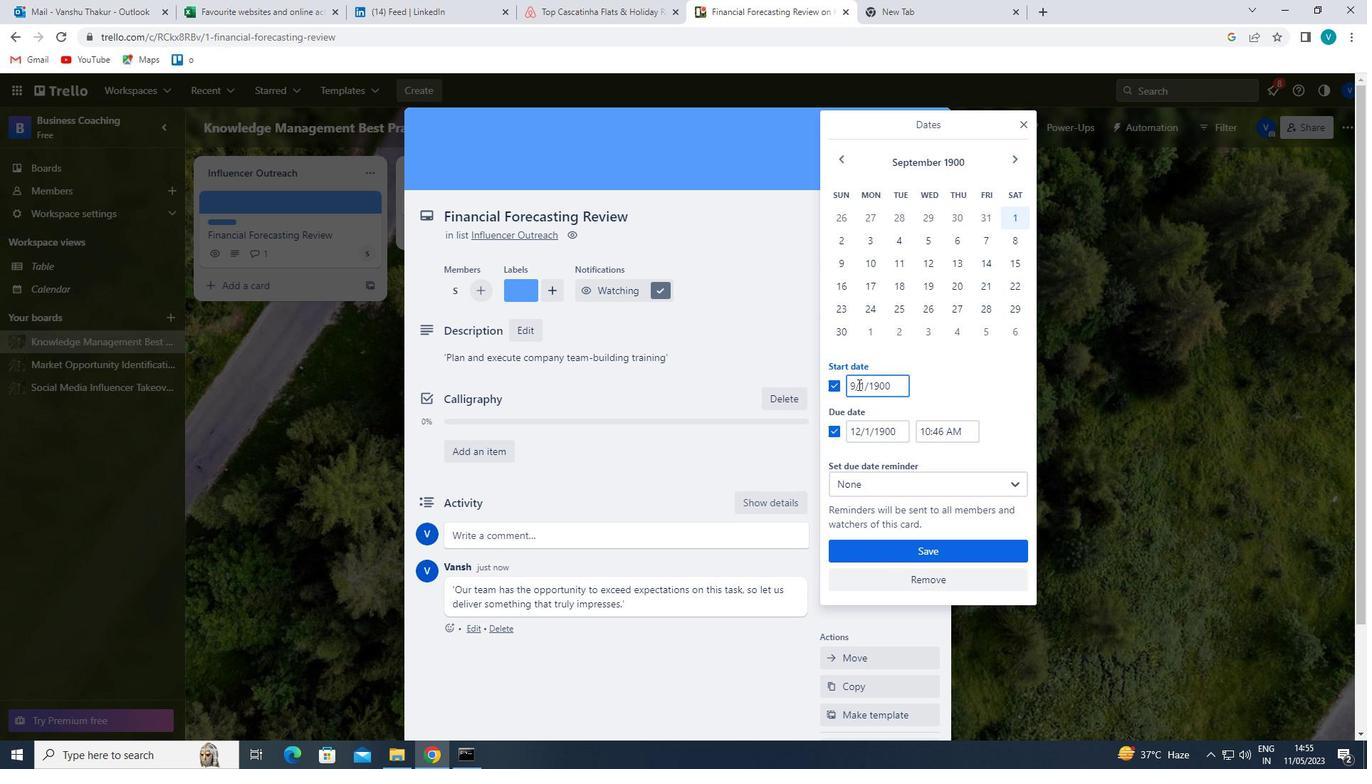 
Action: Key pressed <Key.backspace>1
Screenshot: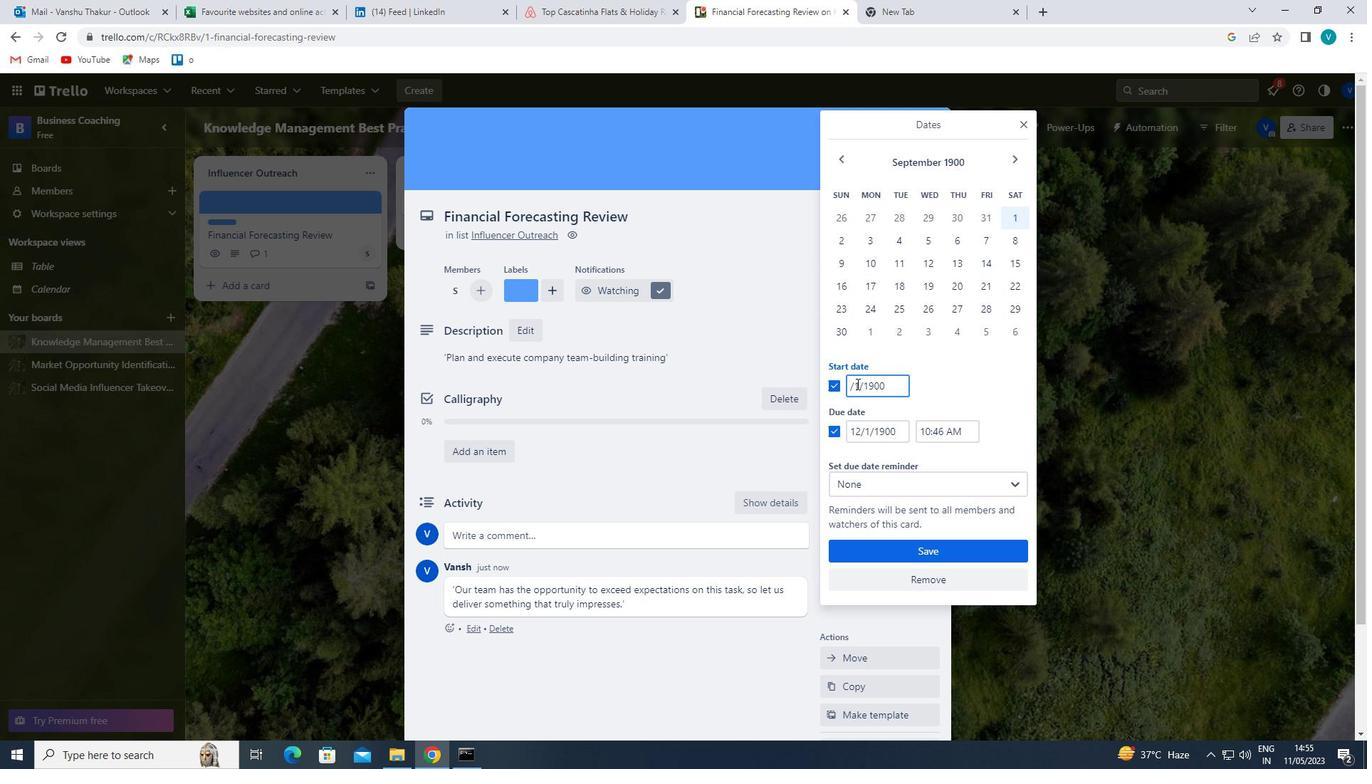 
Action: Mouse moved to (859, 432)
Screenshot: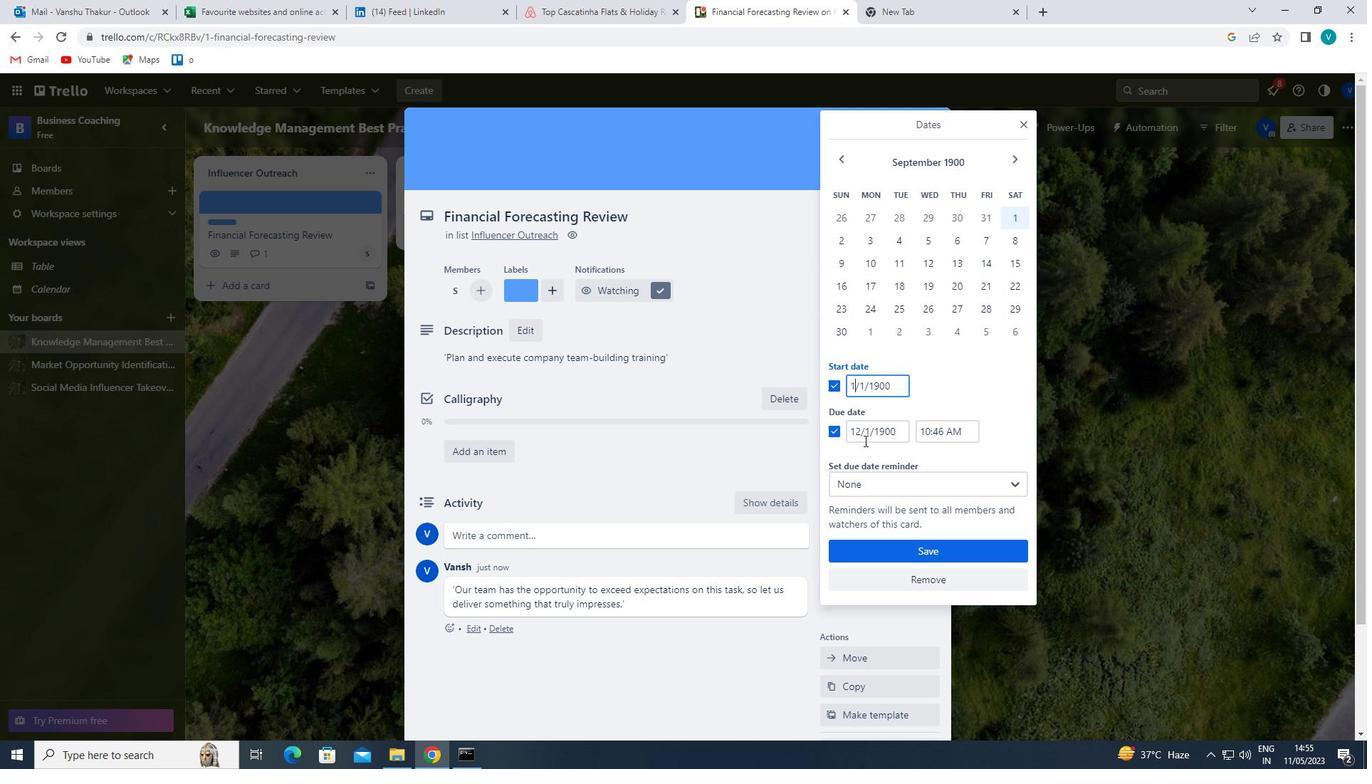 
Action: Mouse pressed left at (859, 432)
Screenshot: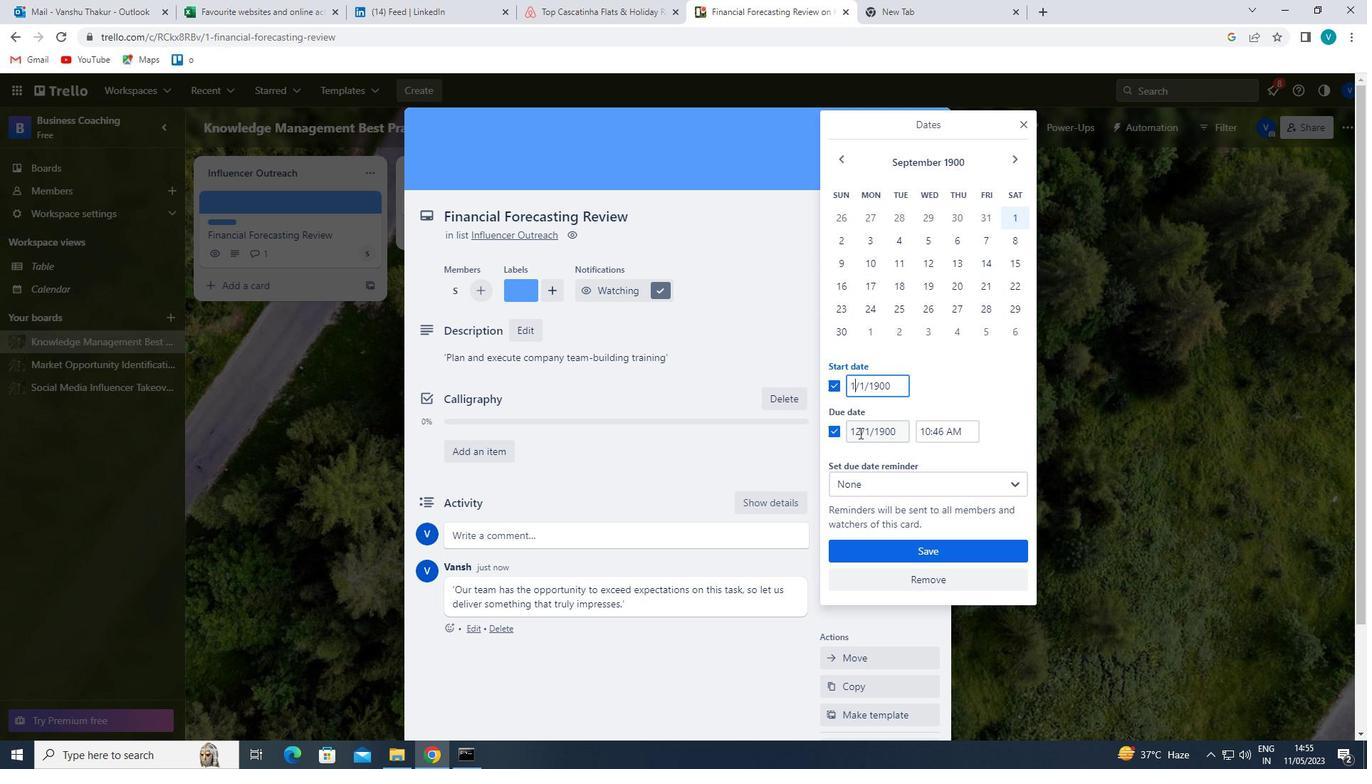 
Action: Mouse moved to (863, 435)
Screenshot: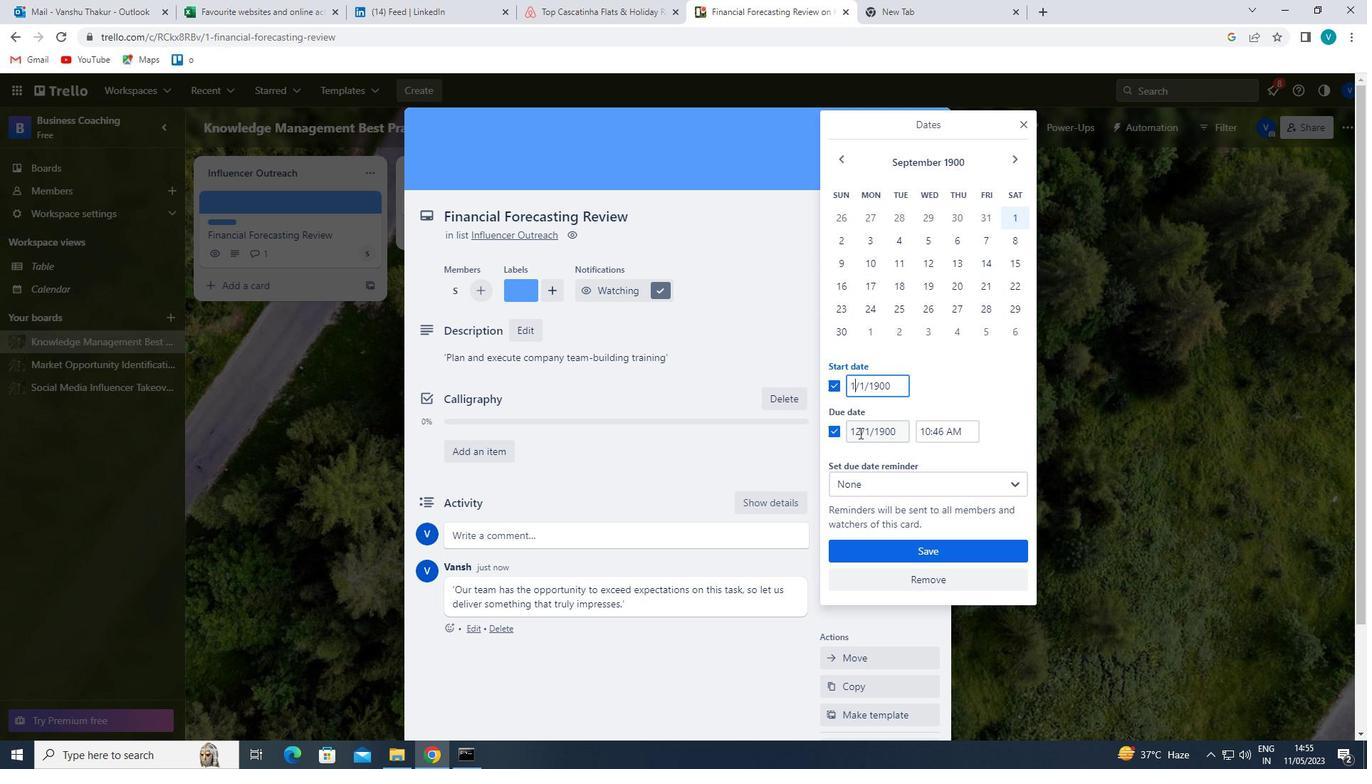 
Action: Key pressed <Key.backspace><Key.backspace>8
Screenshot: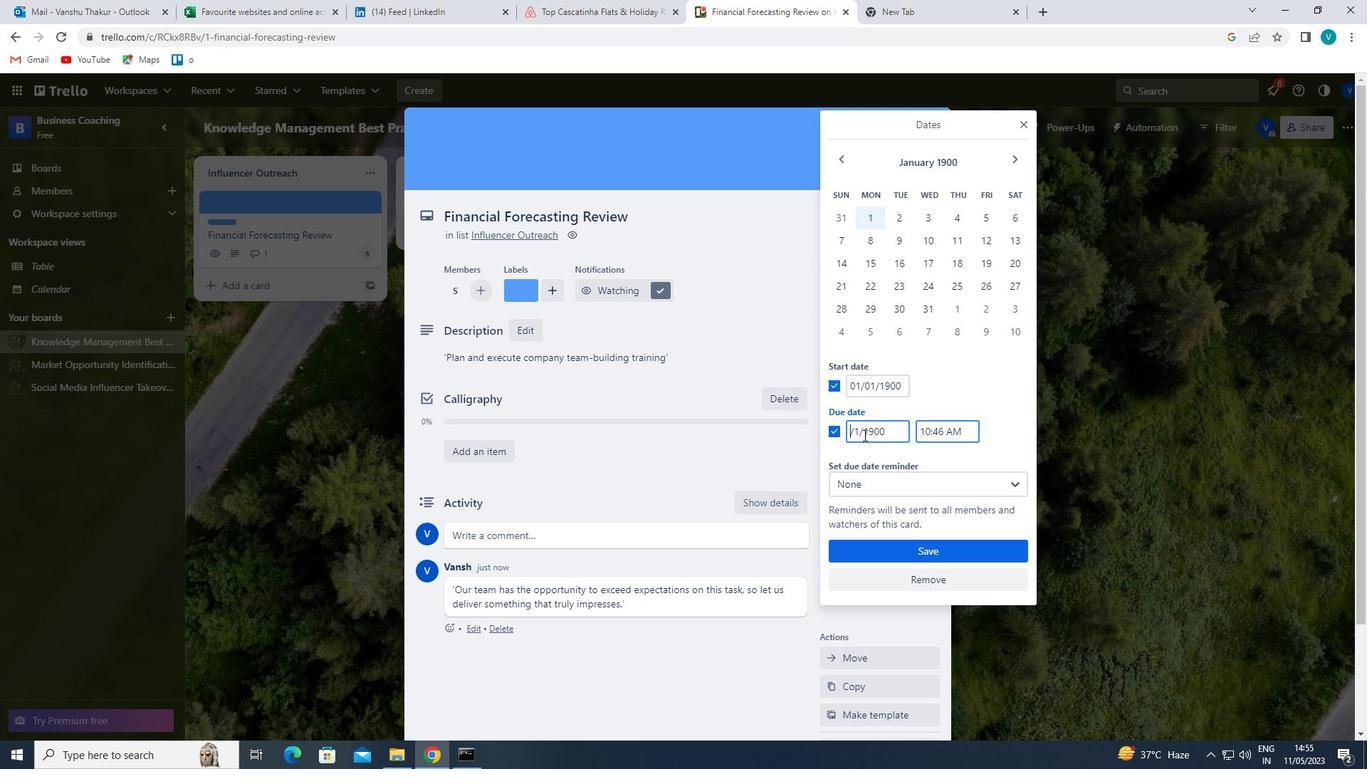 
Action: Mouse moved to (897, 554)
Screenshot: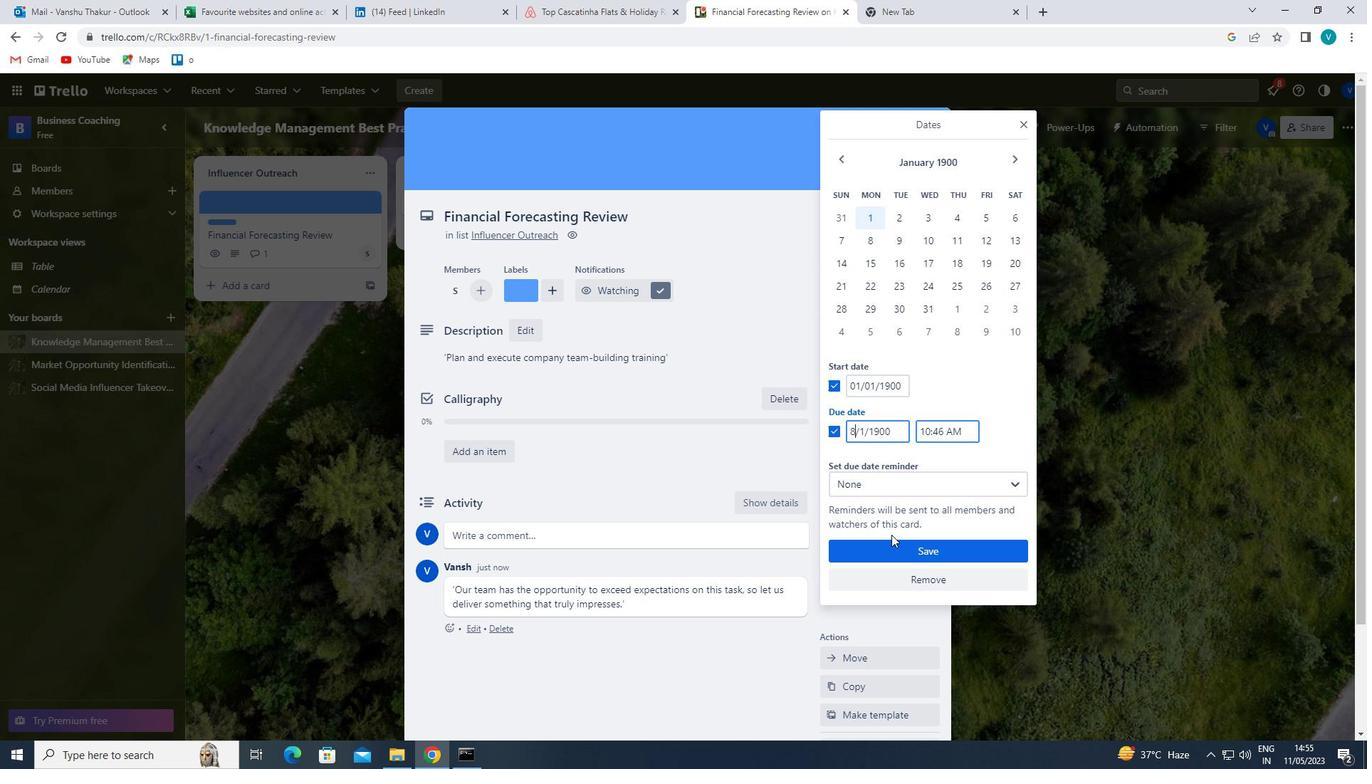 
Action: Mouse pressed left at (897, 554)
Screenshot: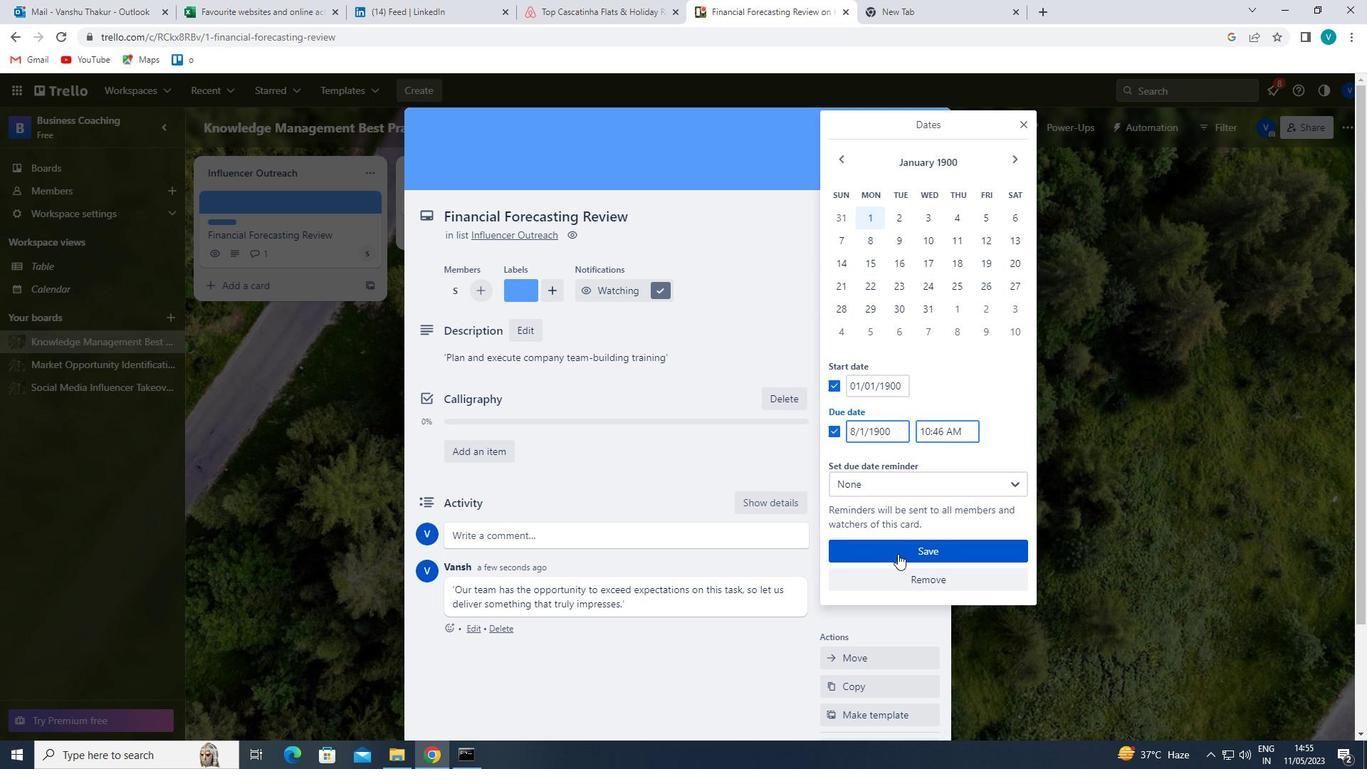 
